 Task: Look for space in Jesús del Monte, Mexico from 7th July, 2023 to 14th July, 2023 for 1 adult in price range Rs.6000 to Rs.14000. Place can be shared room with 1  bedroom having 1 bed and 1 bathroom. Property type can be house, flat, guest house, hotel. Amenities needed are: wifi. Booking option can be shelf check-in. Required host language is English.
Action: Mouse moved to (583, 120)
Screenshot: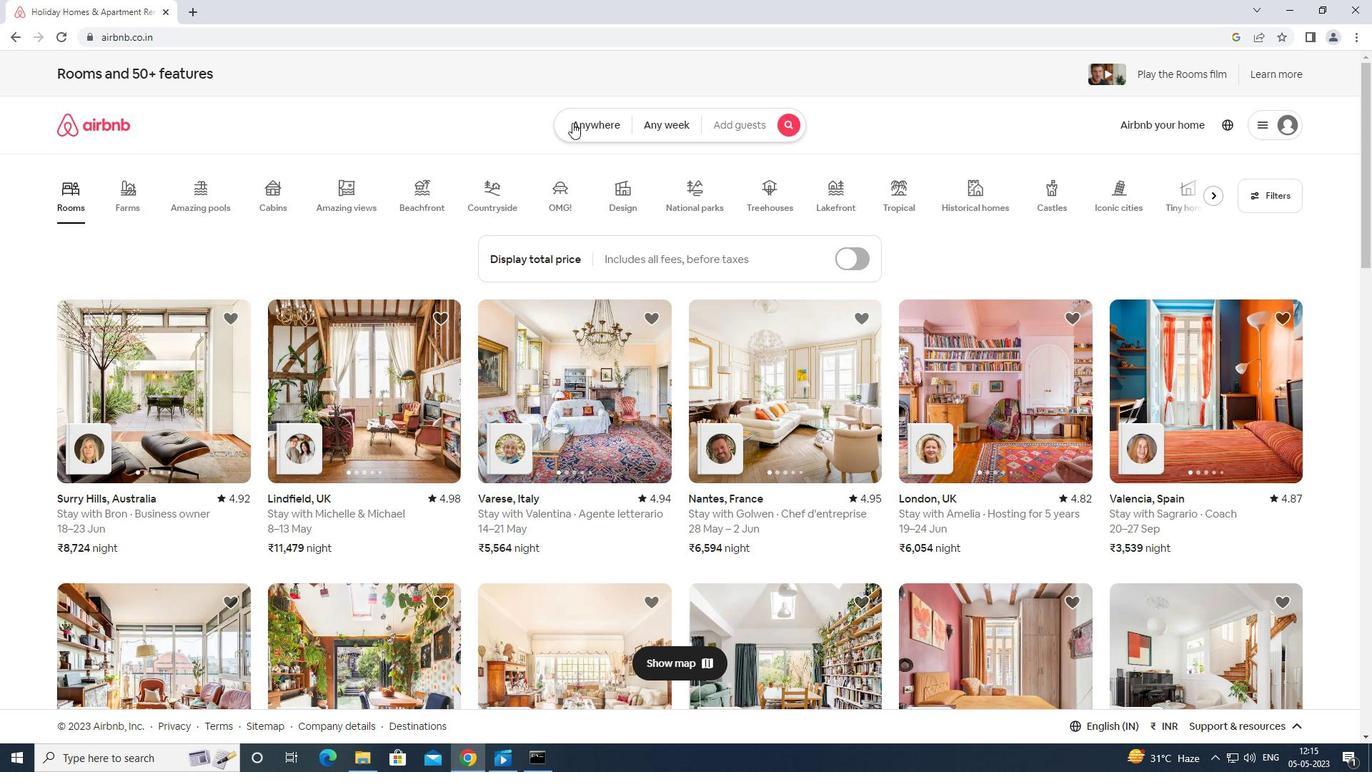 
Action: Mouse pressed left at (583, 120)
Screenshot: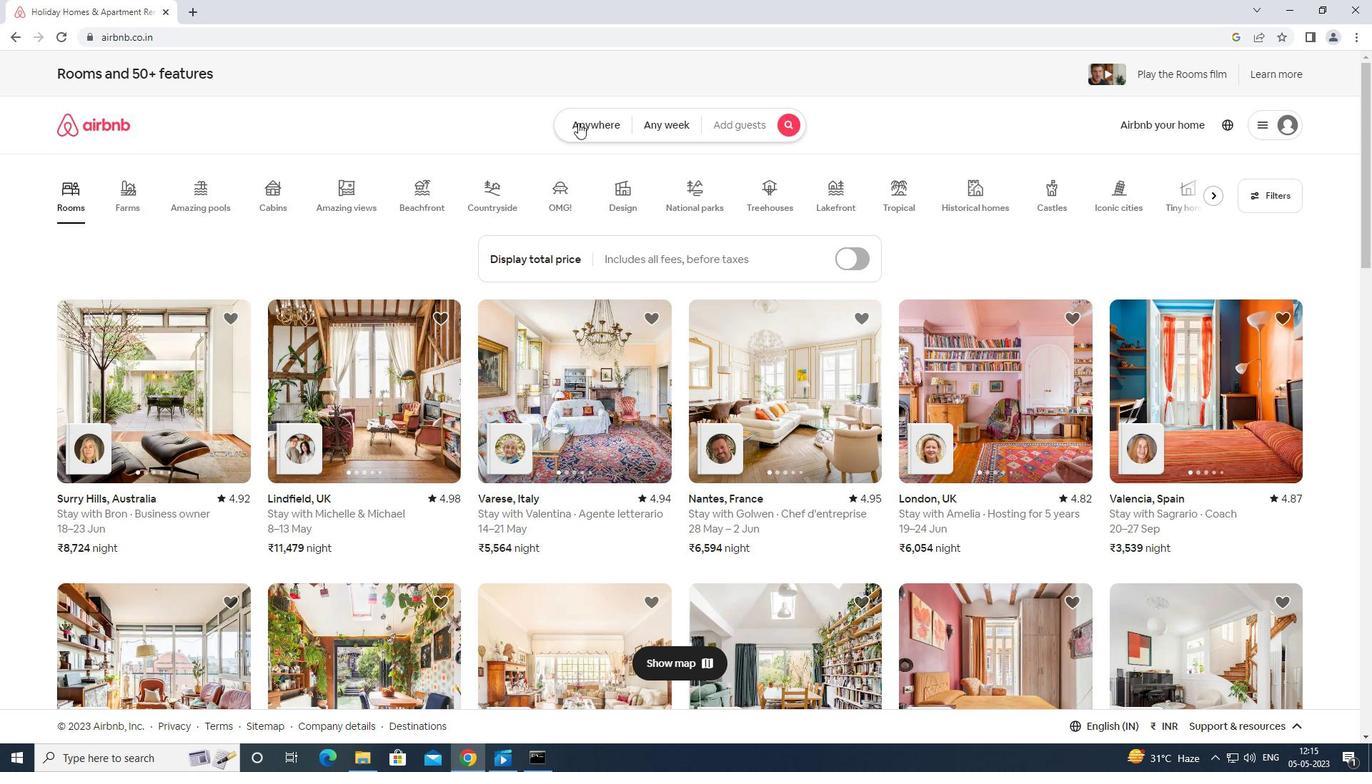 
Action: Mouse moved to (531, 166)
Screenshot: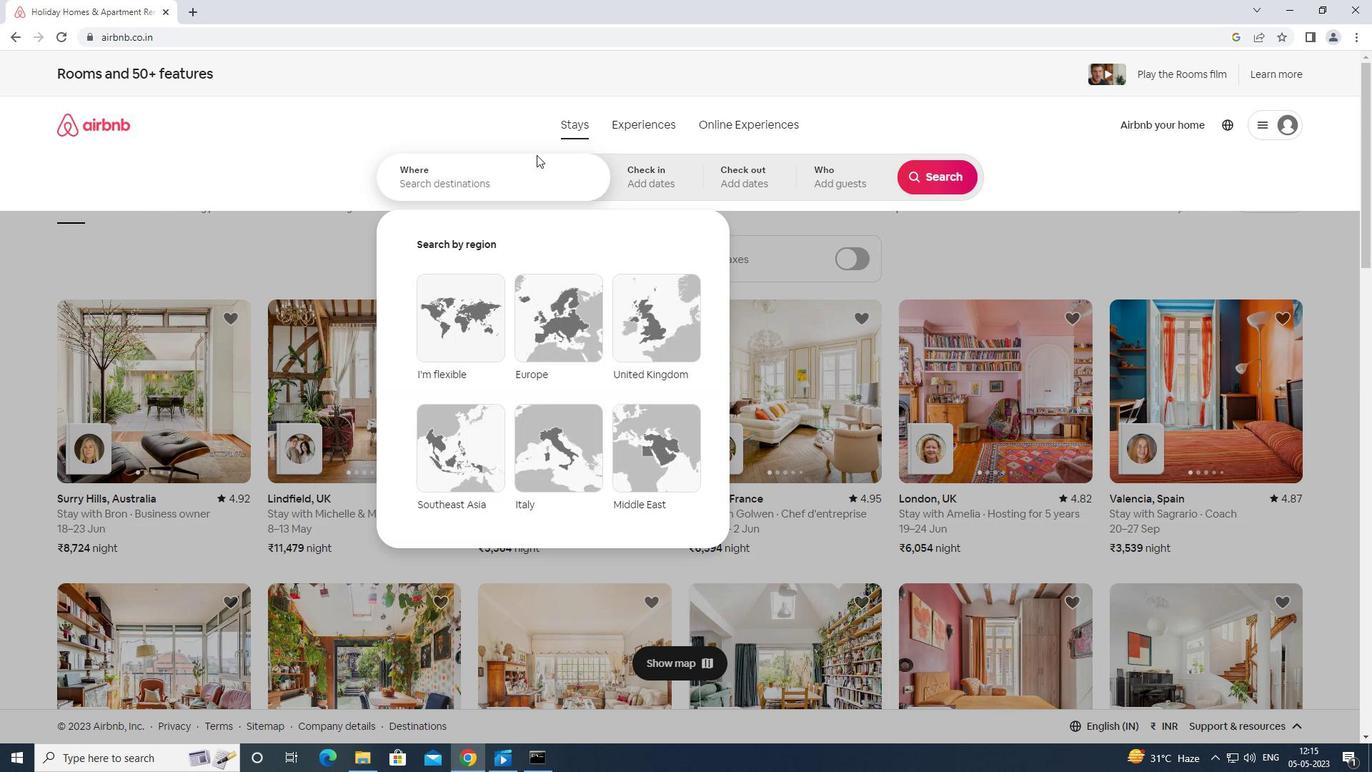 
Action: Mouse pressed left at (531, 166)
Screenshot: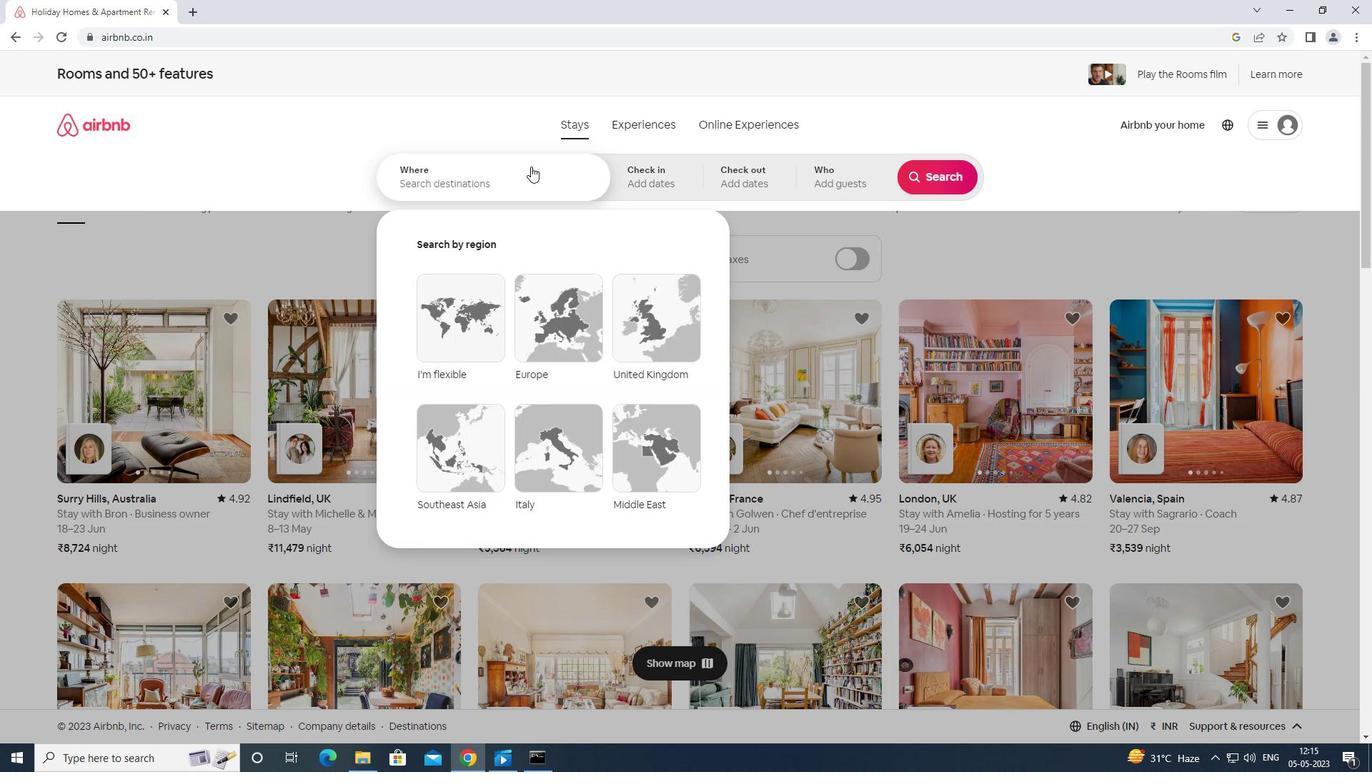 
Action: Mouse moved to (531, 172)
Screenshot: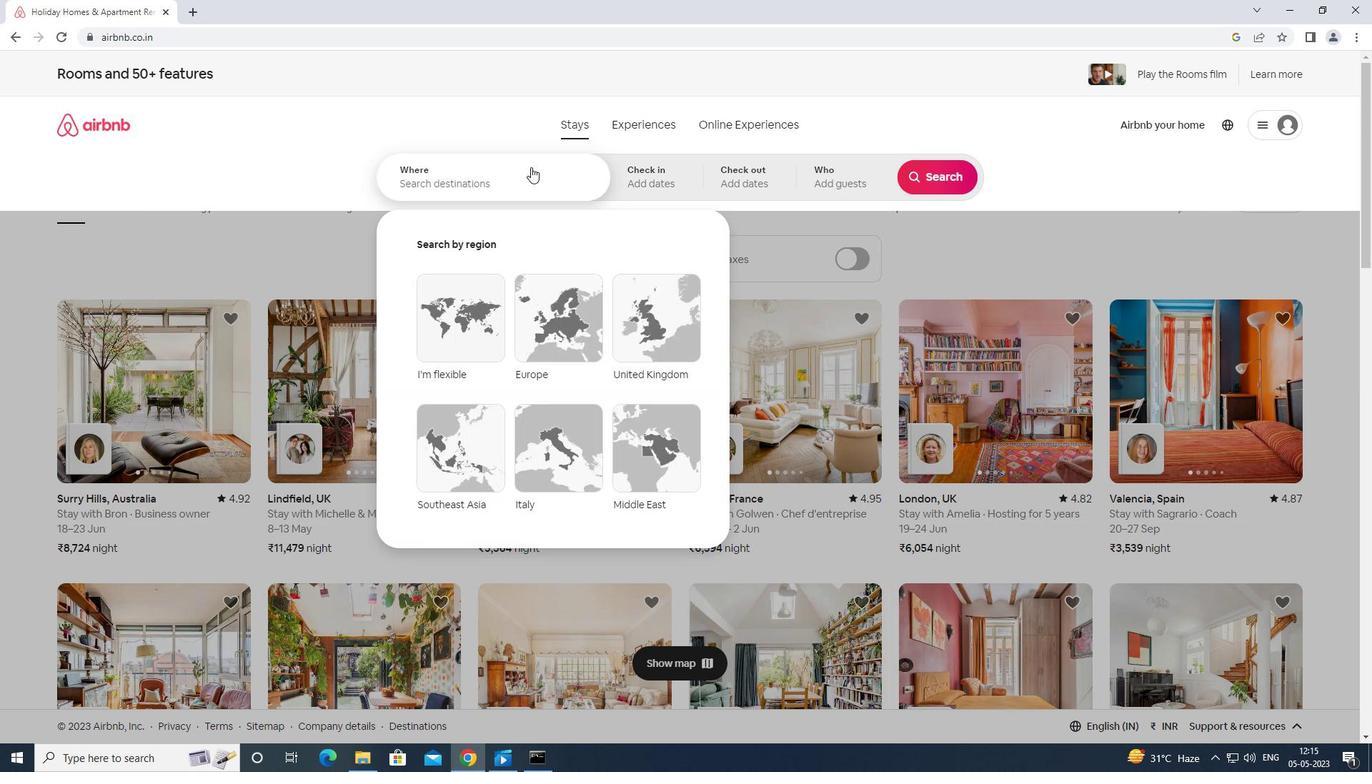 
Action: Key pressed <Key.shift>JESUS<Key.space>DEL<Key.space>MONTE<Key.space>MEXICO<Key.enter>
Screenshot: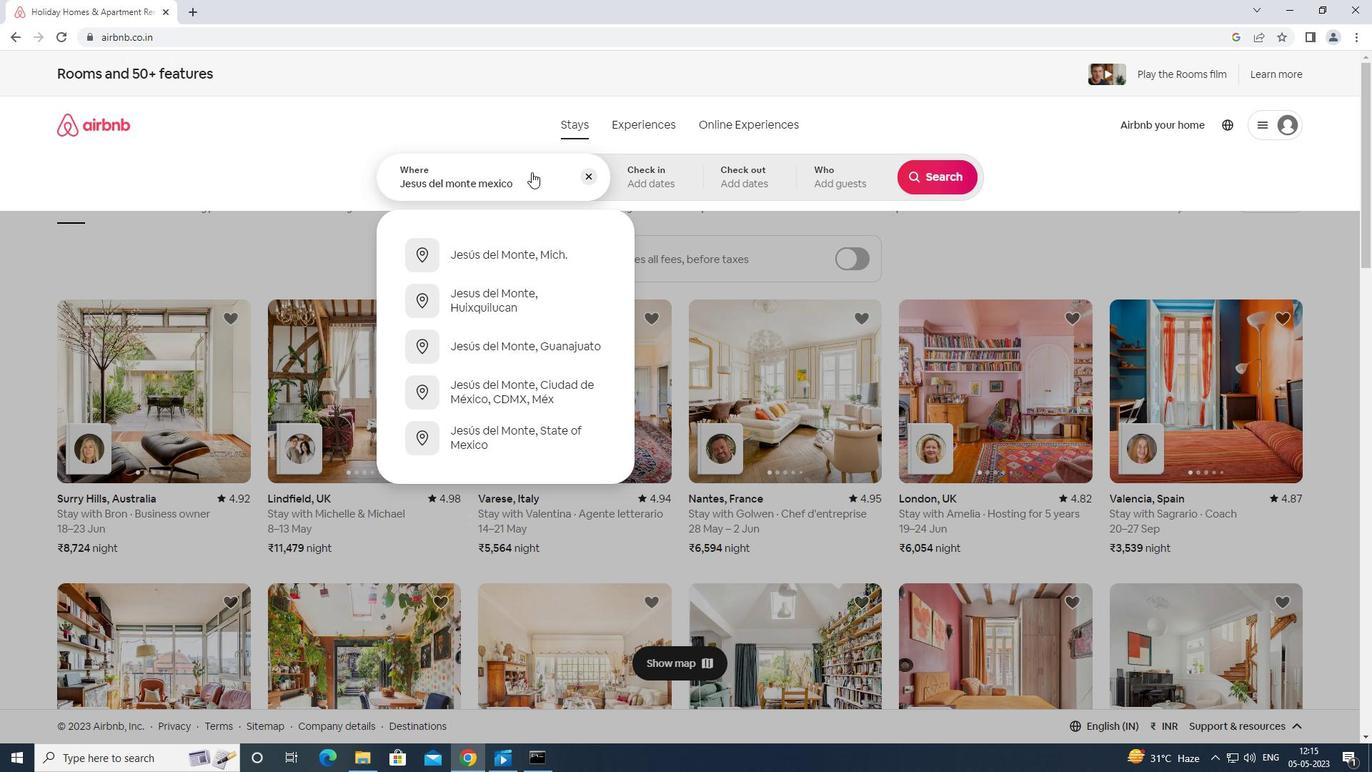 
Action: Mouse moved to (942, 289)
Screenshot: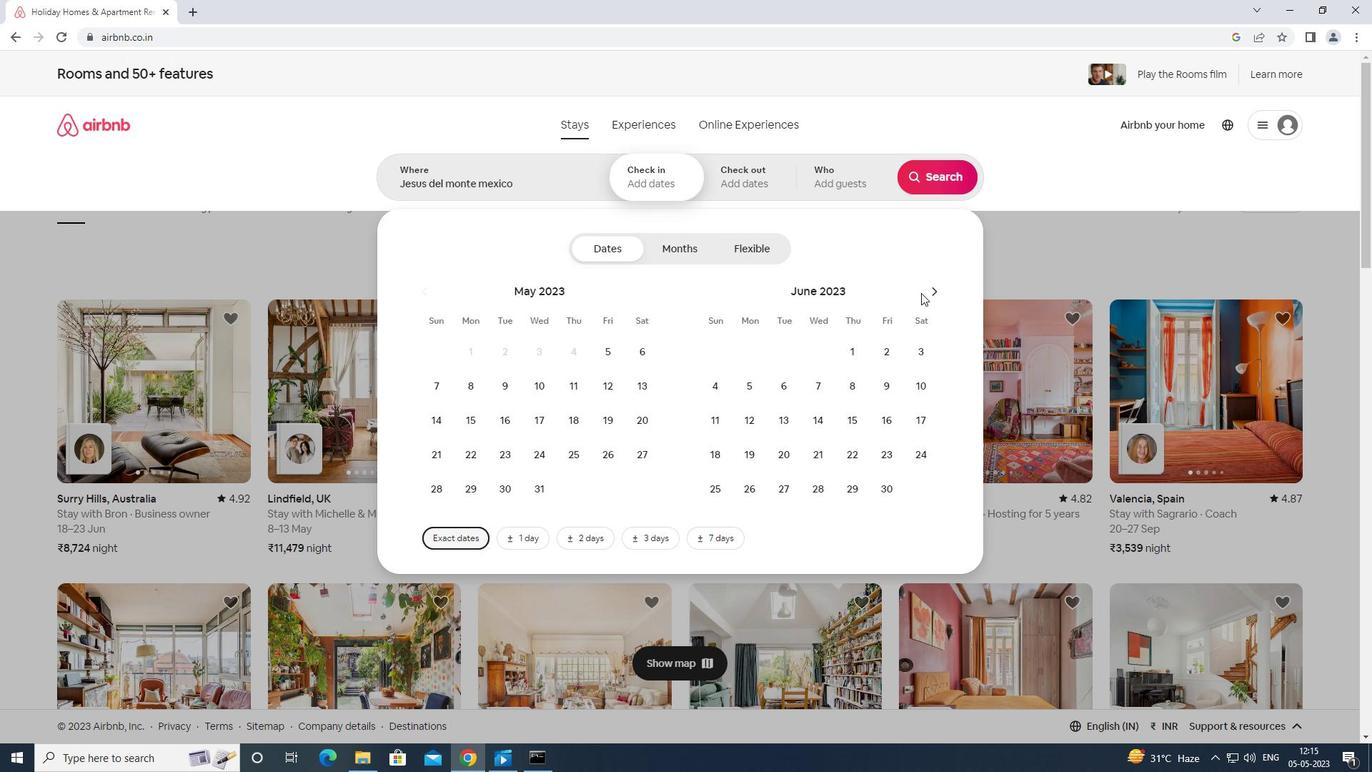 
Action: Mouse pressed left at (942, 289)
Screenshot: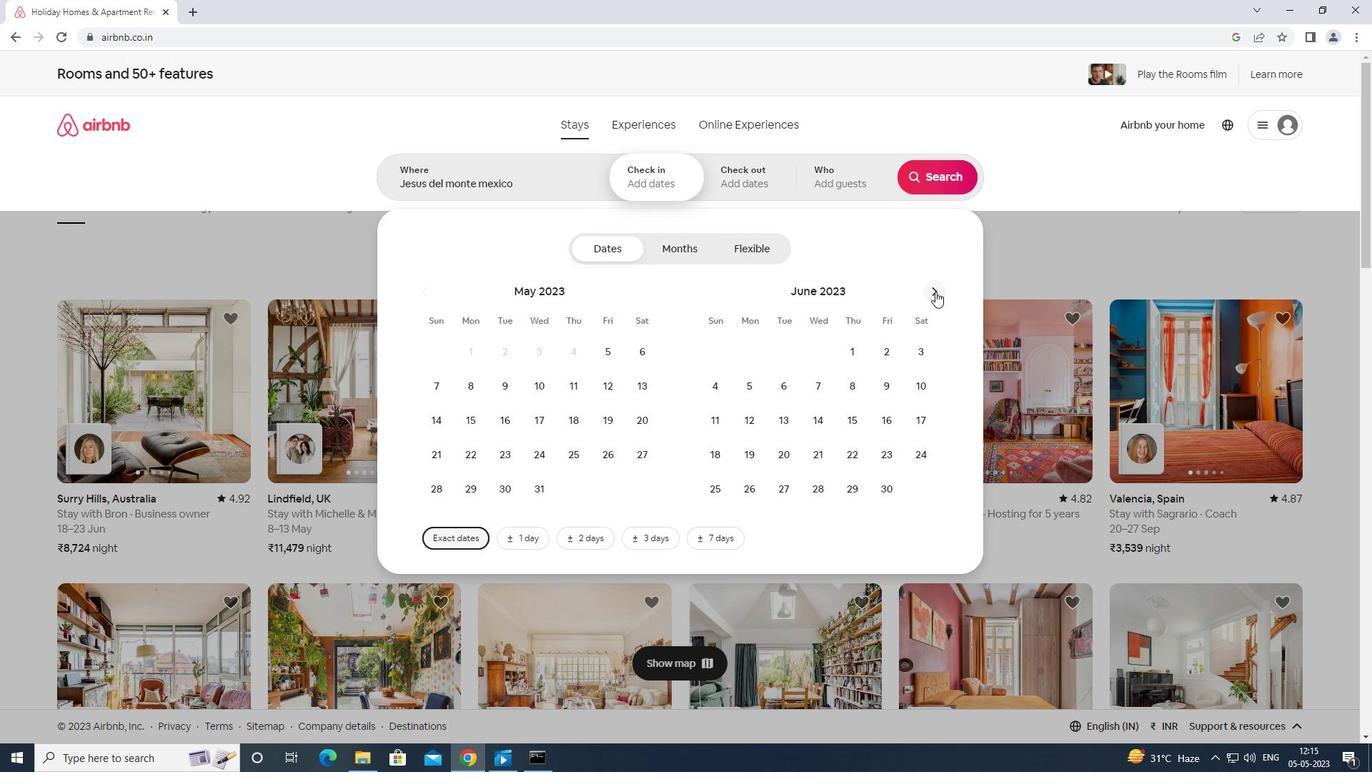 
Action: Mouse moved to (933, 291)
Screenshot: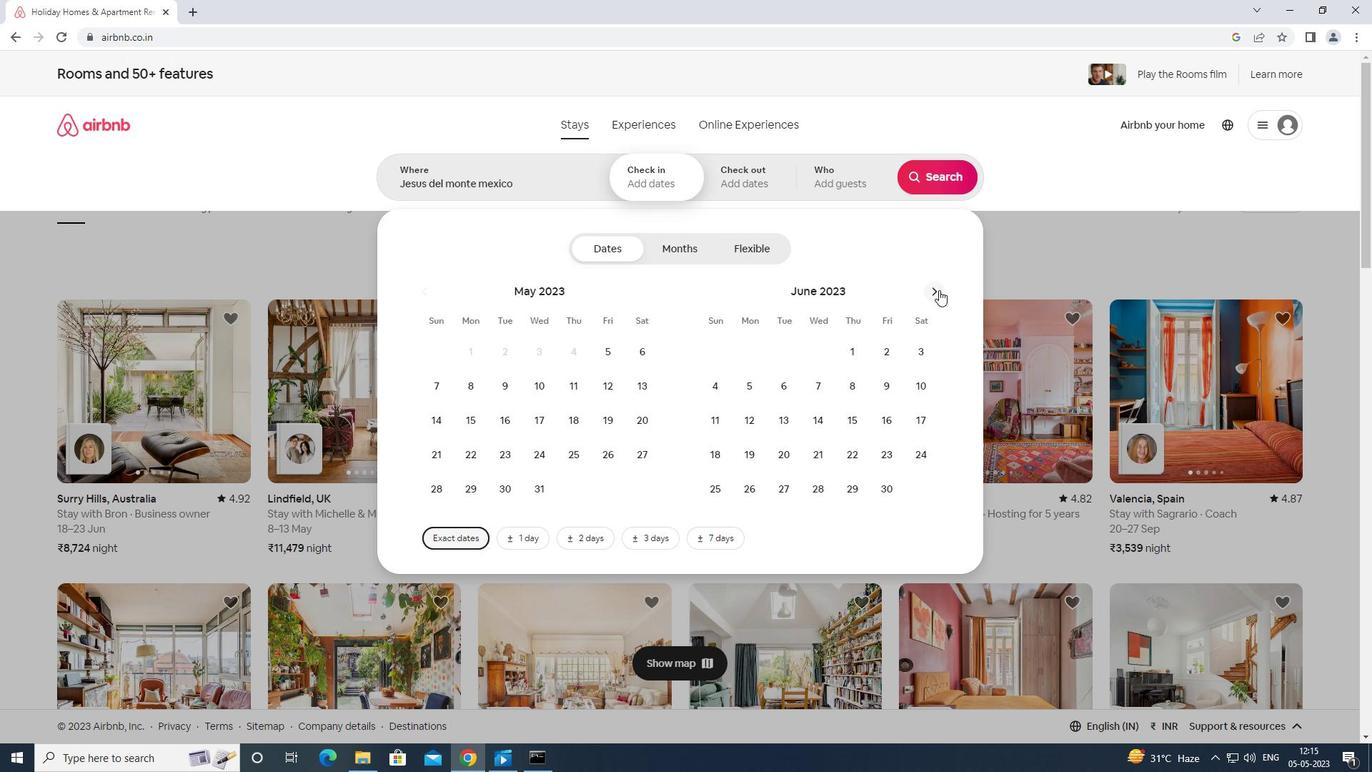 
Action: Mouse pressed left at (933, 291)
Screenshot: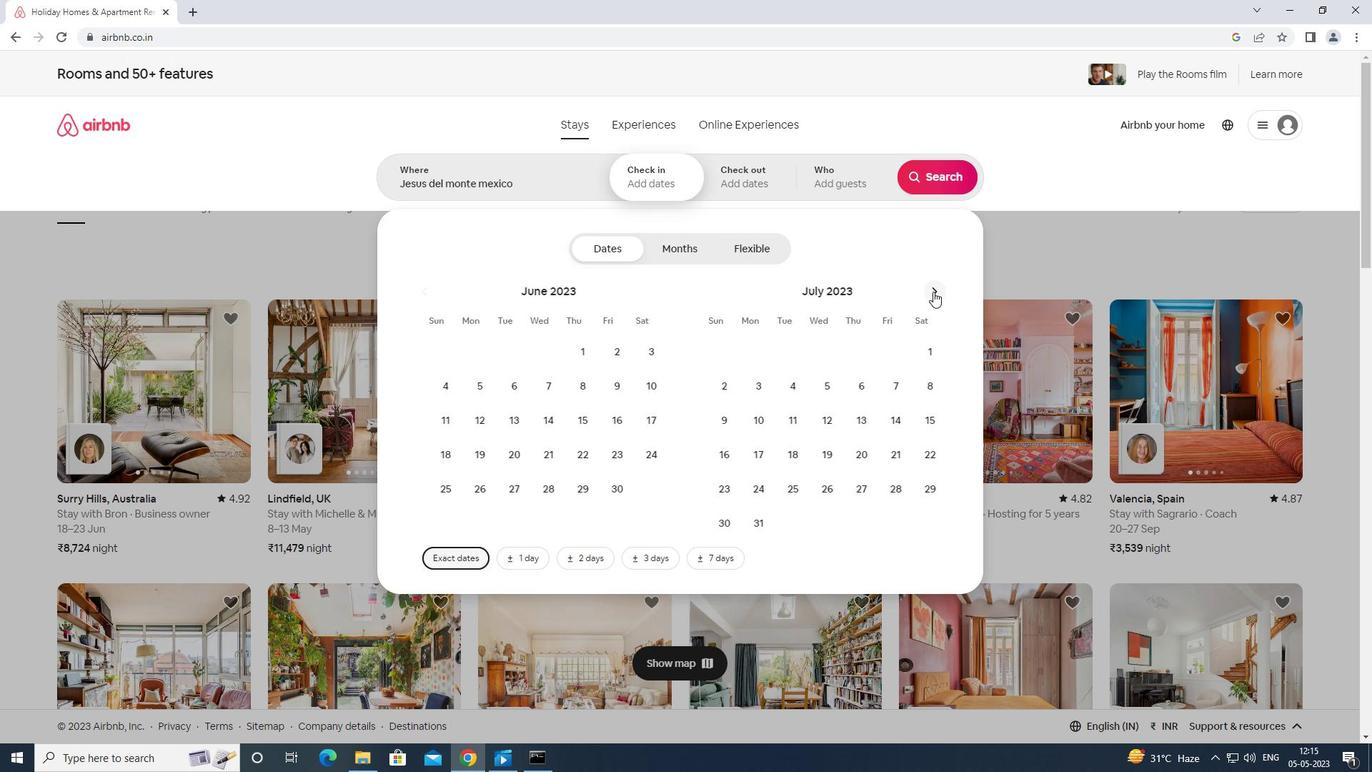
Action: Mouse moved to (599, 382)
Screenshot: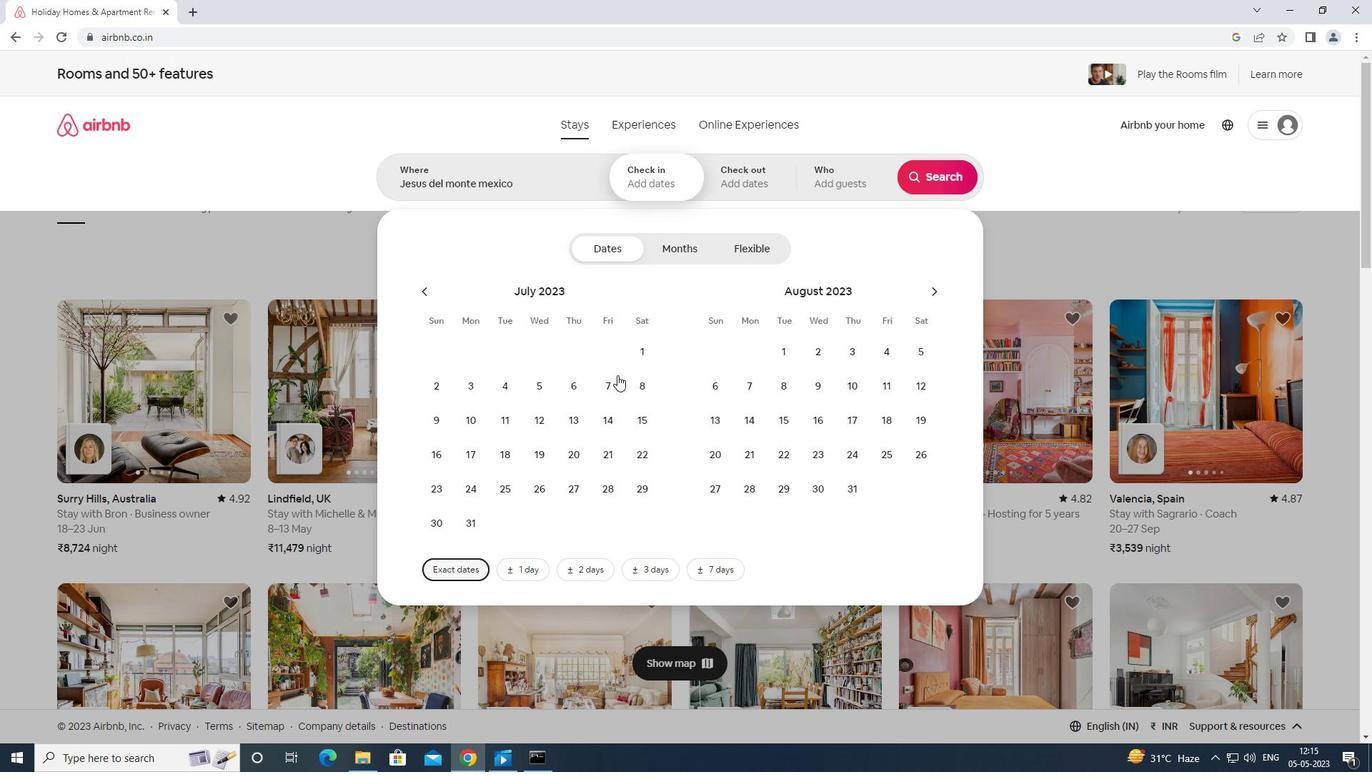 
Action: Mouse pressed left at (599, 382)
Screenshot: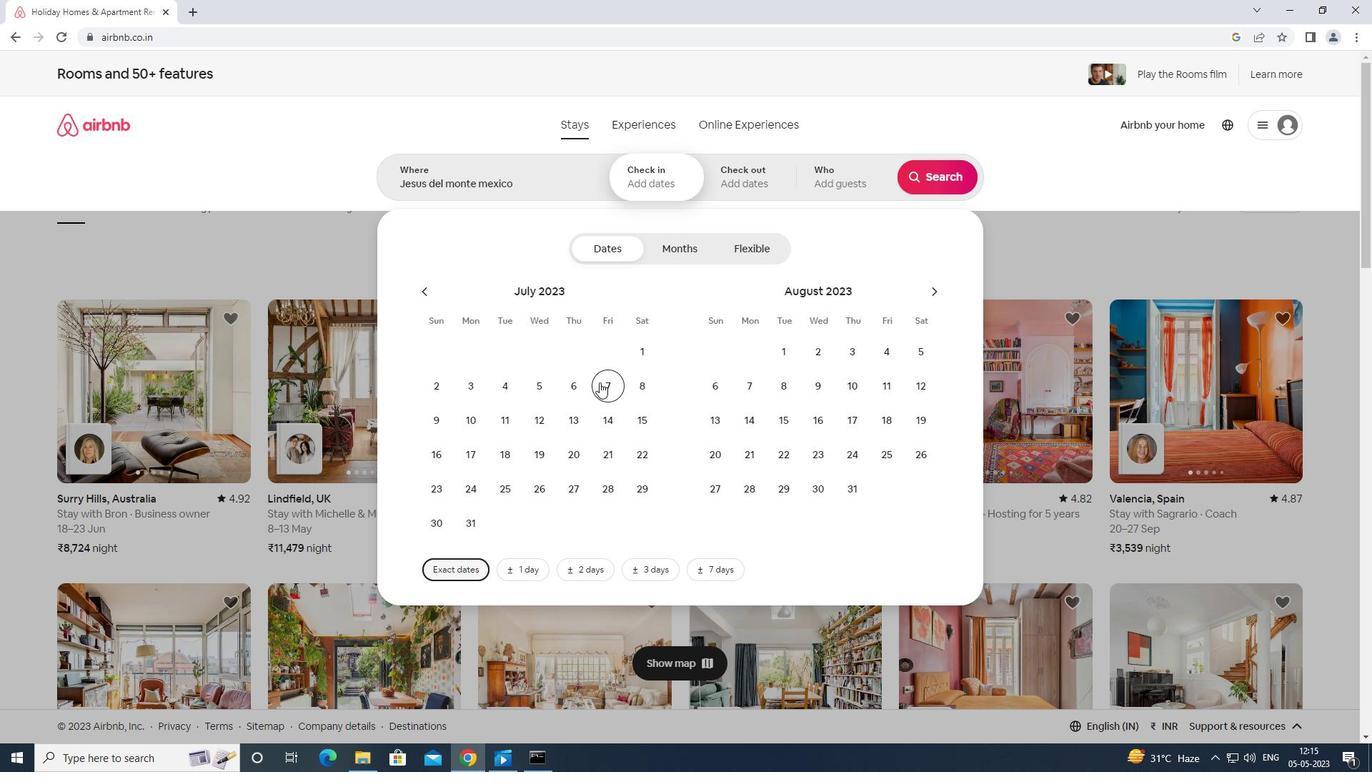 
Action: Mouse moved to (606, 416)
Screenshot: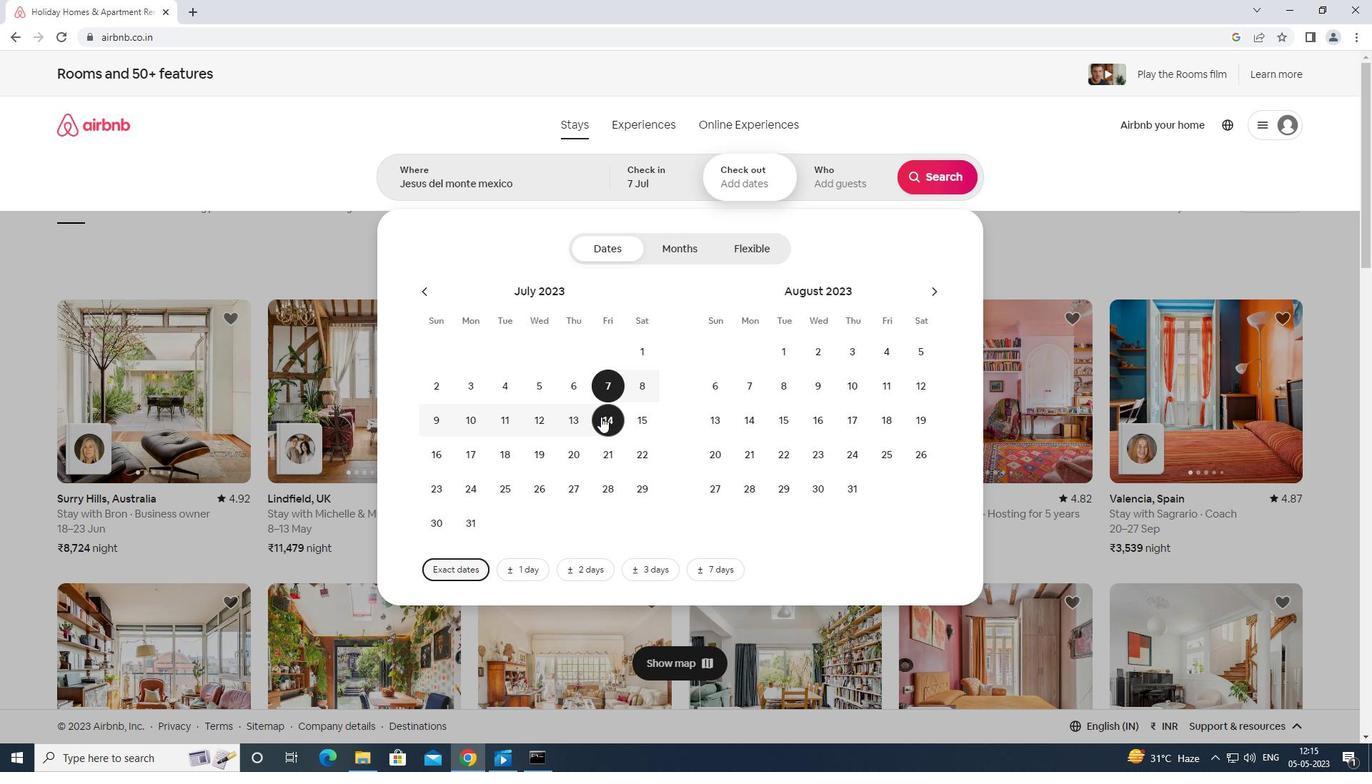 
Action: Mouse pressed left at (606, 416)
Screenshot: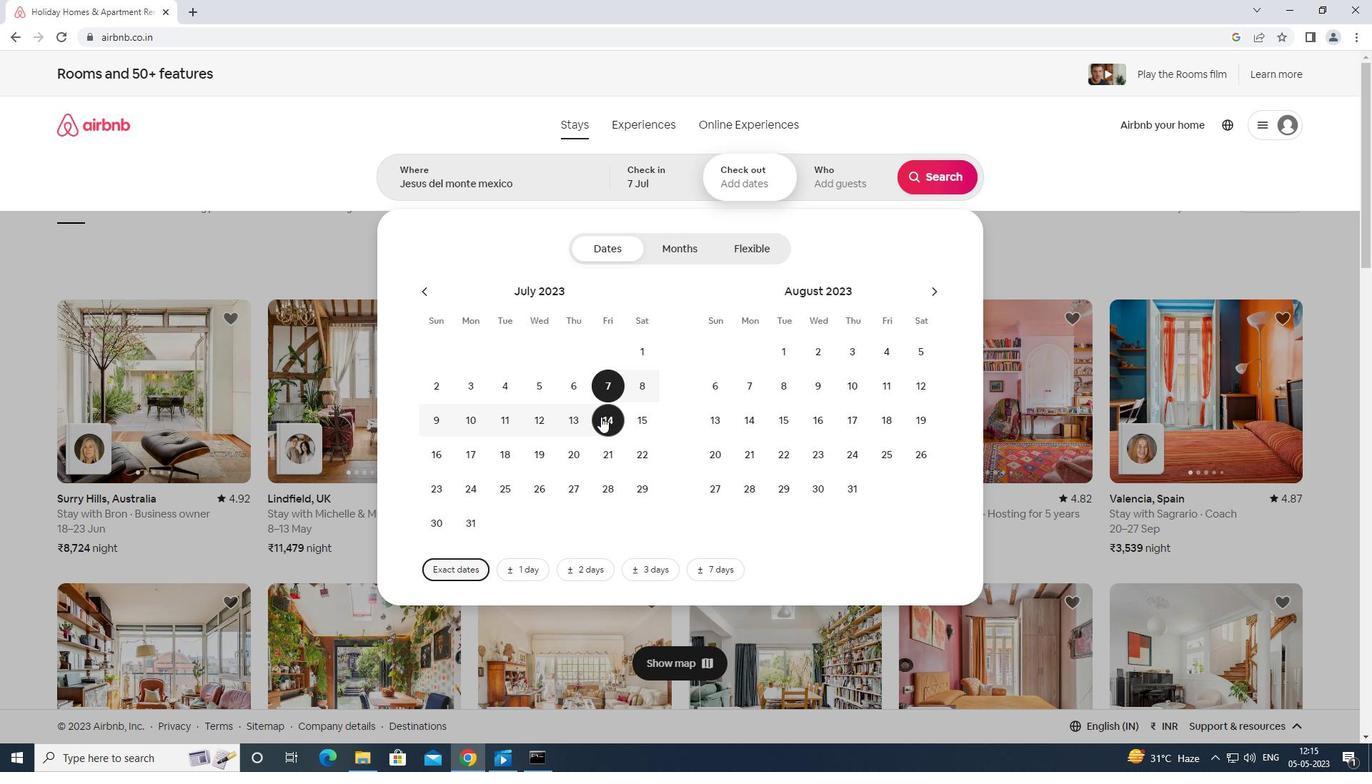 
Action: Mouse moved to (839, 175)
Screenshot: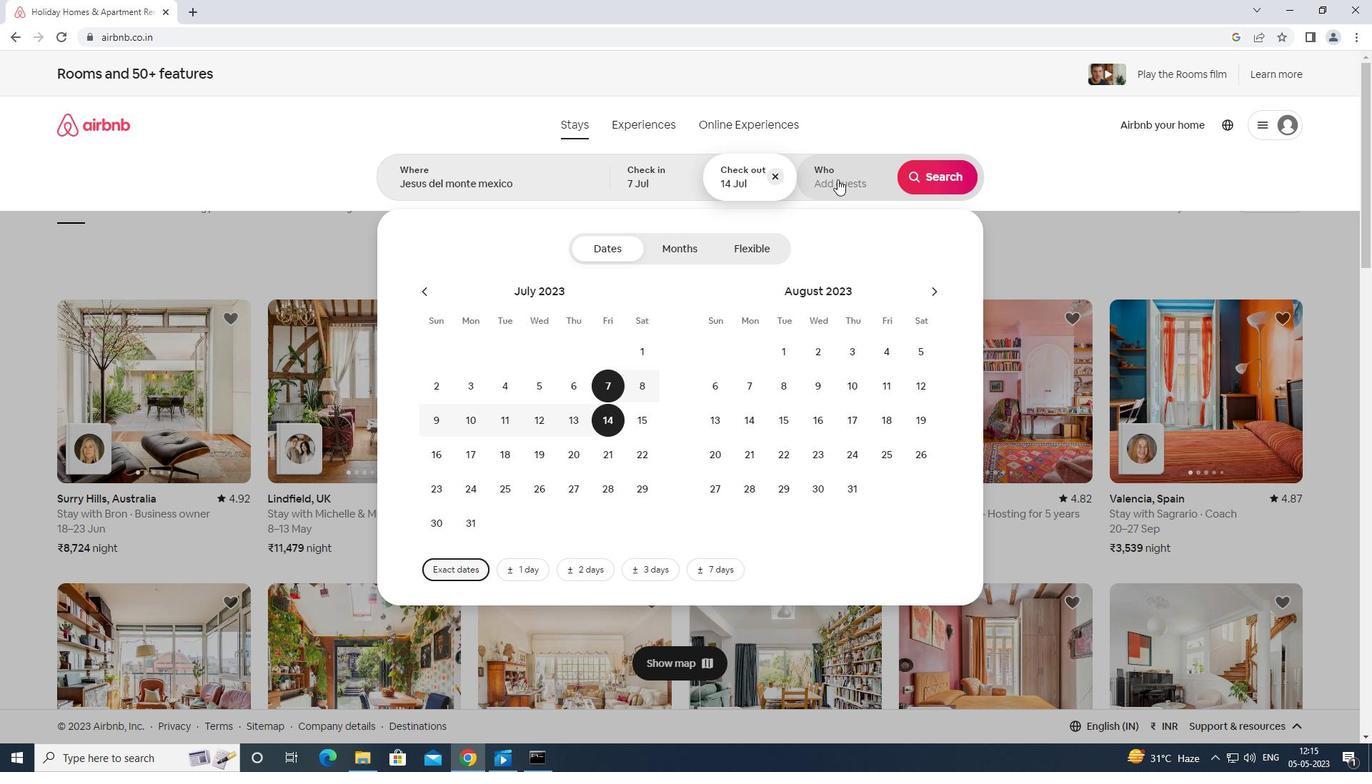 
Action: Mouse pressed left at (839, 175)
Screenshot: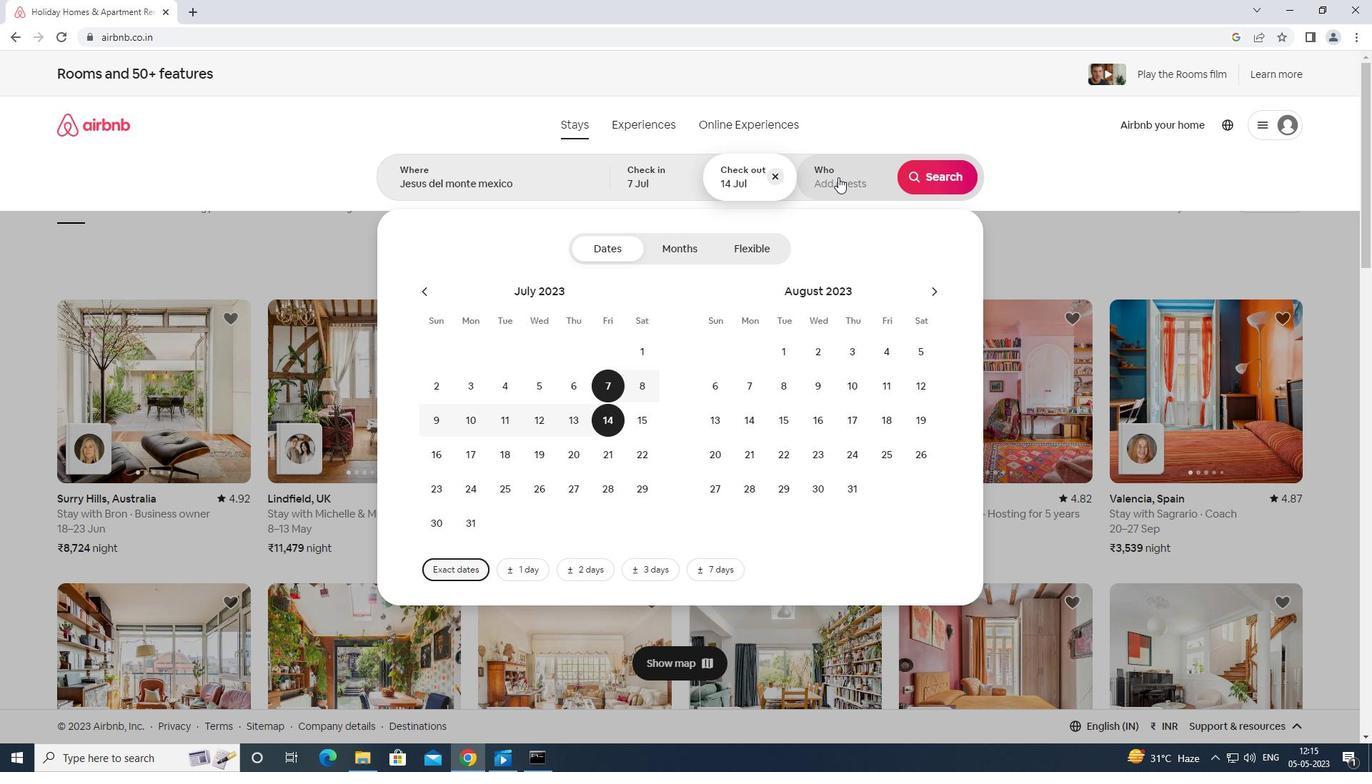
Action: Mouse moved to (942, 250)
Screenshot: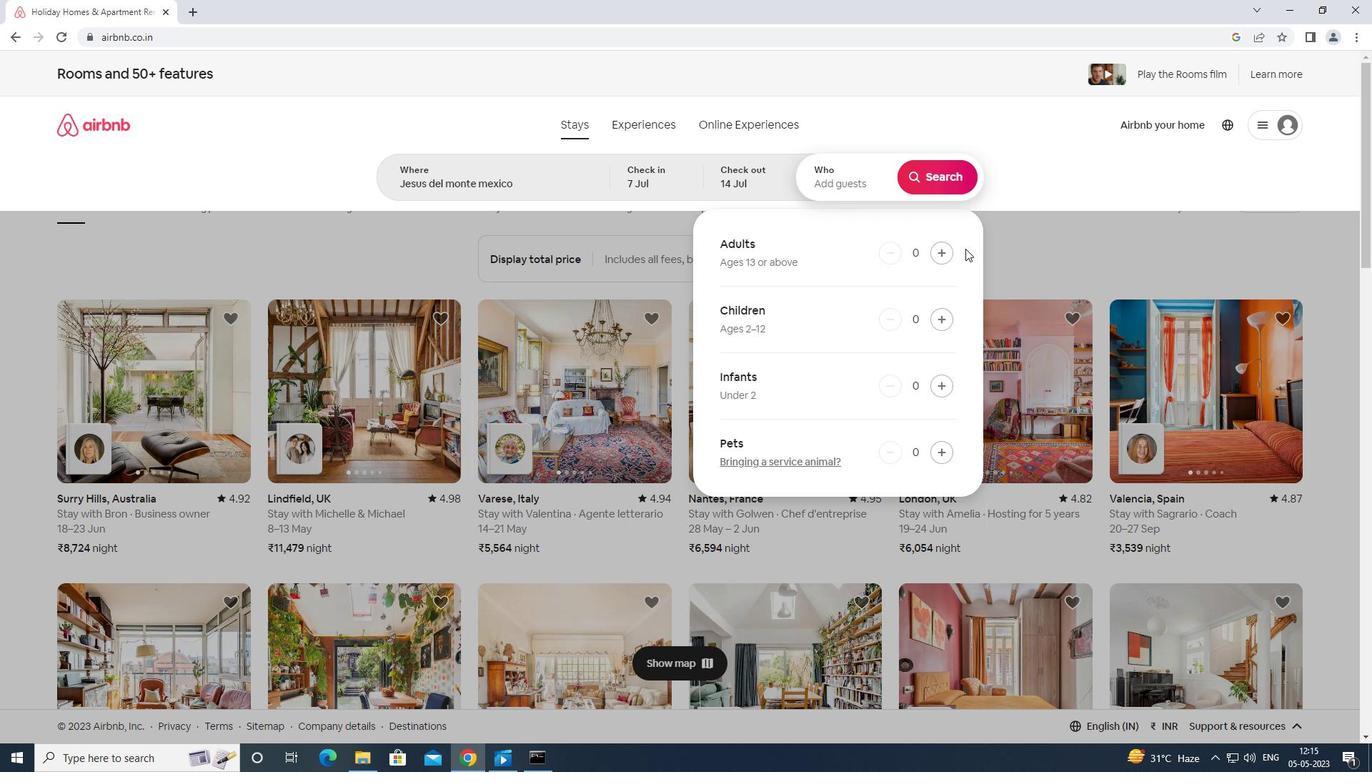
Action: Mouse pressed left at (942, 250)
Screenshot: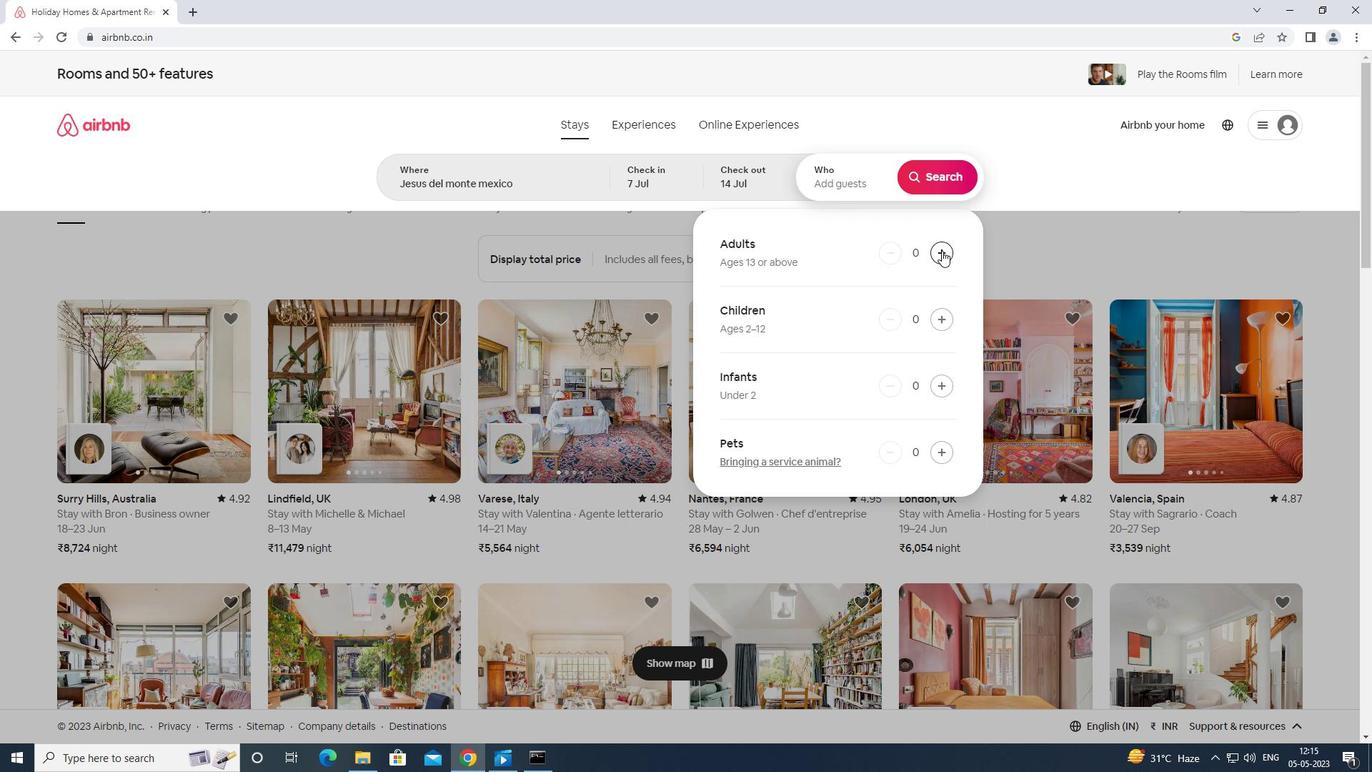 
Action: Mouse moved to (939, 176)
Screenshot: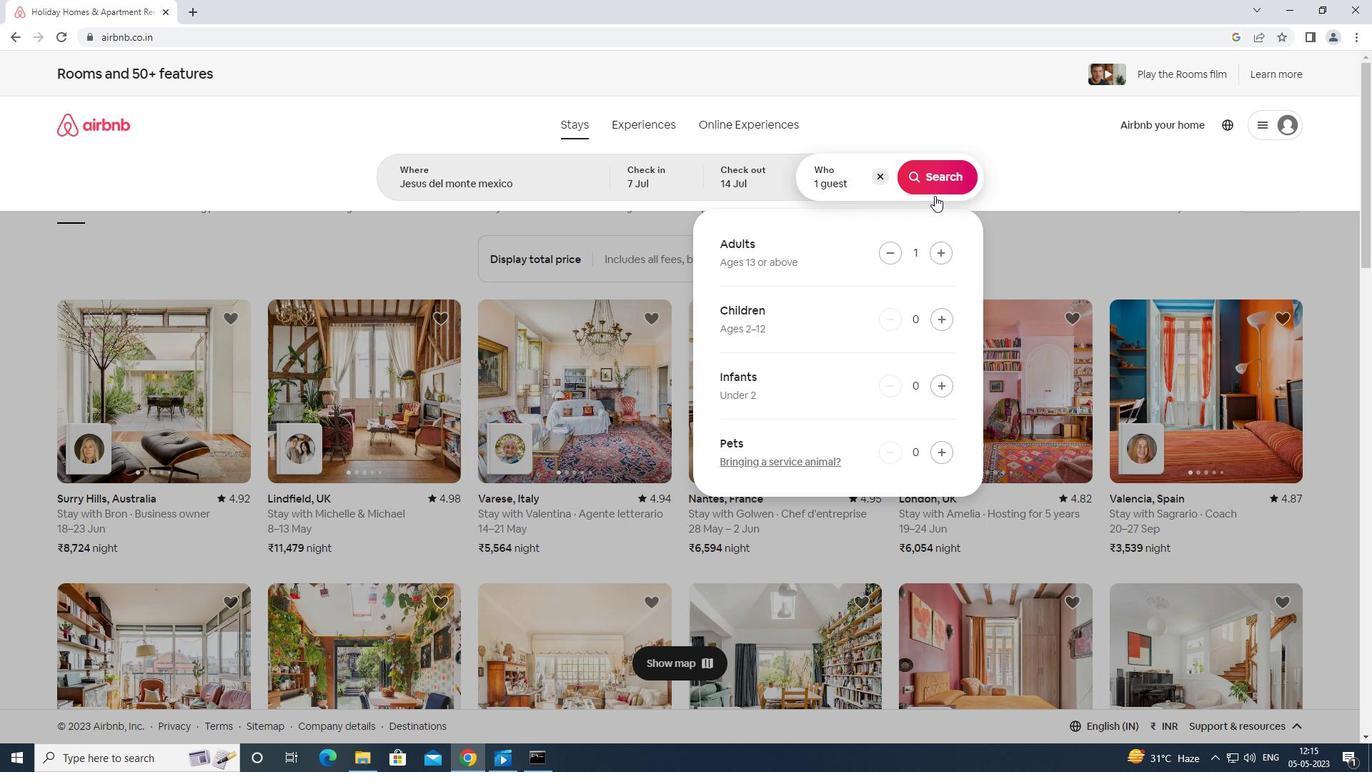 
Action: Mouse pressed left at (939, 176)
Screenshot: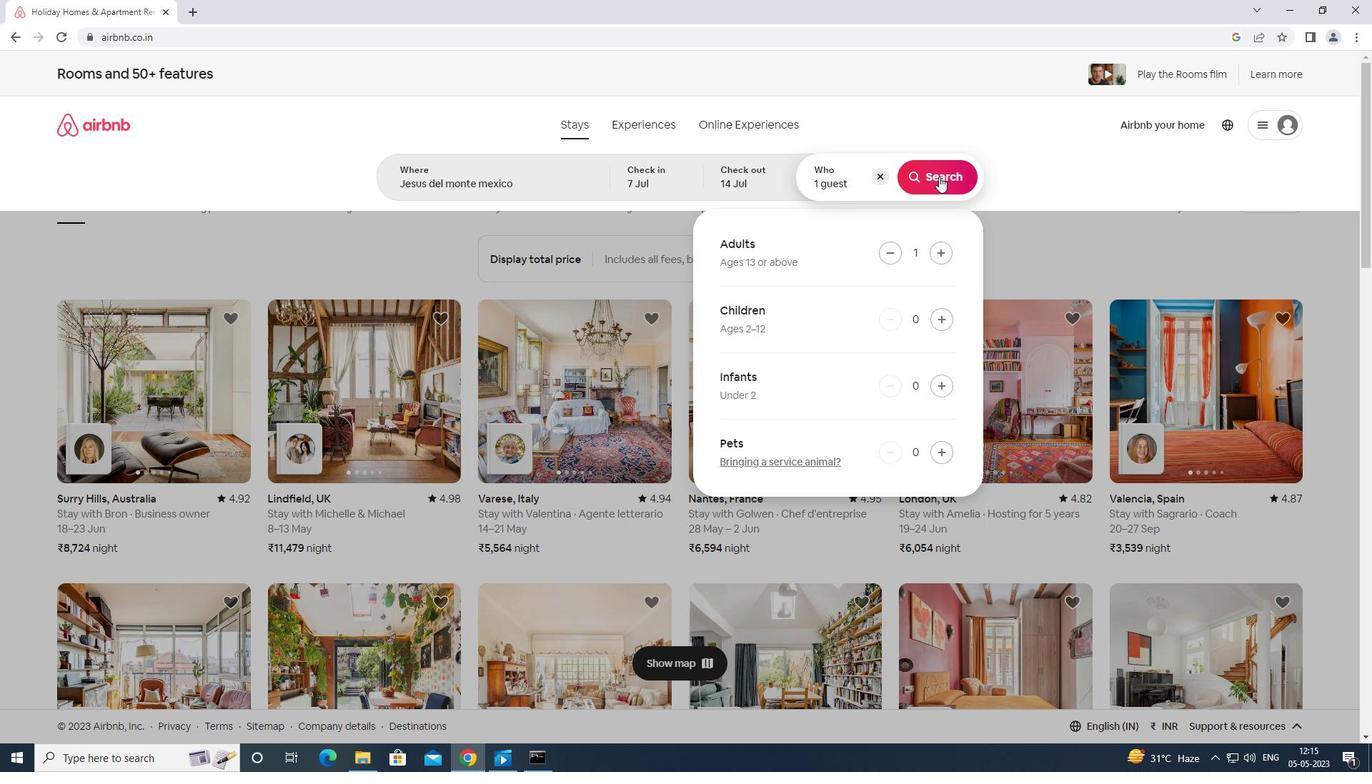 
Action: Mouse moved to (1322, 130)
Screenshot: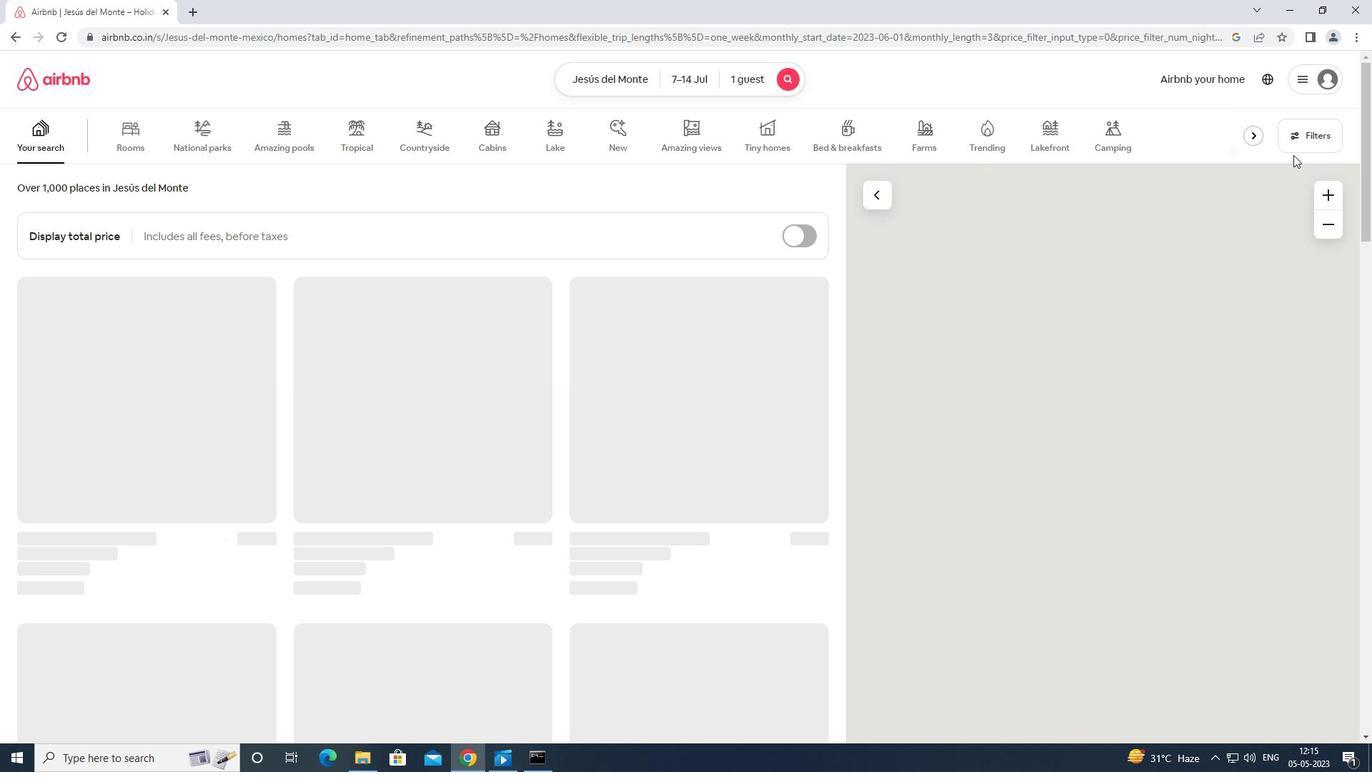 
Action: Mouse pressed left at (1322, 130)
Screenshot: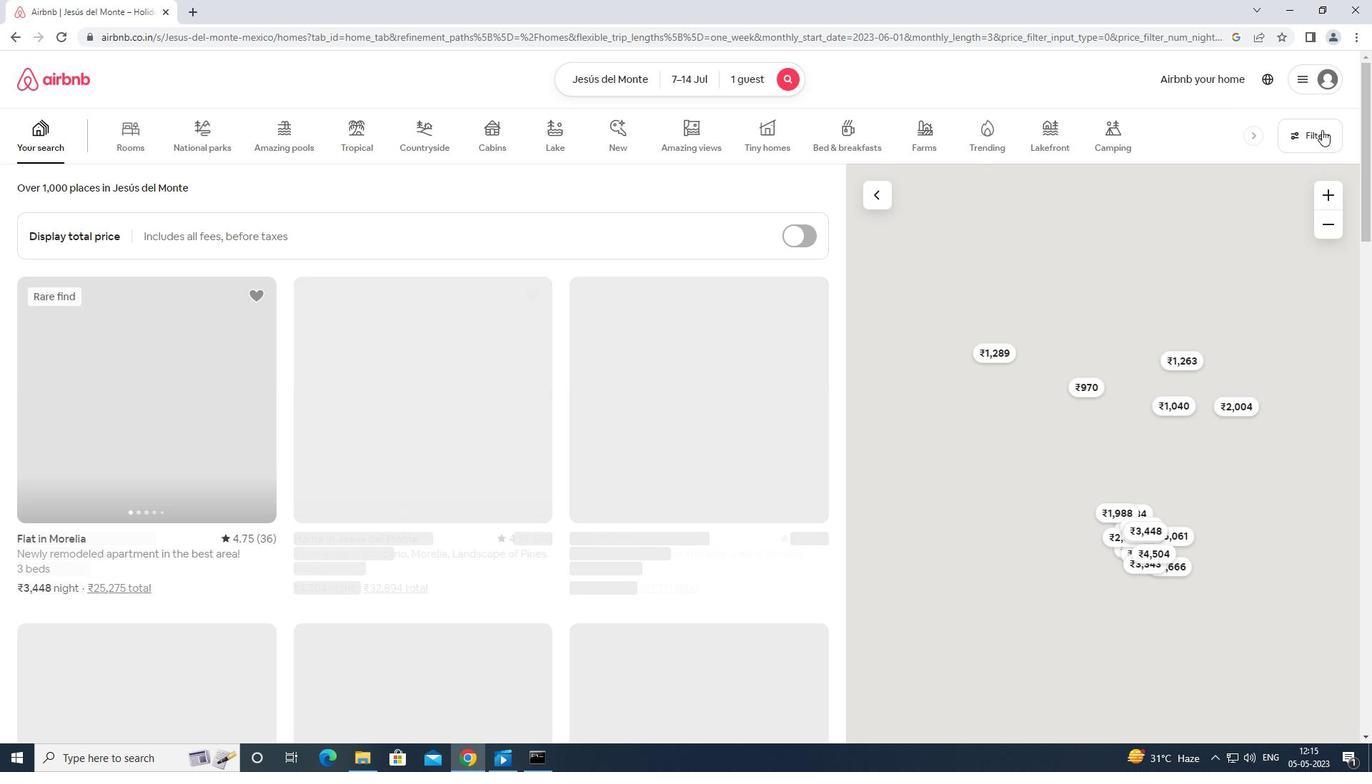 
Action: Mouse moved to (566, 474)
Screenshot: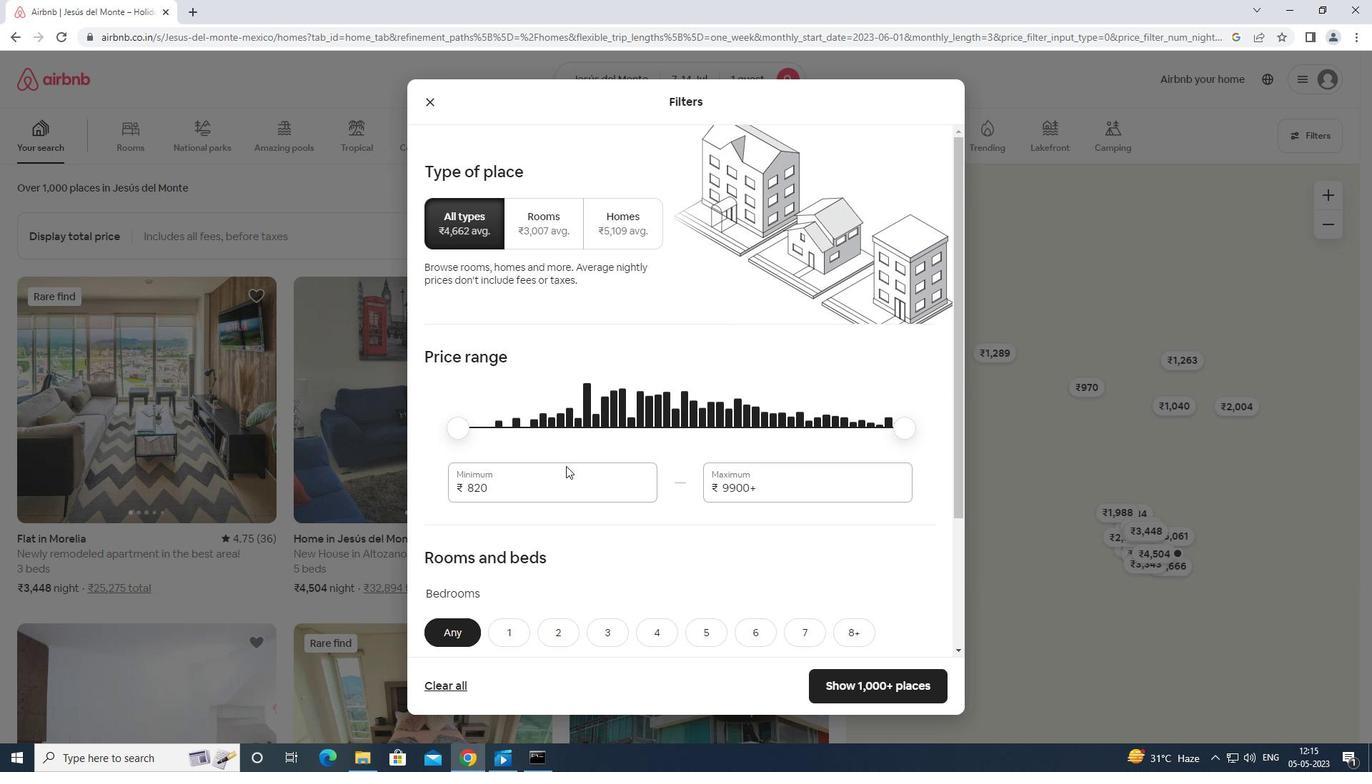 
Action: Mouse pressed left at (566, 474)
Screenshot: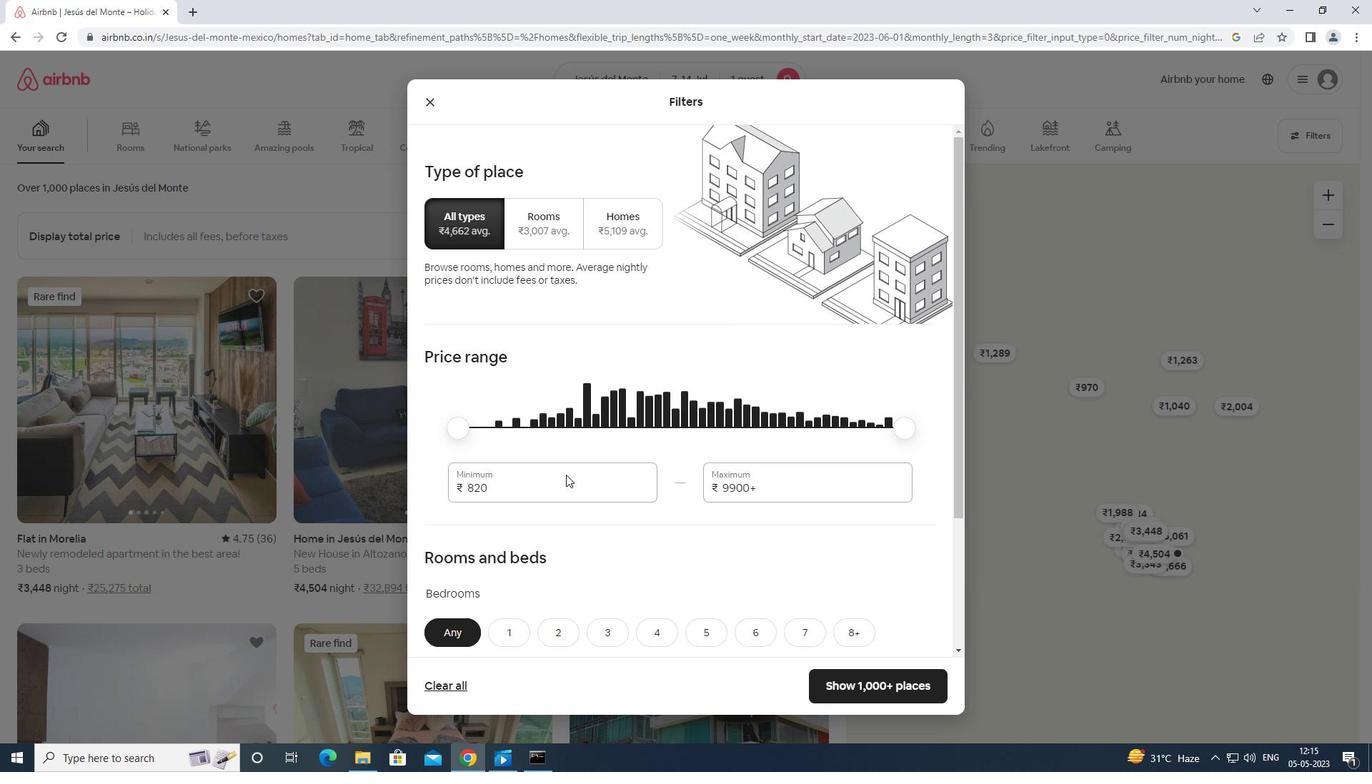 
Action: Mouse moved to (567, 475)
Screenshot: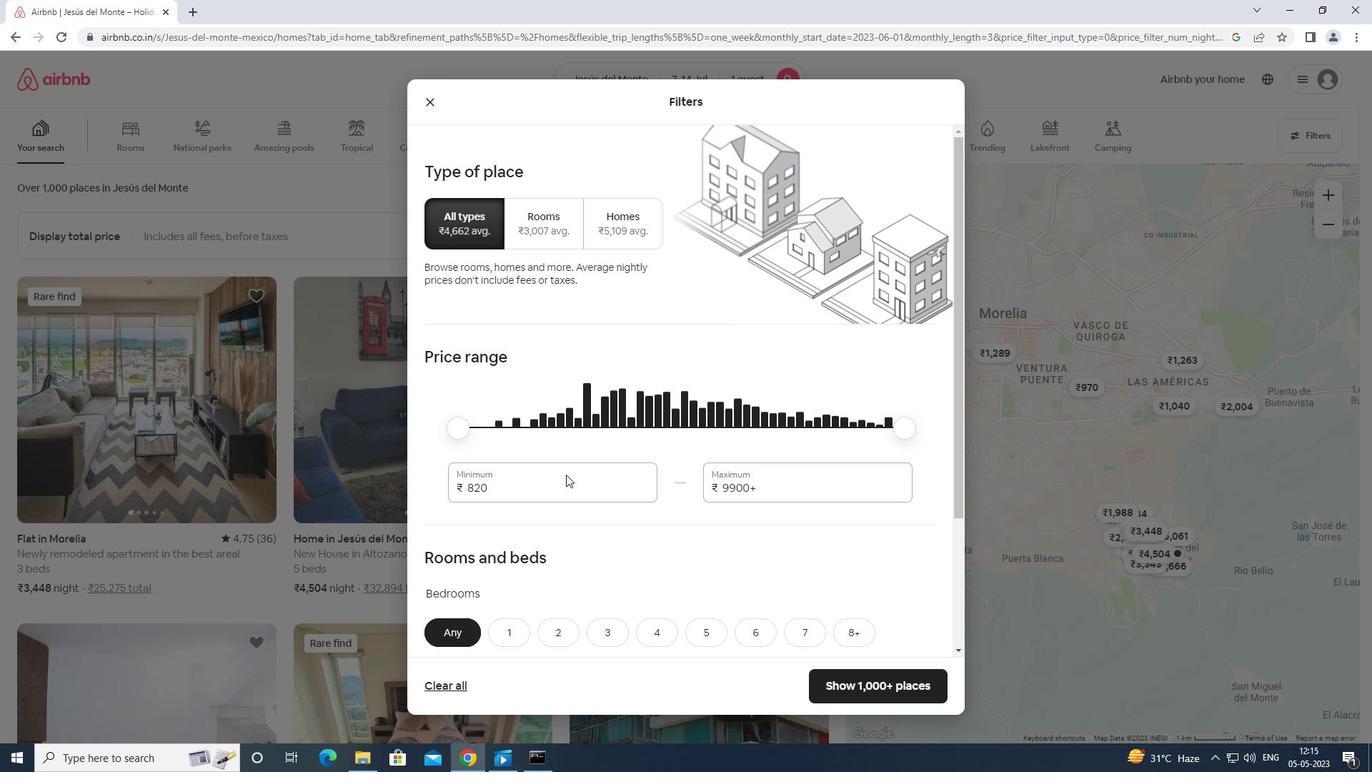 
Action: Key pressed <Key.backspace><Key.backspace><Key.backspace><Key.backspace><Key.backspace><Key.backspace><Key.backspace><Key.backspace><Key.backspace><Key.backspace>6000
Screenshot: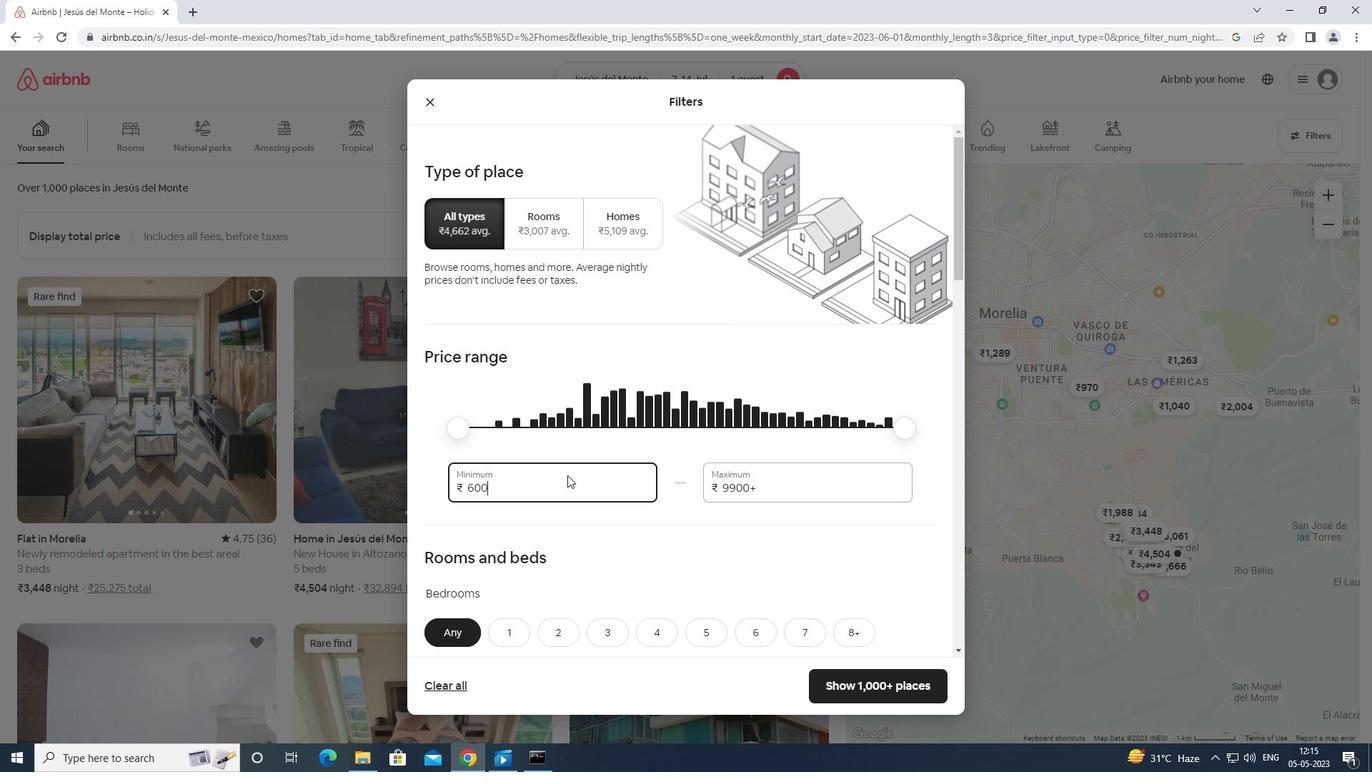 
Action: Mouse moved to (782, 477)
Screenshot: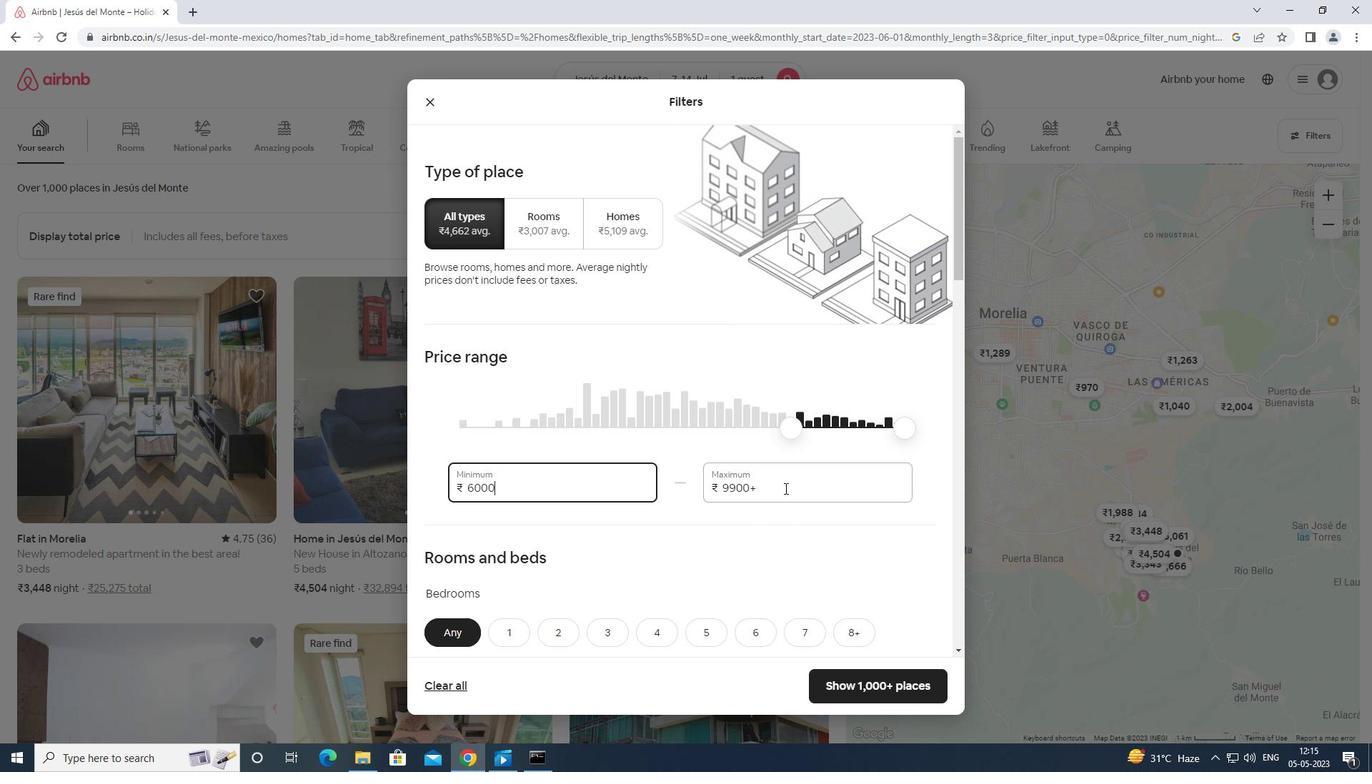 
Action: Mouse pressed left at (782, 477)
Screenshot: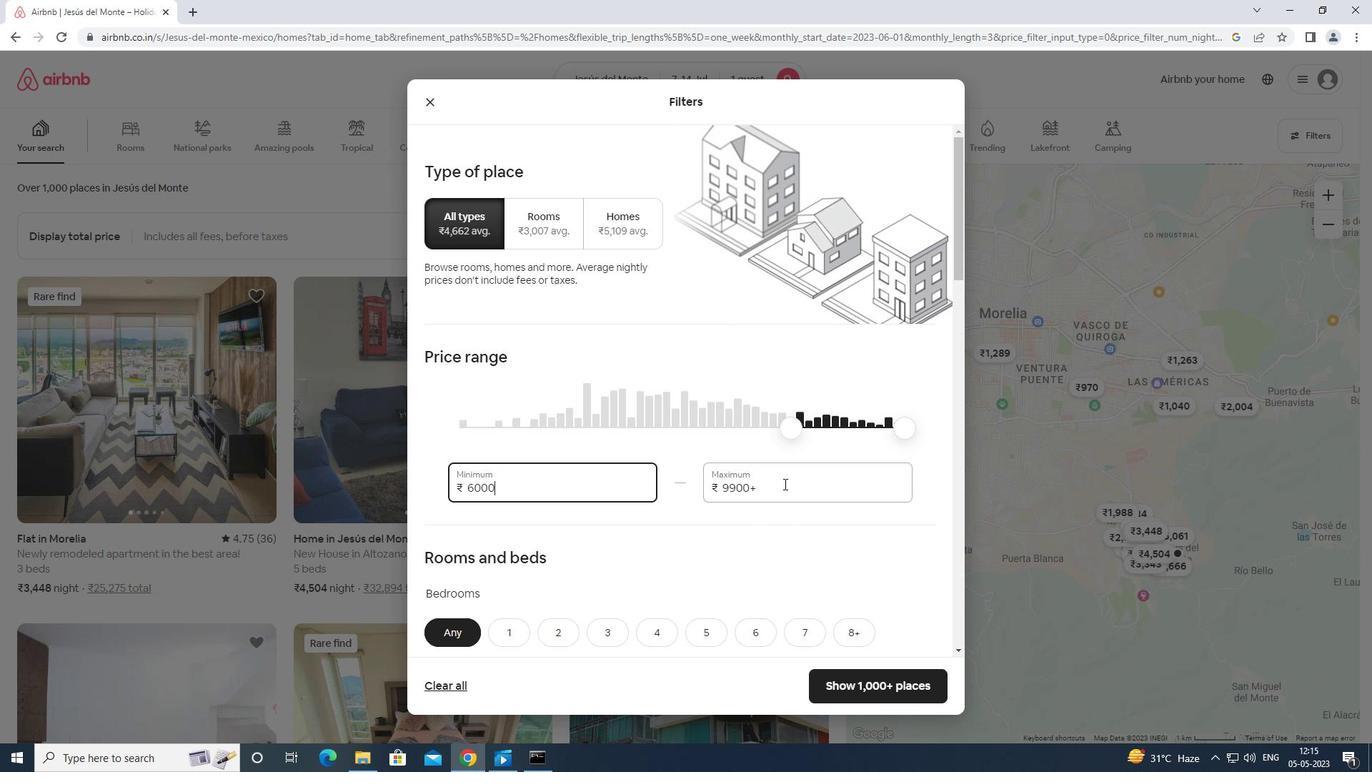 
Action: Key pressed <Key.backspace><Key.backspace><Key.backspace><Key.backspace><Key.backspace><Key.backspace><Key.backspace><Key.backspace><Key.backspace><Key.backspace><Key.backspace><Key.backspace><Key.backspace>14000
Screenshot: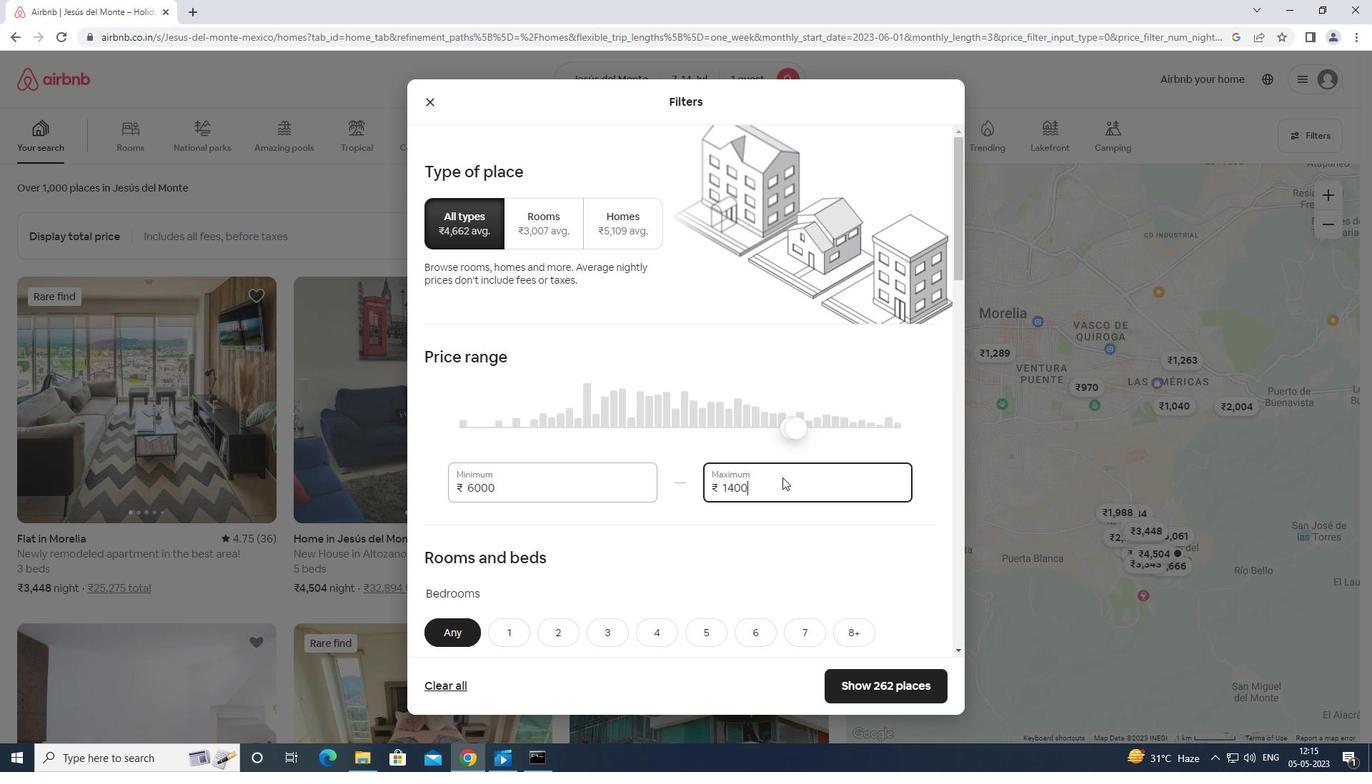 
Action: Mouse moved to (789, 471)
Screenshot: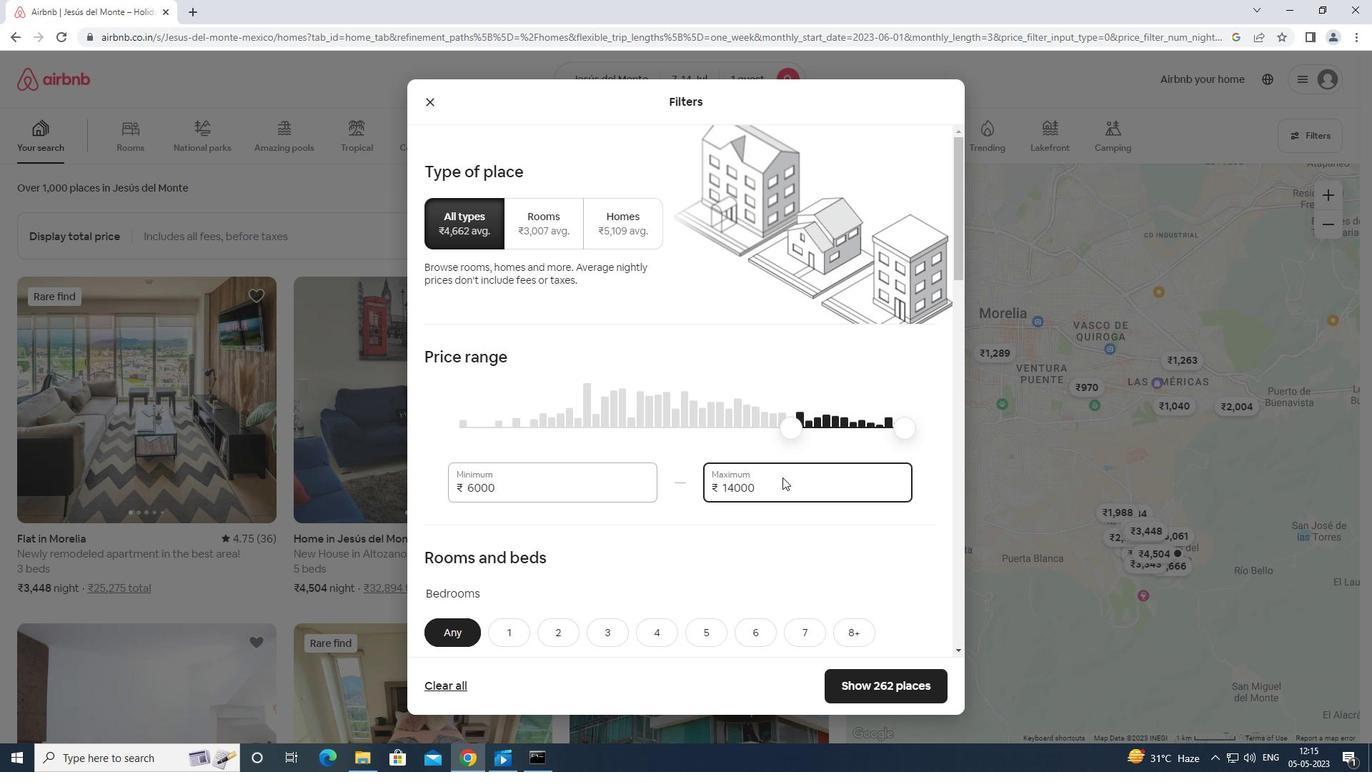 
Action: Mouse scrolled (789, 470) with delta (0, 0)
Screenshot: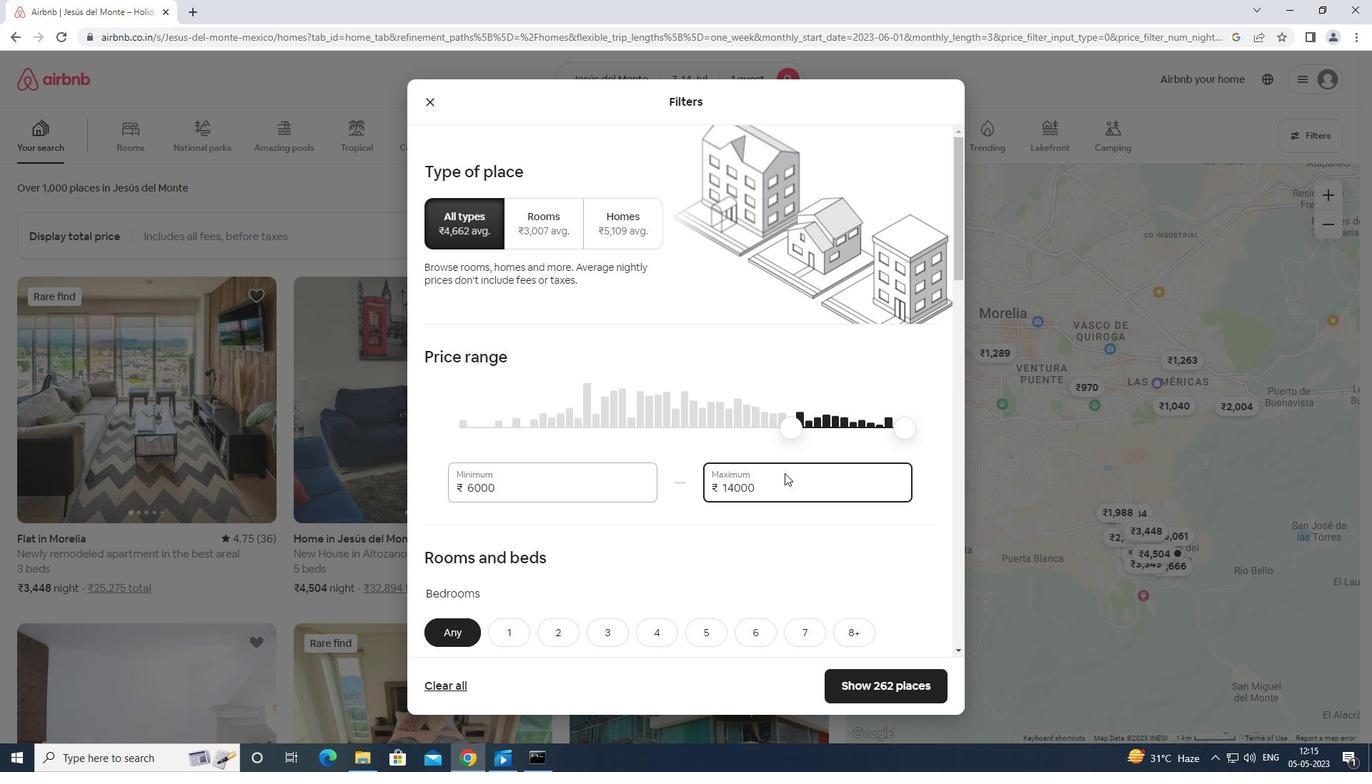 
Action: Mouse moved to (792, 475)
Screenshot: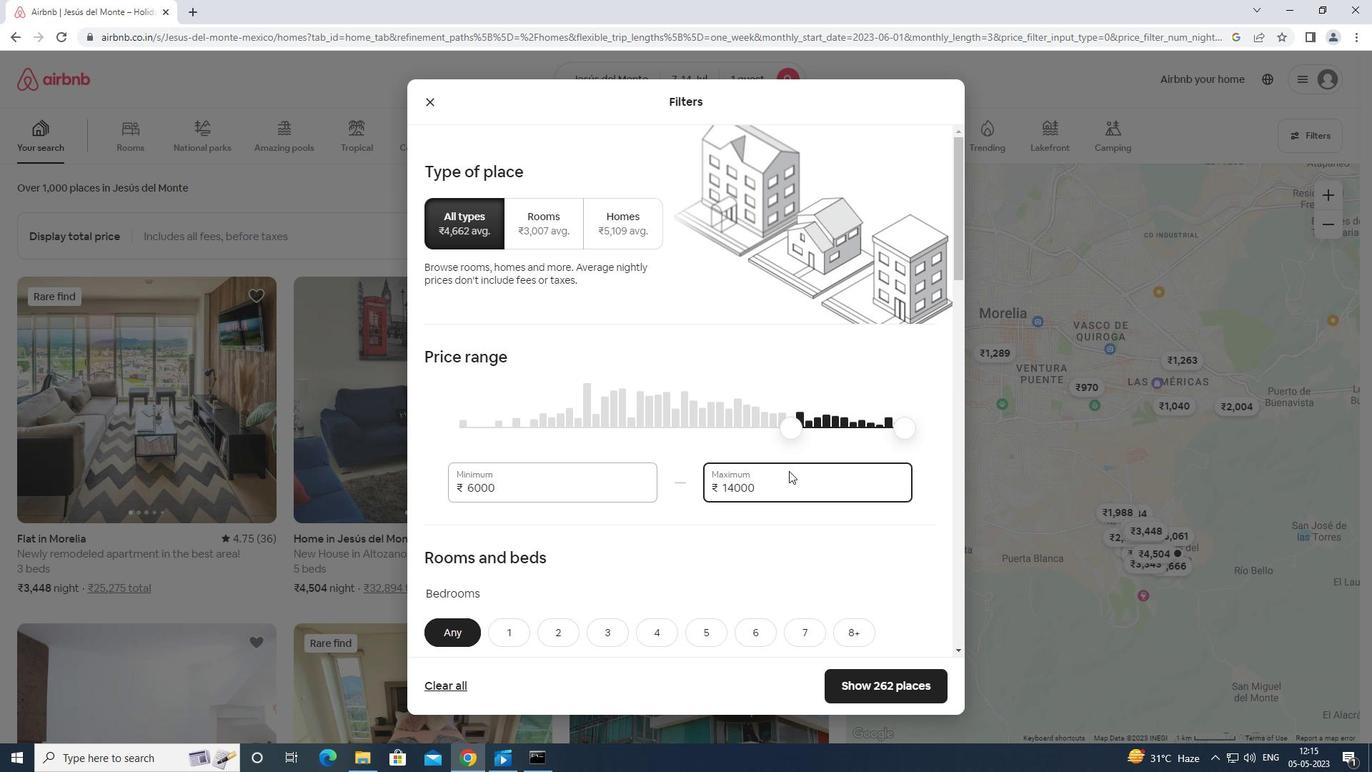 
Action: Mouse scrolled (792, 474) with delta (0, 0)
Screenshot: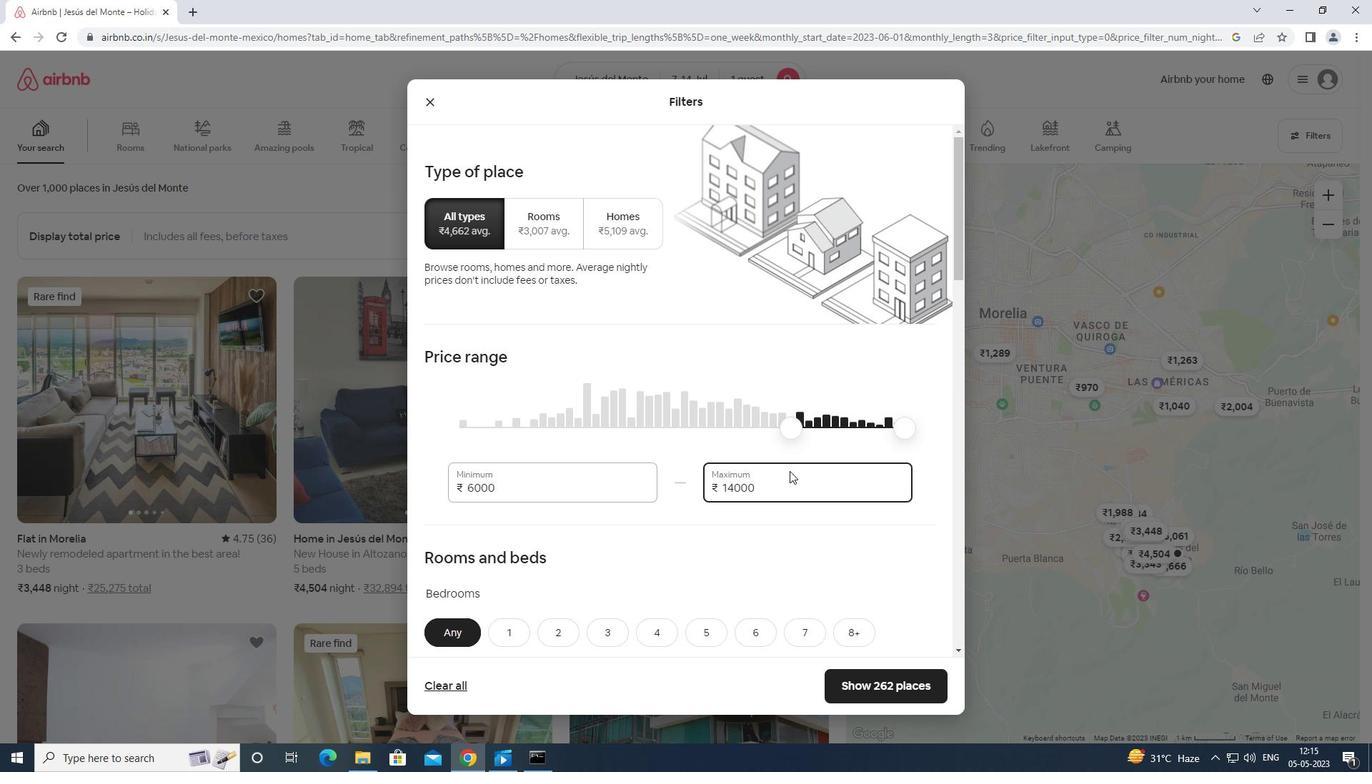 
Action: Mouse moved to (511, 482)
Screenshot: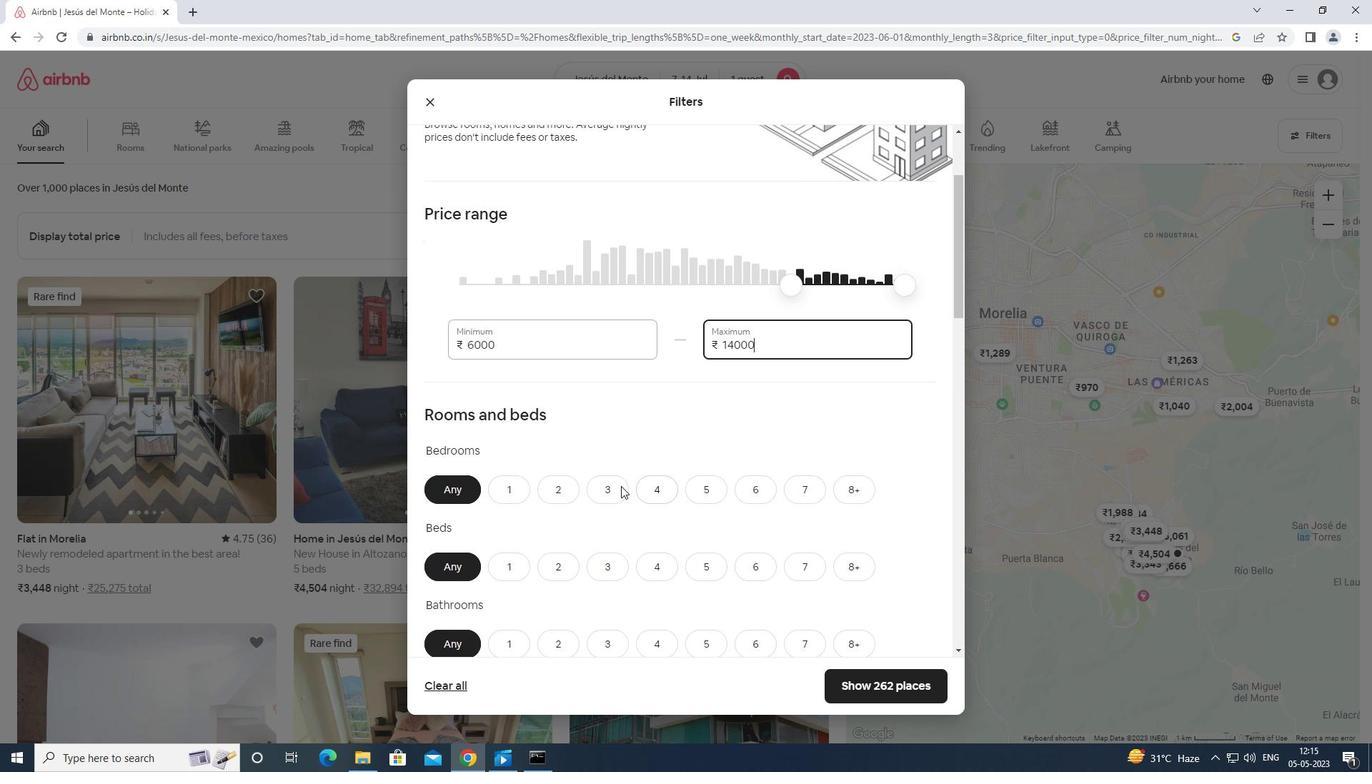 
Action: Mouse pressed left at (511, 482)
Screenshot: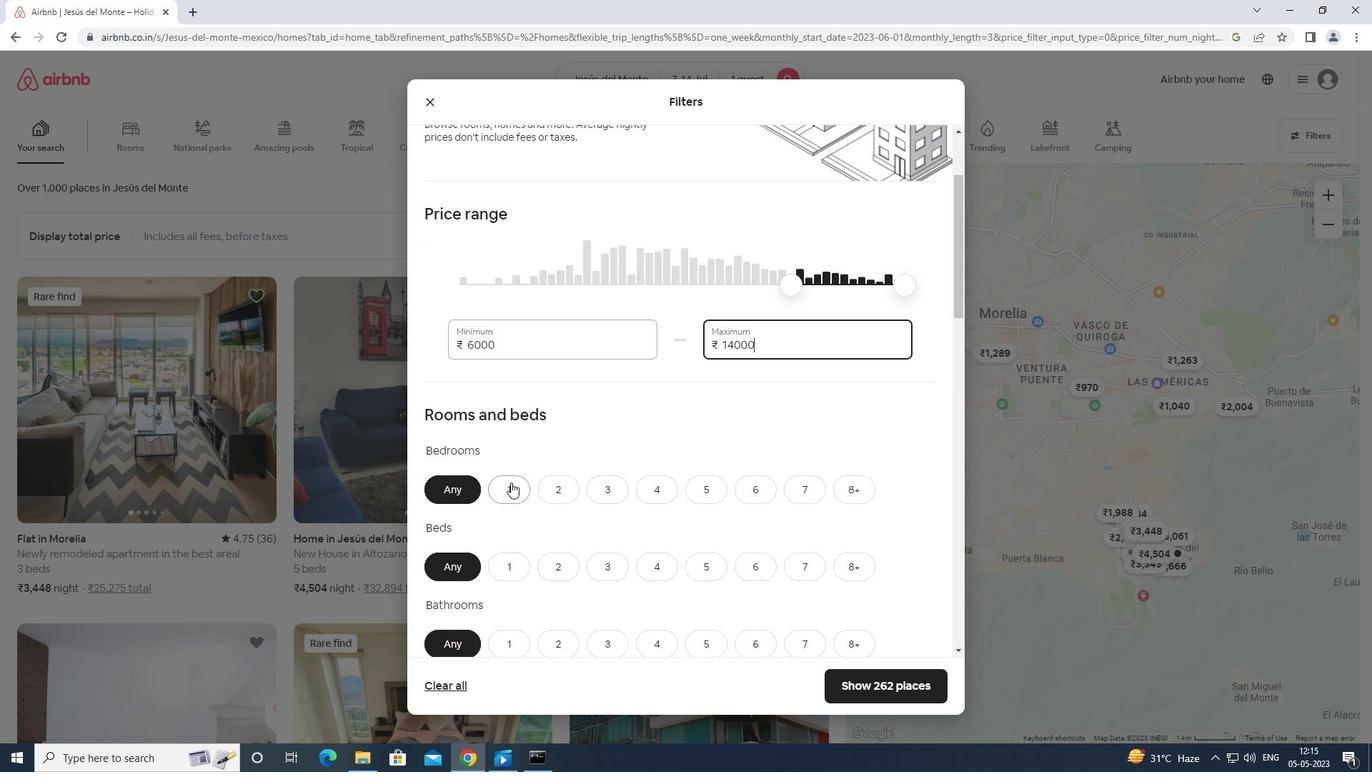 
Action: Mouse moved to (509, 570)
Screenshot: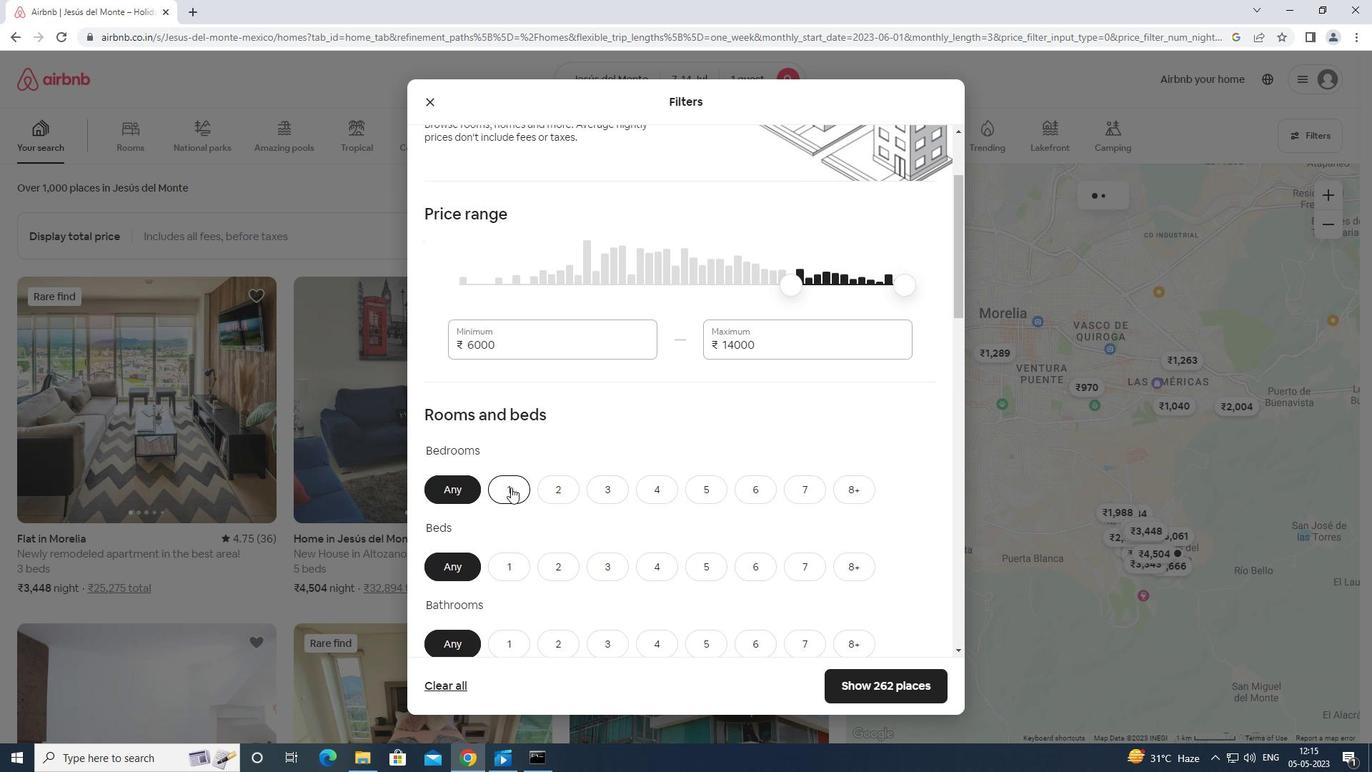 
Action: Mouse pressed left at (509, 570)
Screenshot: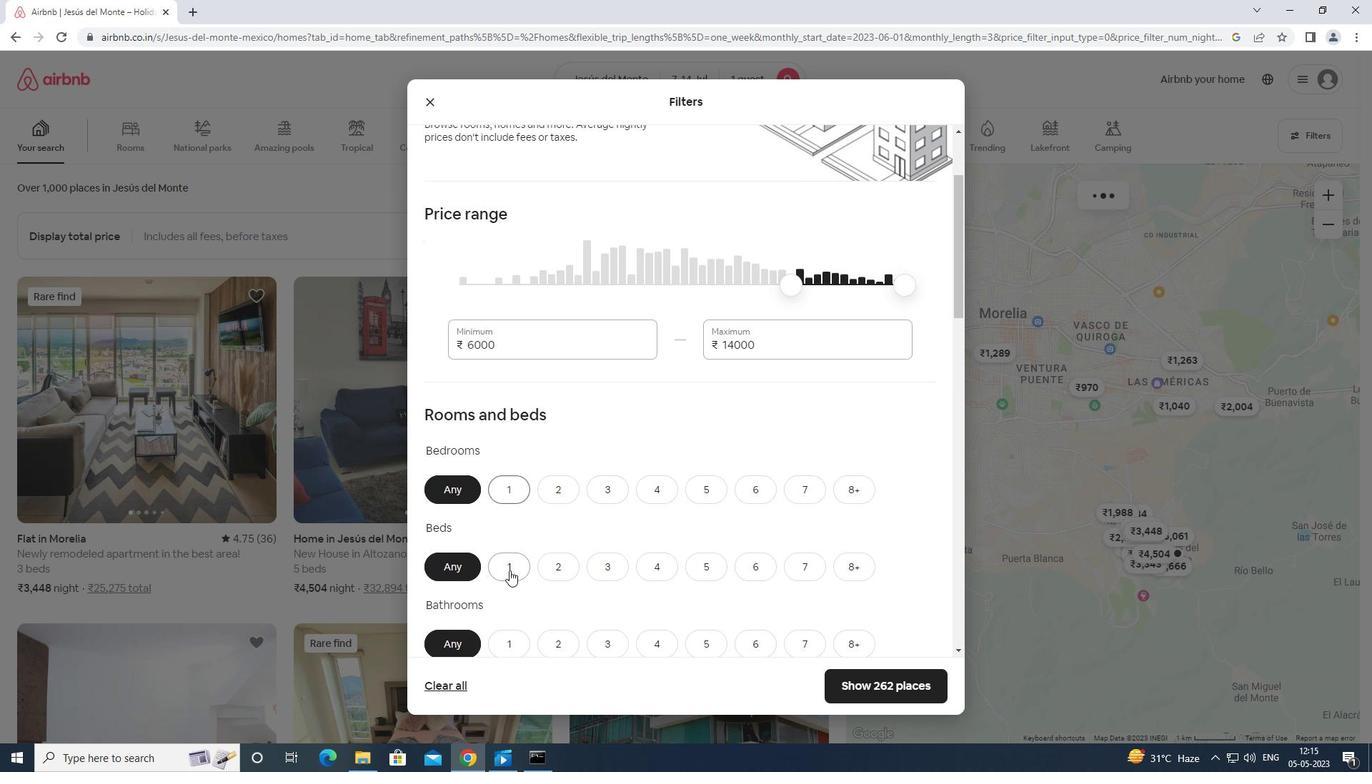 
Action: Mouse moved to (511, 566)
Screenshot: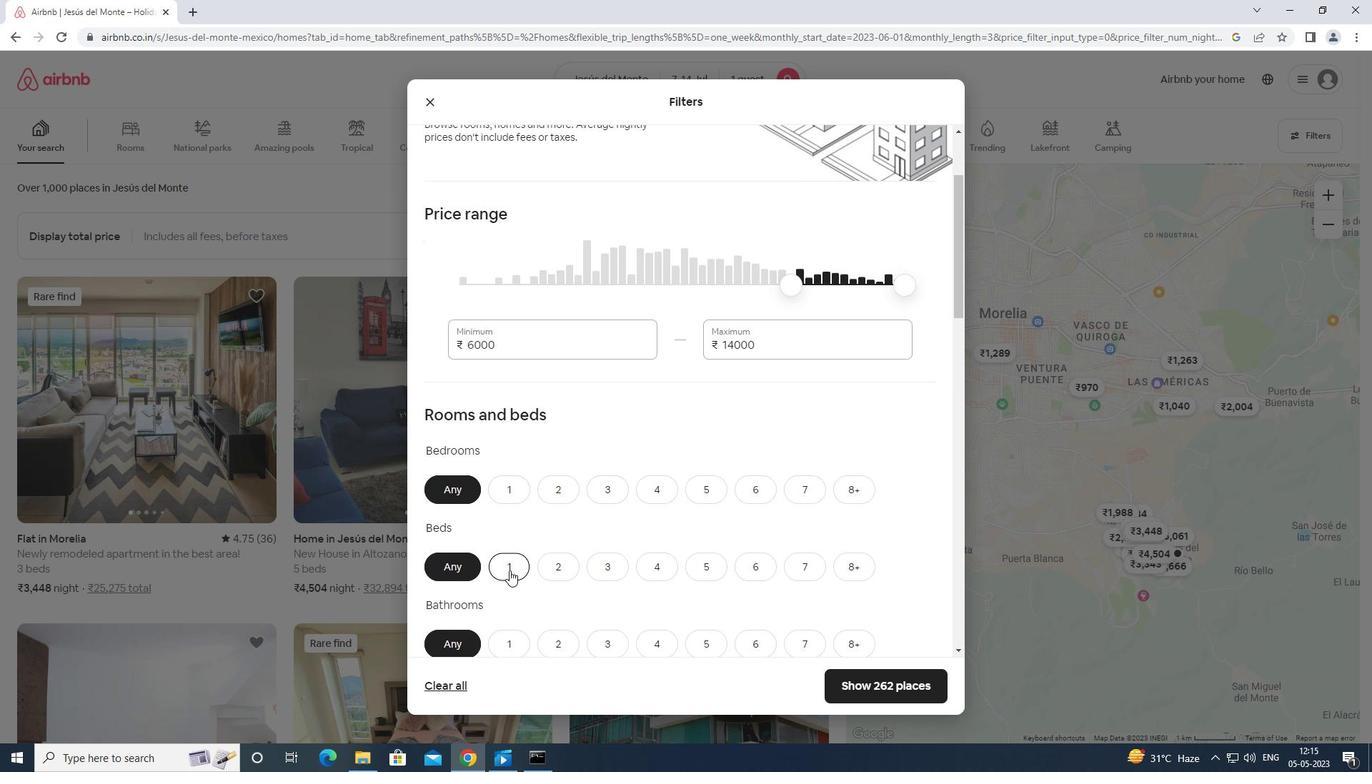 
Action: Mouse scrolled (511, 565) with delta (0, 0)
Screenshot: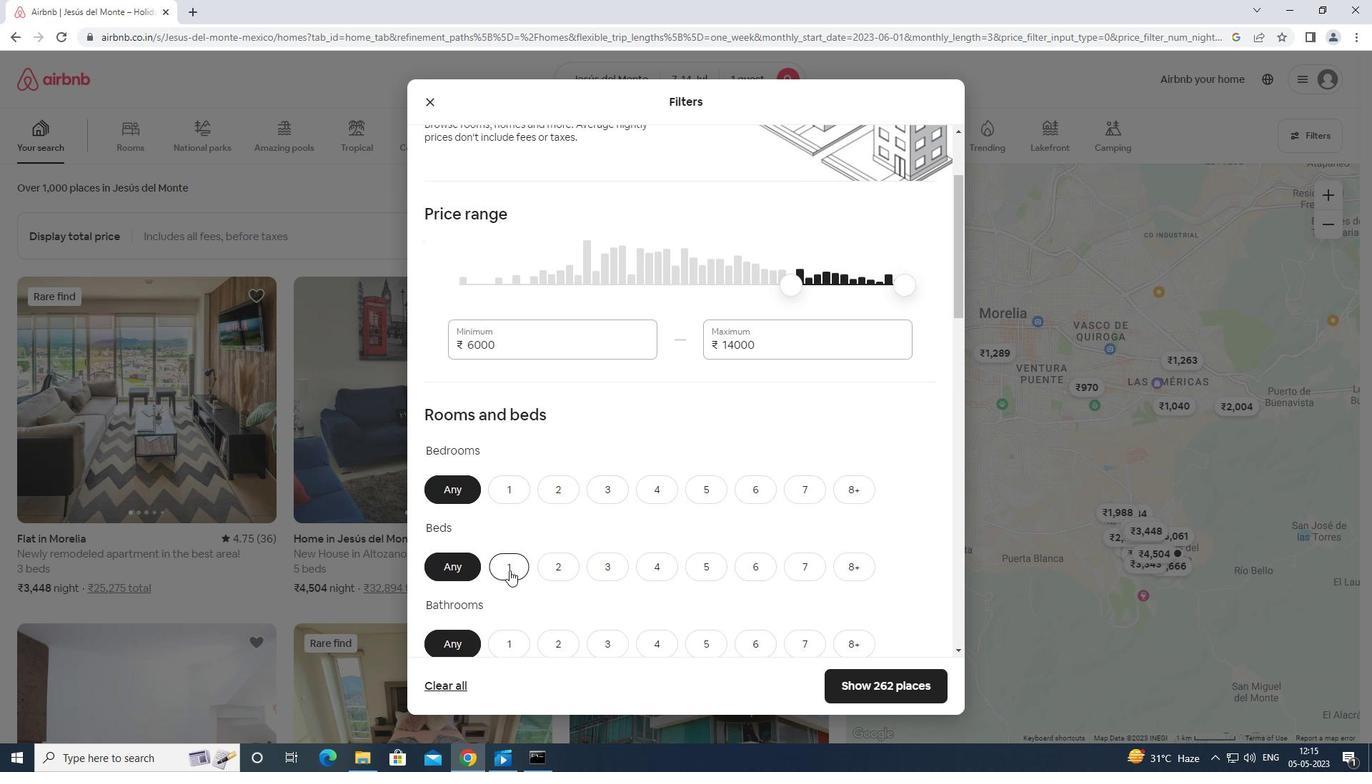 
Action: Mouse moved to (511, 414)
Screenshot: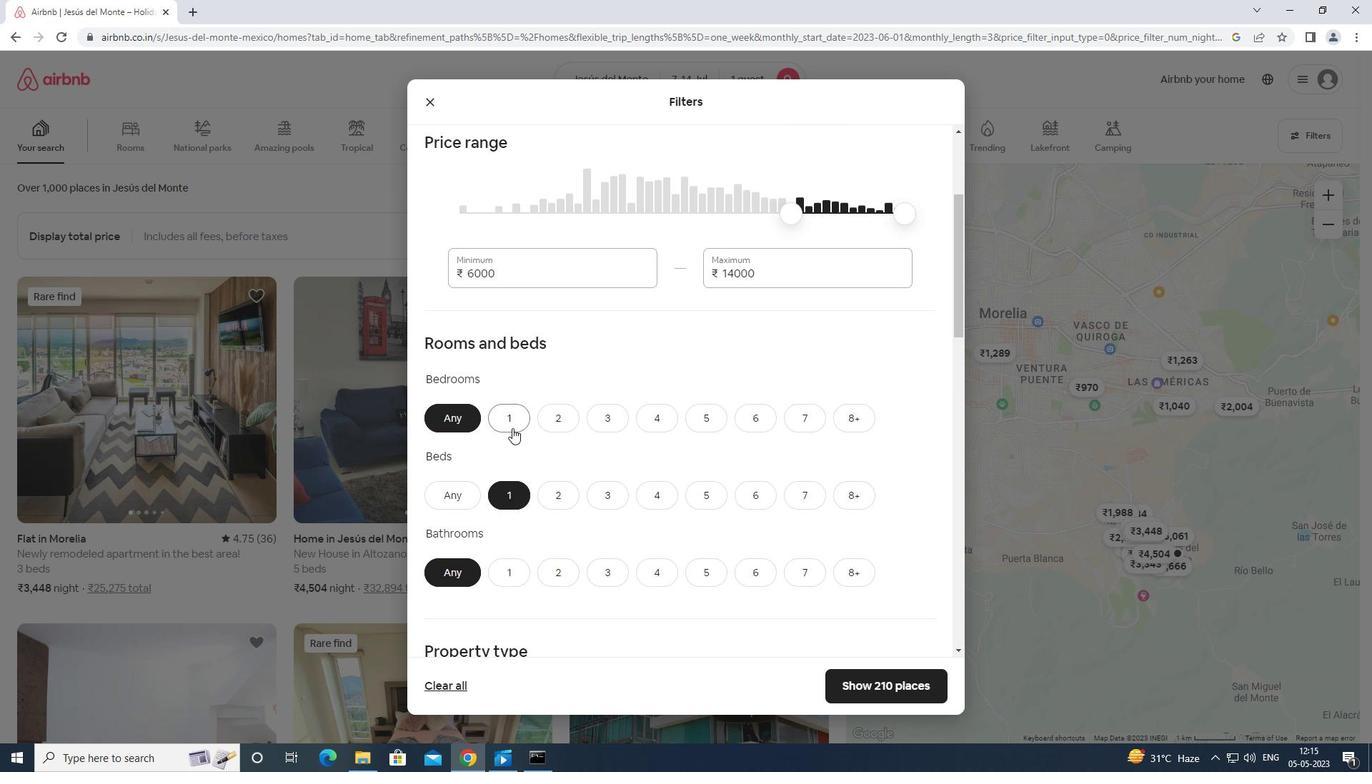 
Action: Mouse pressed left at (511, 414)
Screenshot: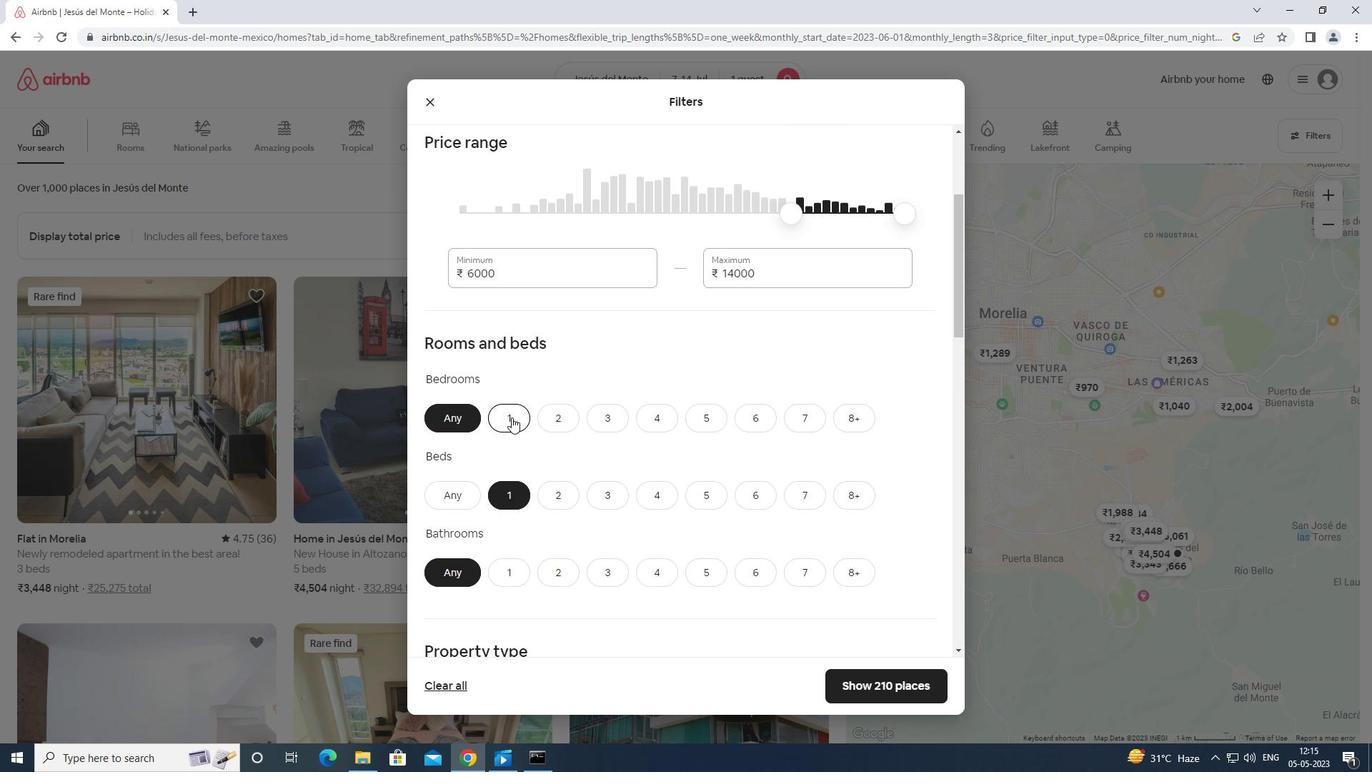 
Action: Mouse moved to (511, 413)
Screenshot: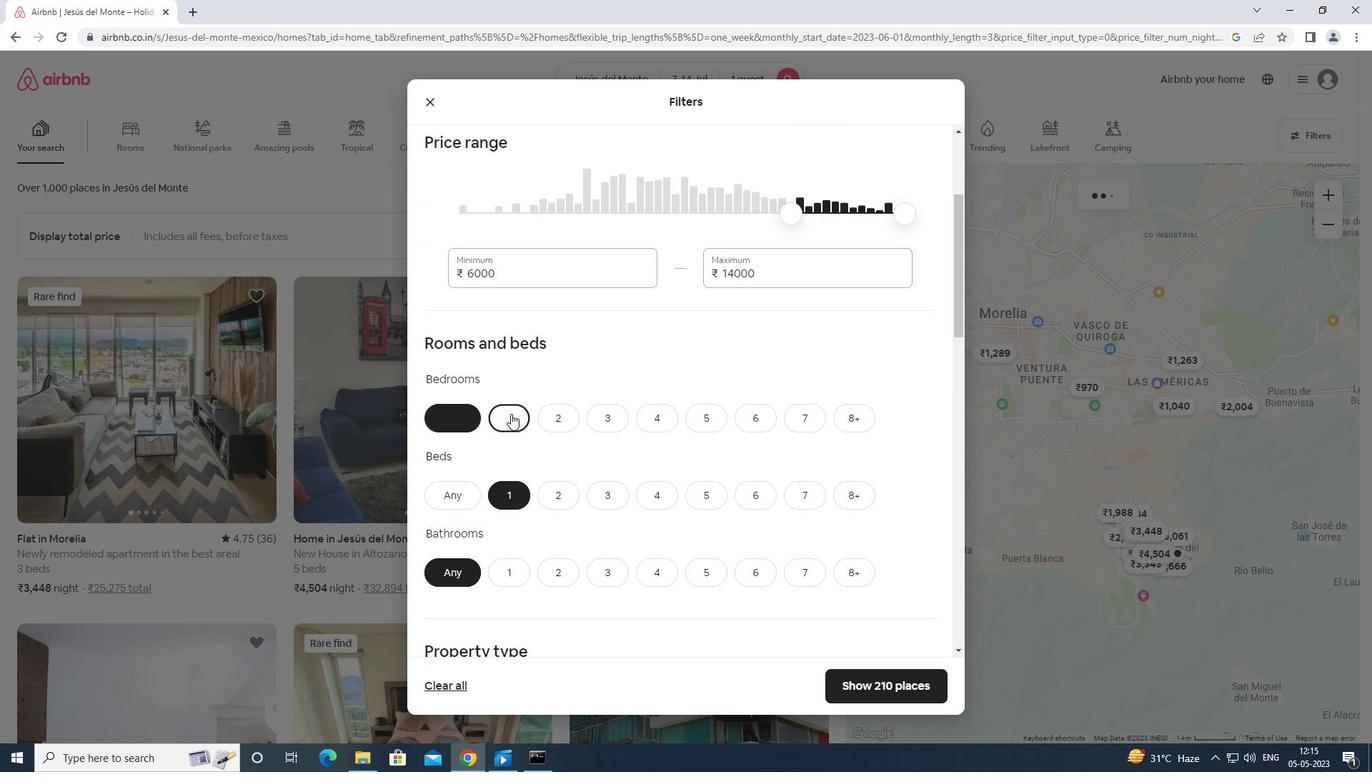 
Action: Mouse scrolled (511, 413) with delta (0, 0)
Screenshot: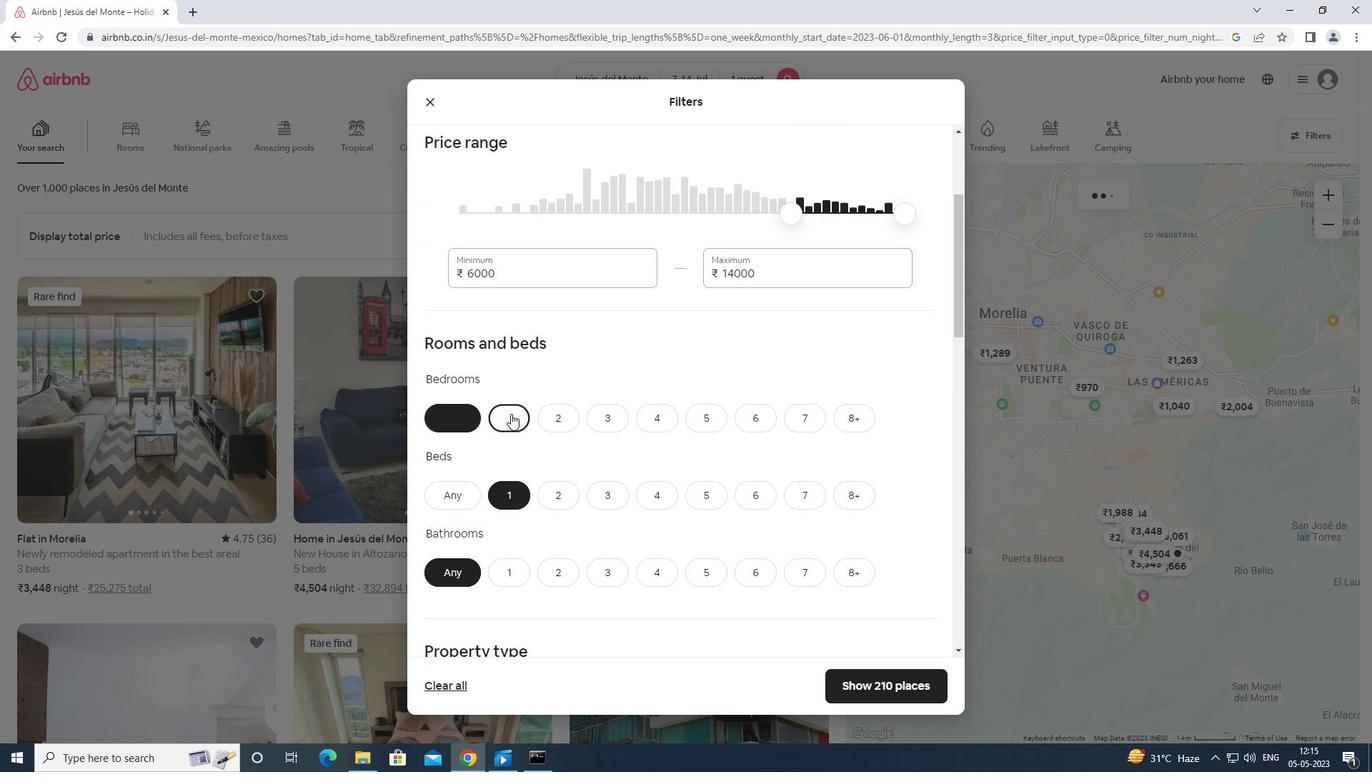
Action: Mouse moved to (511, 422)
Screenshot: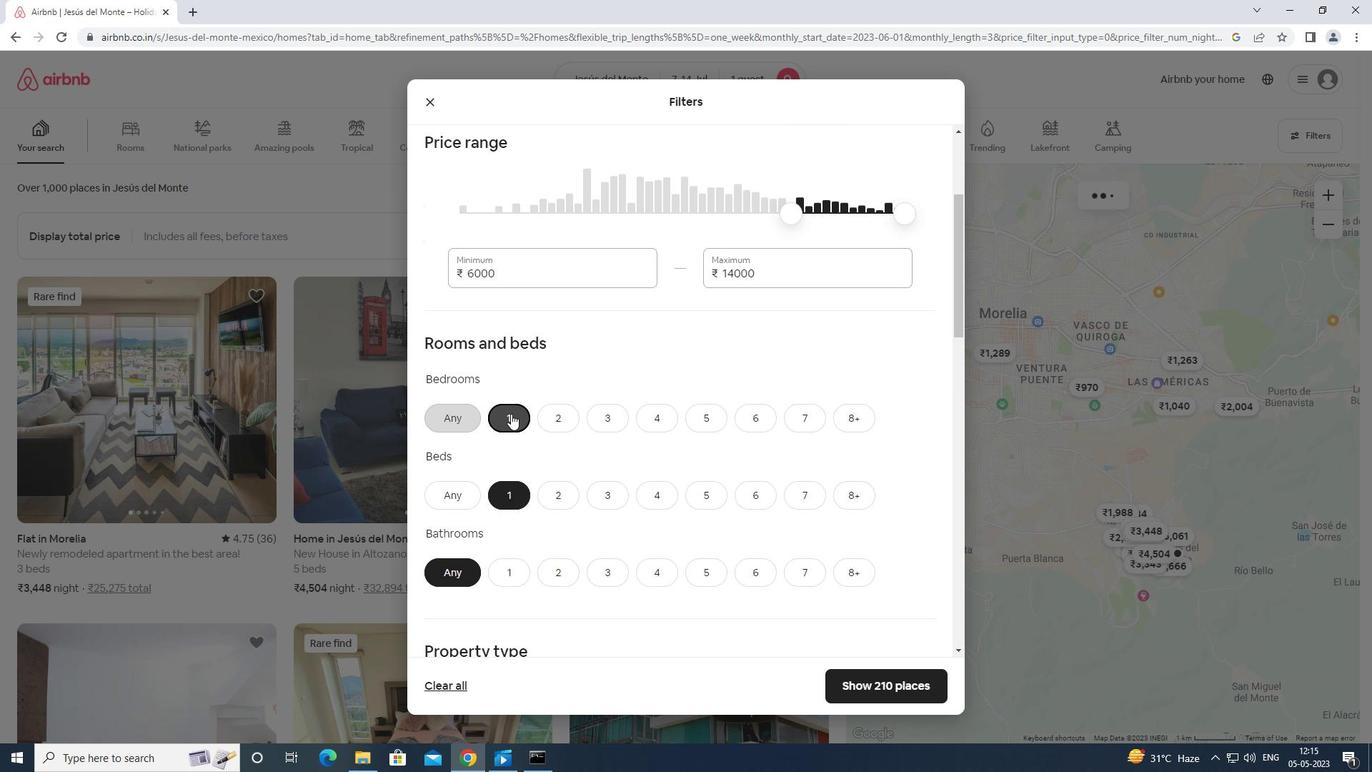 
Action: Mouse scrolled (511, 421) with delta (0, 0)
Screenshot: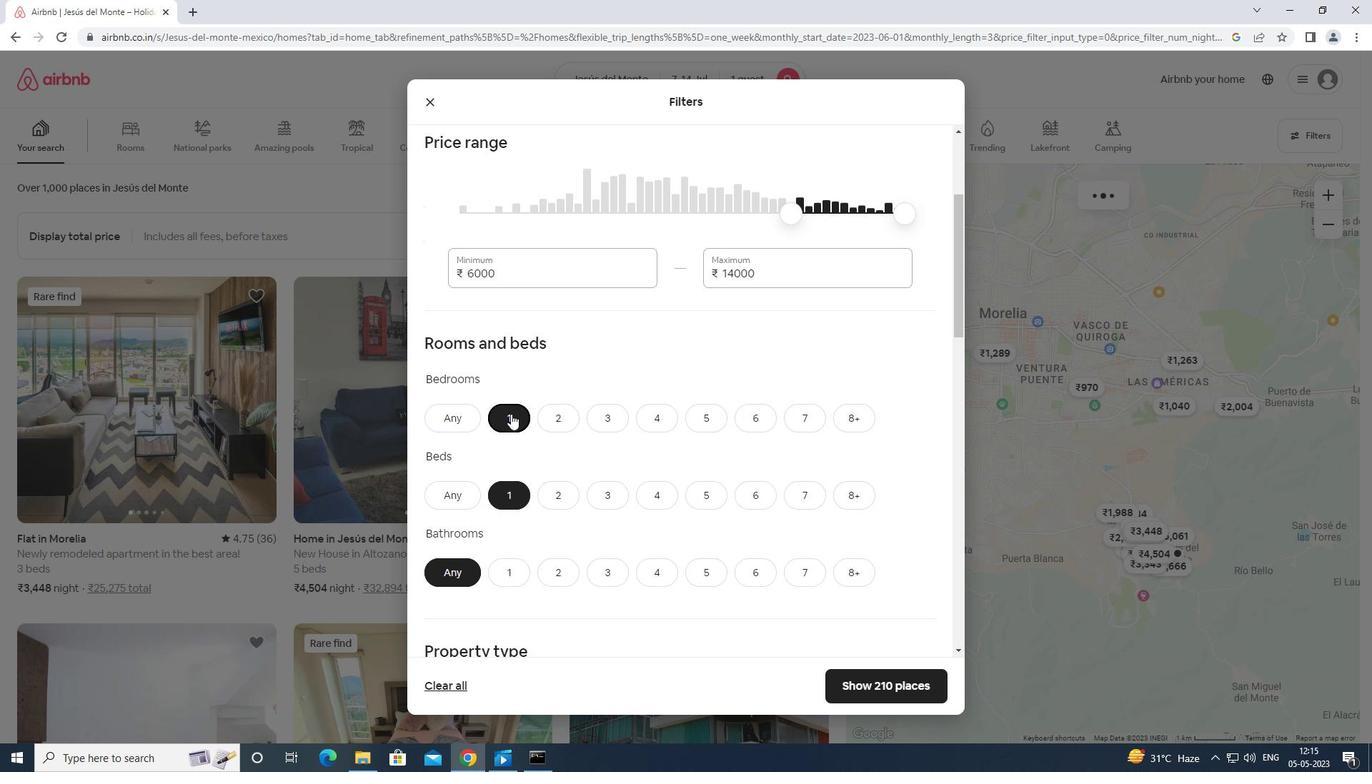 
Action: Mouse moved to (511, 424)
Screenshot: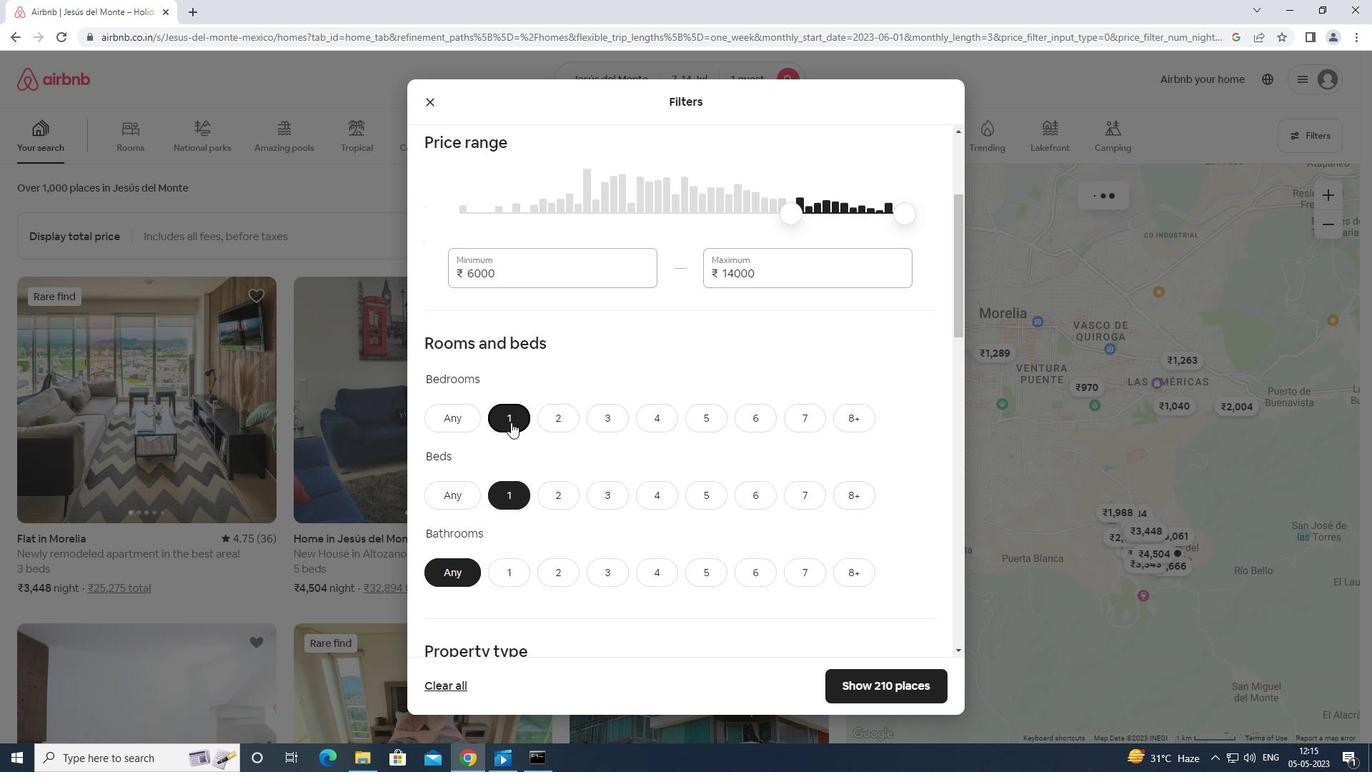 
Action: Mouse scrolled (511, 423) with delta (0, 0)
Screenshot: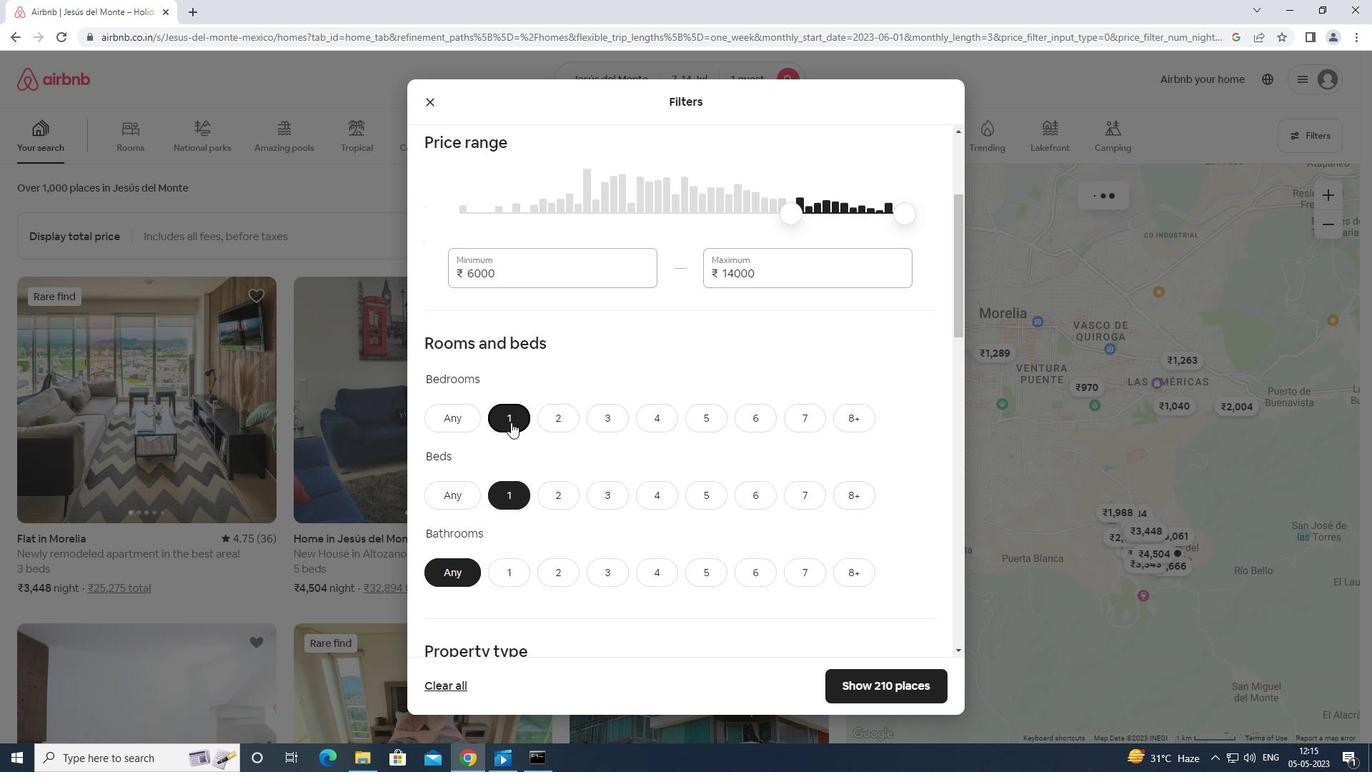 
Action: Mouse moved to (511, 361)
Screenshot: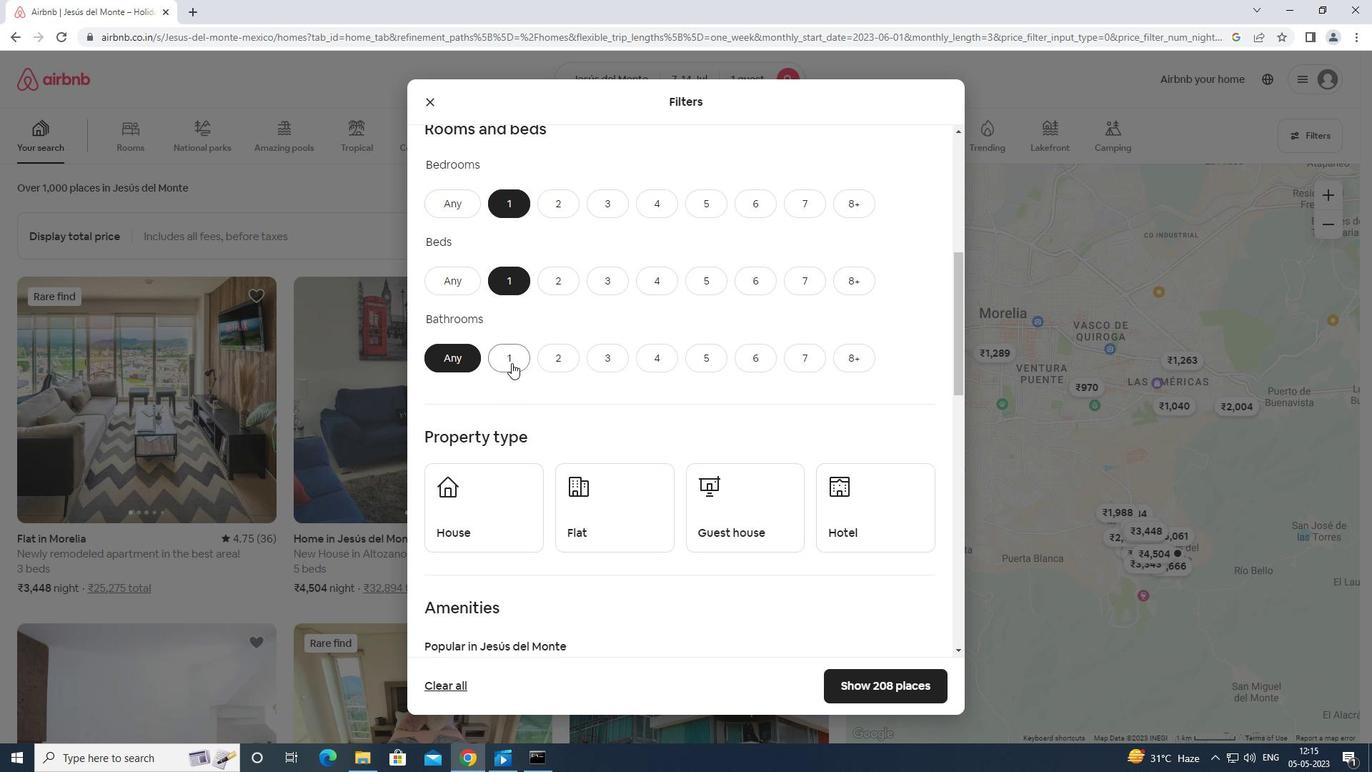 
Action: Mouse pressed left at (511, 361)
Screenshot: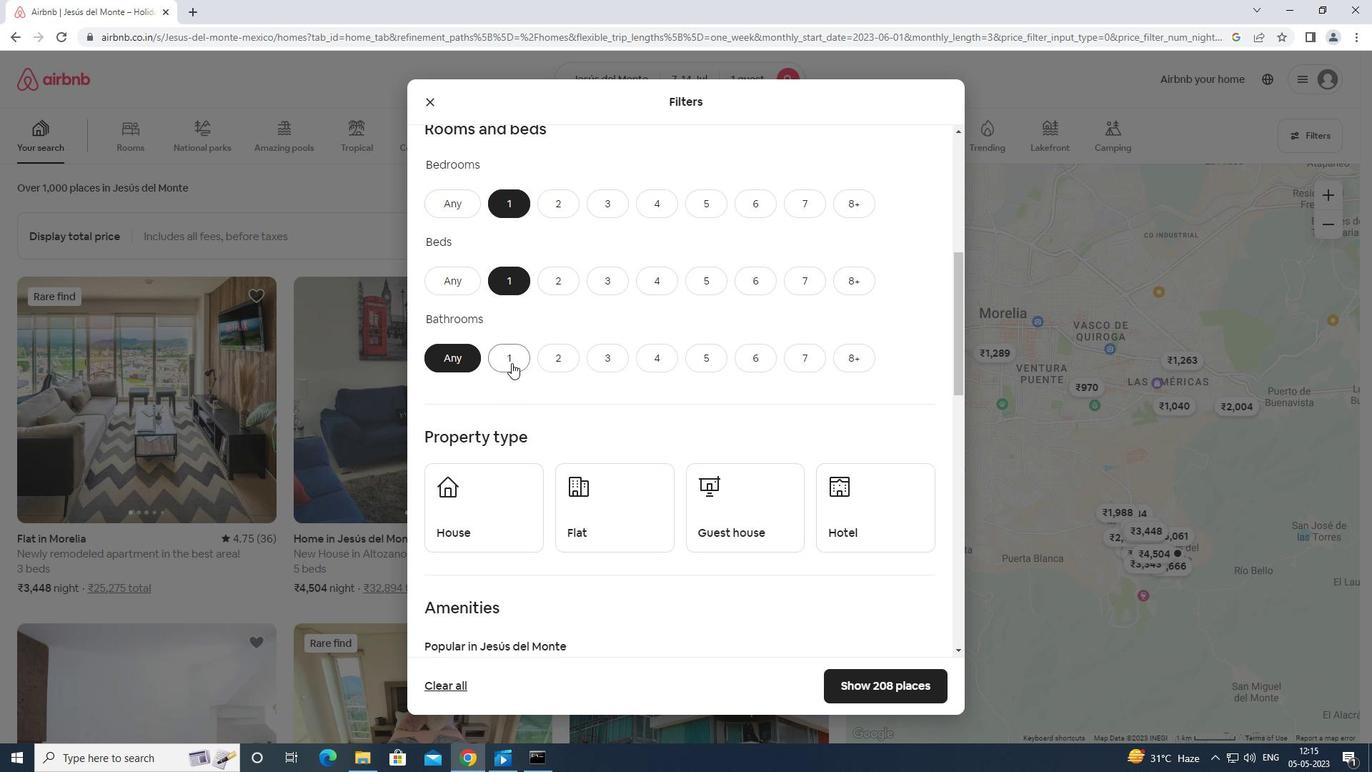 
Action: Mouse moved to (585, 501)
Screenshot: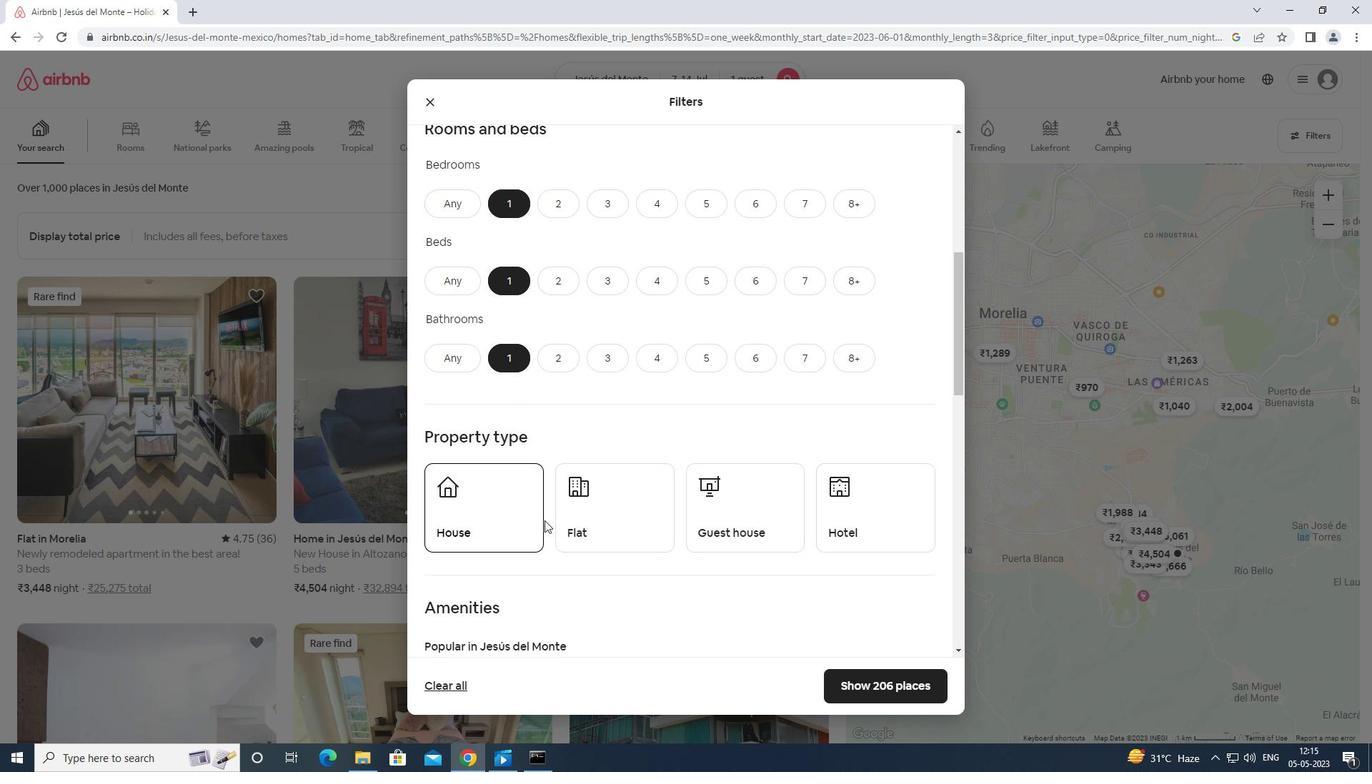 
Action: Mouse pressed left at (585, 501)
Screenshot: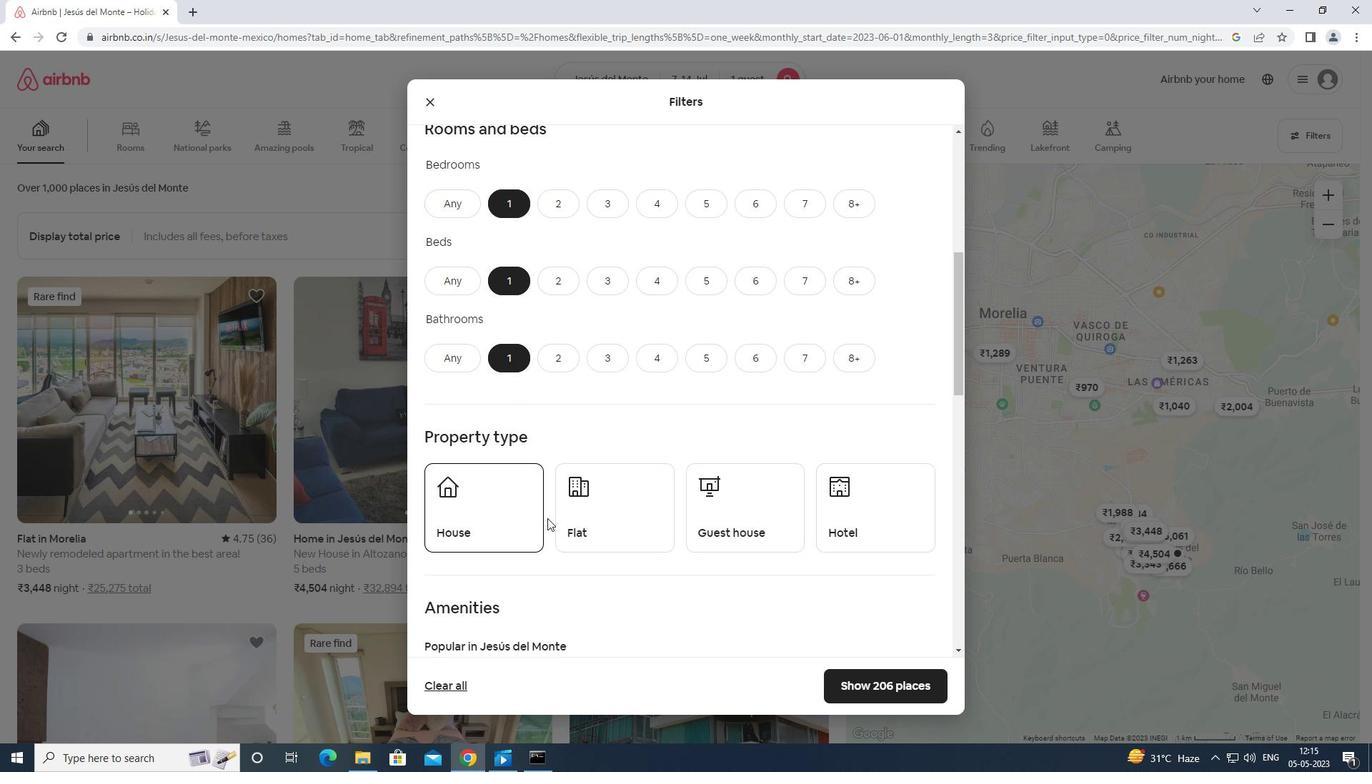 
Action: Mouse moved to (729, 517)
Screenshot: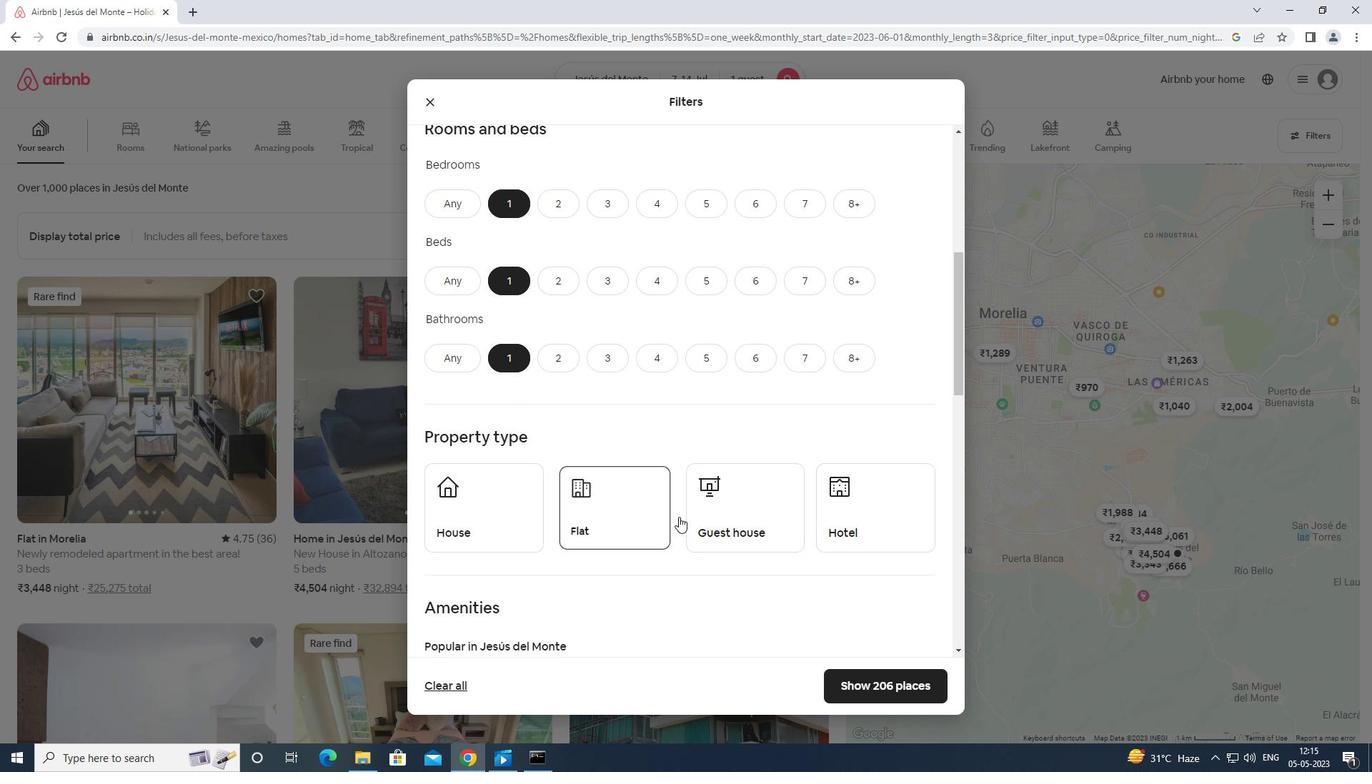 
Action: Mouse pressed left at (729, 517)
Screenshot: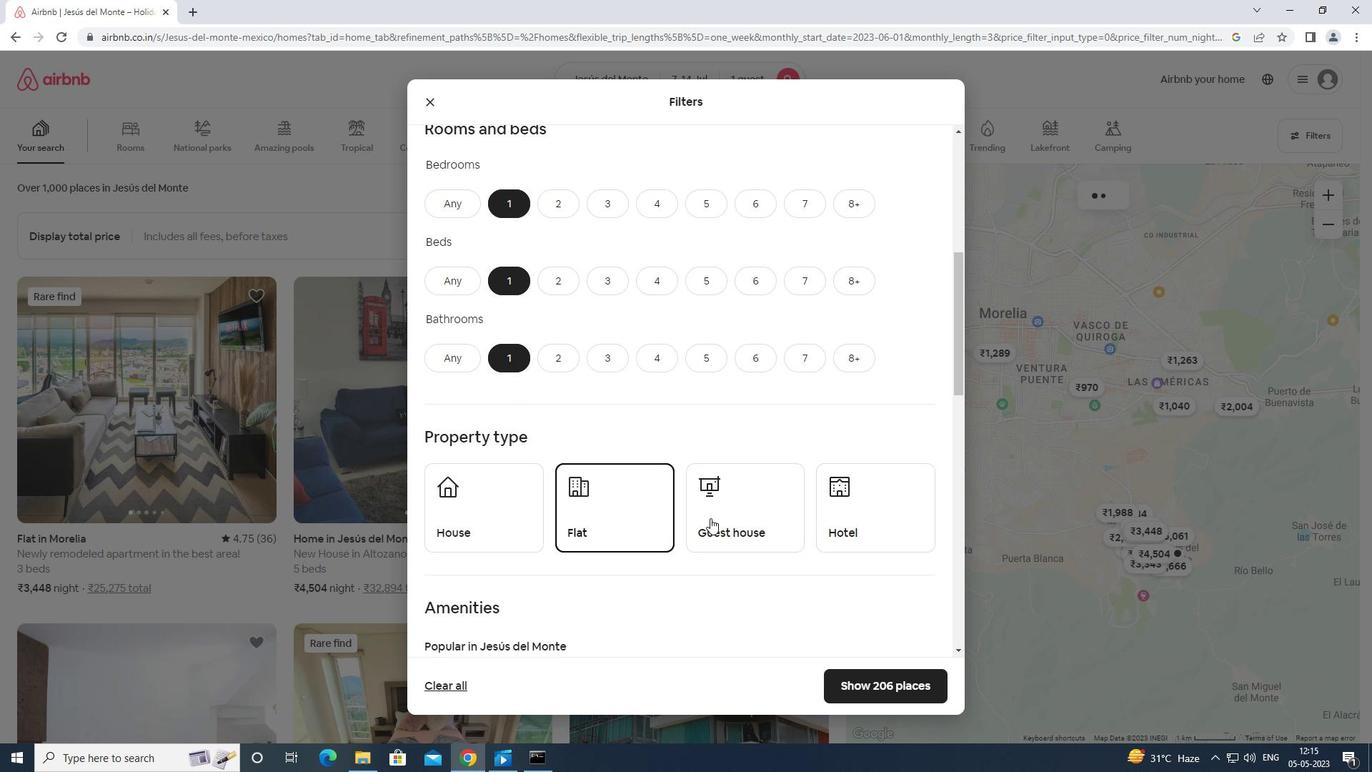 
Action: Mouse moved to (892, 506)
Screenshot: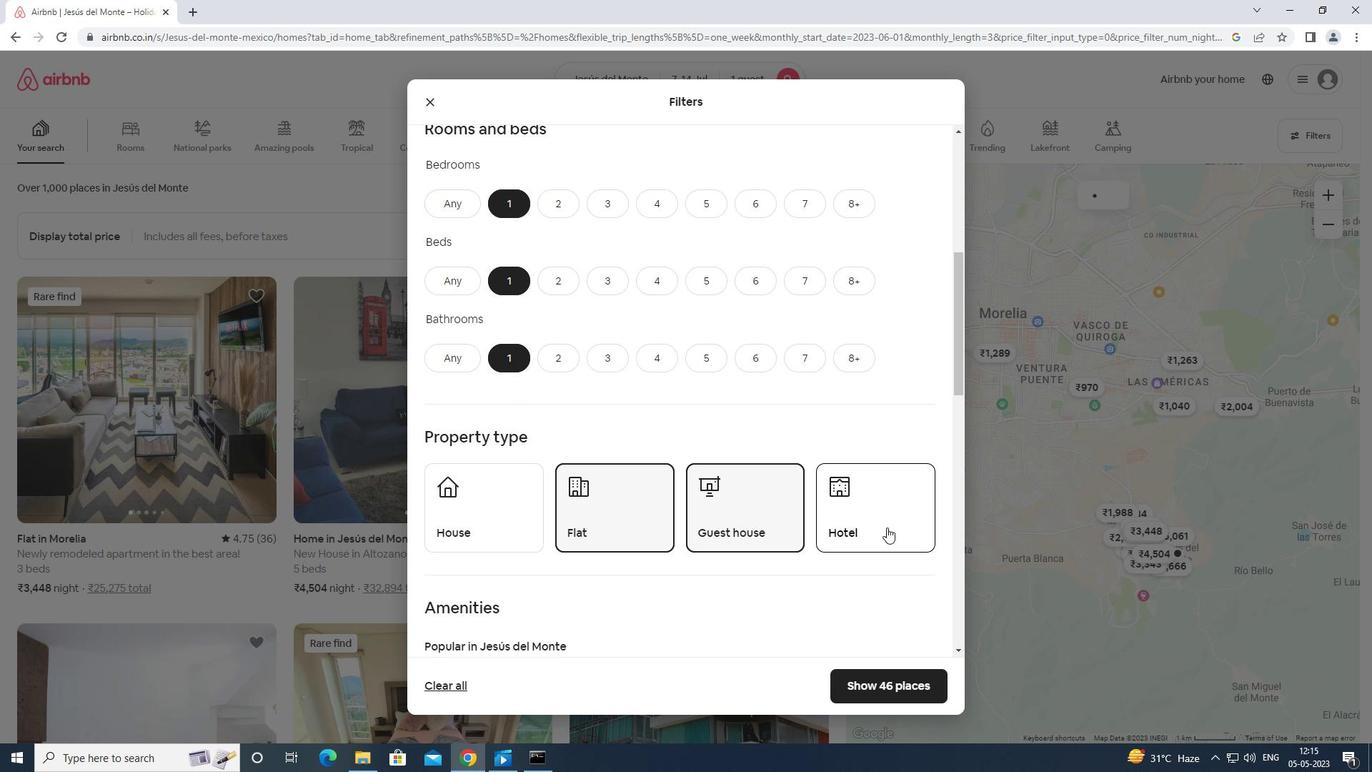 
Action: Mouse pressed left at (892, 506)
Screenshot: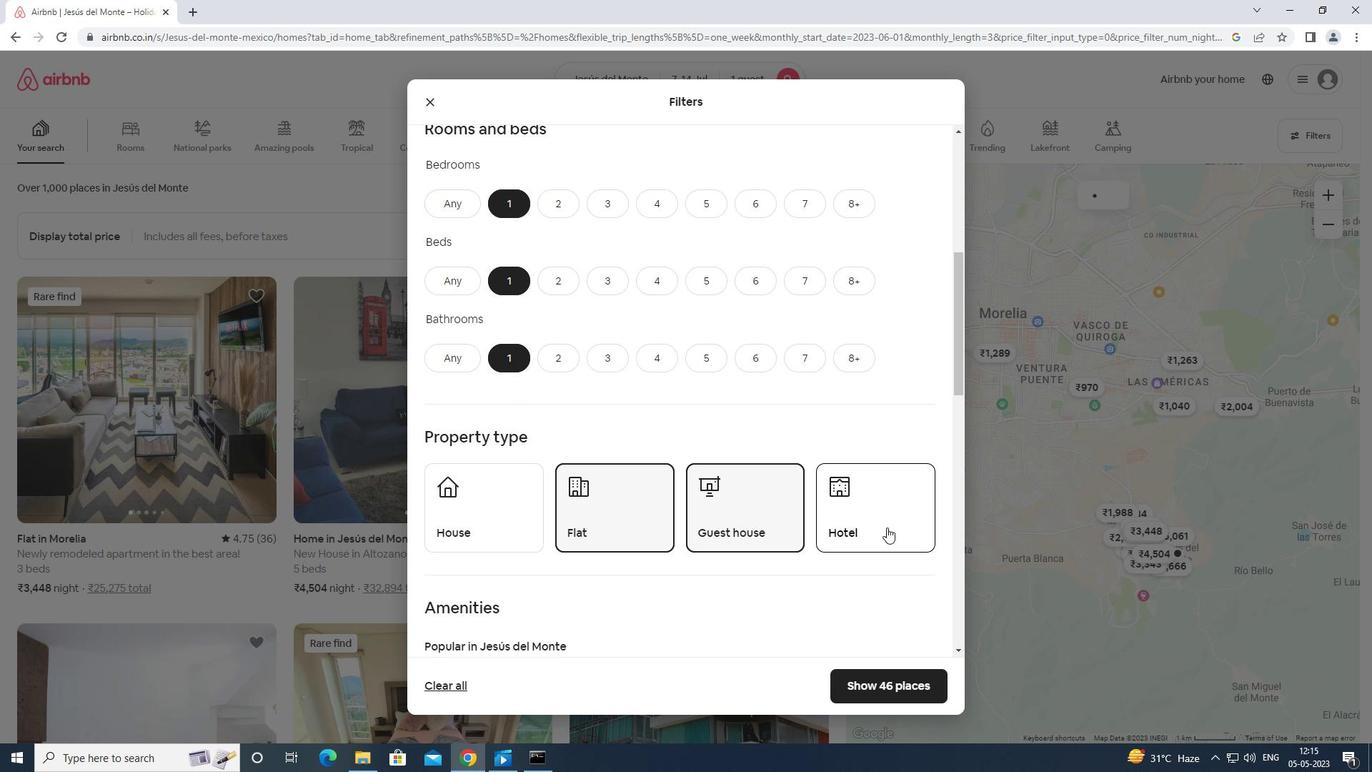 
Action: Mouse moved to (892, 505)
Screenshot: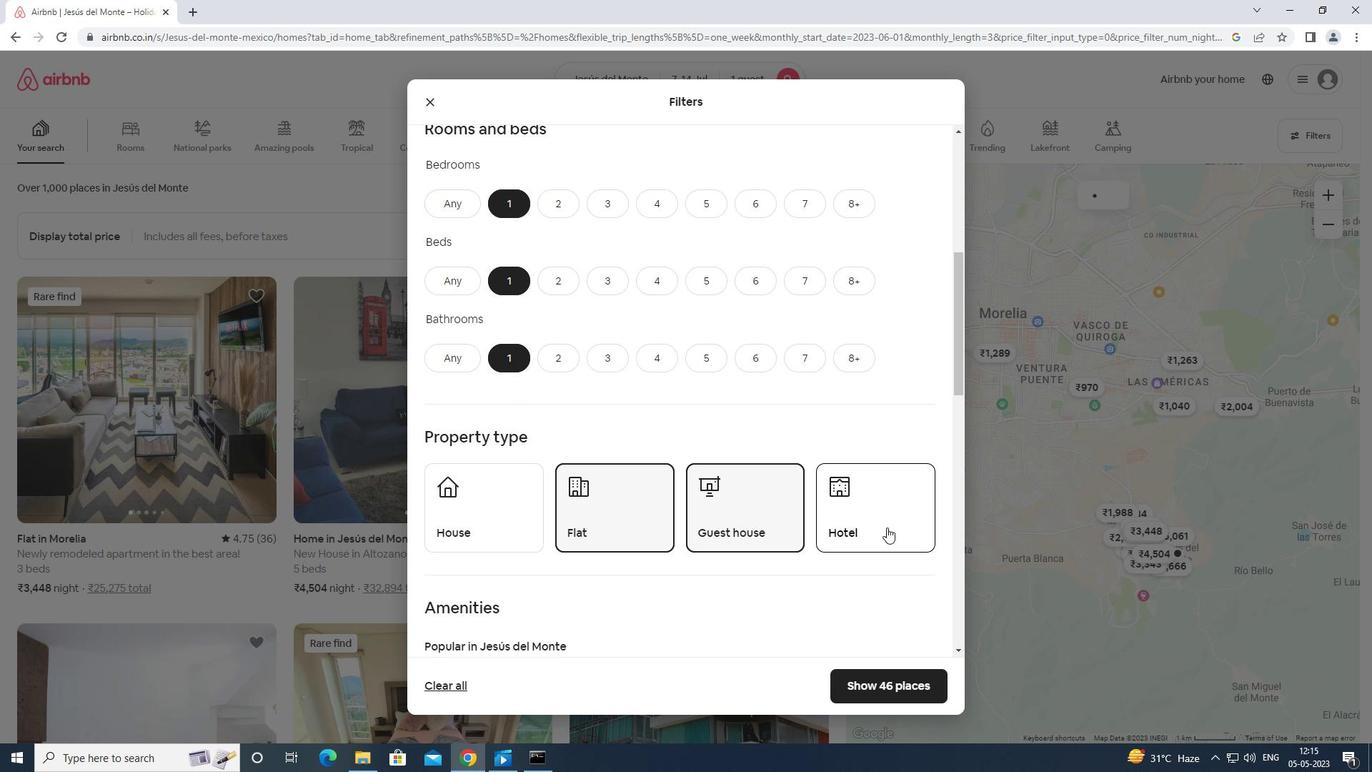 
Action: Mouse scrolled (892, 504) with delta (0, 0)
Screenshot: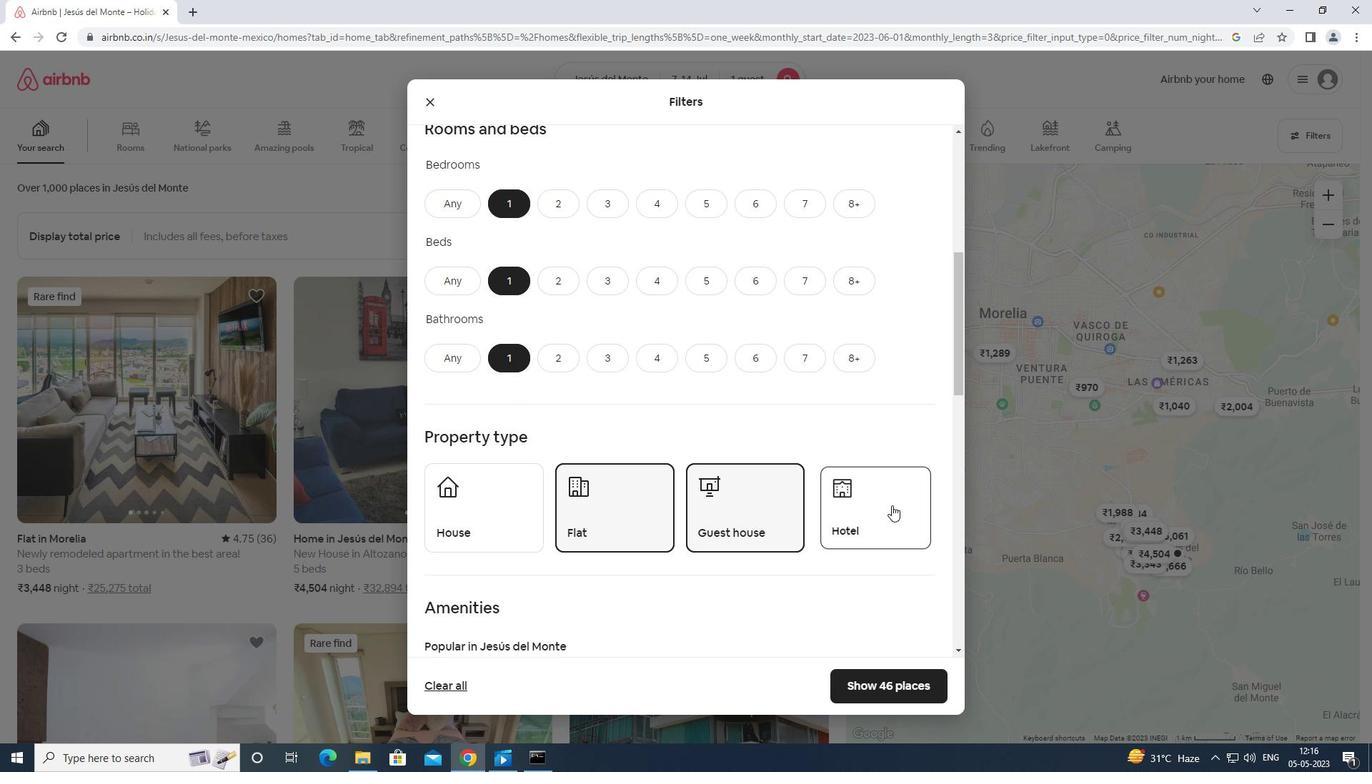 
Action: Mouse scrolled (892, 504) with delta (0, 0)
Screenshot: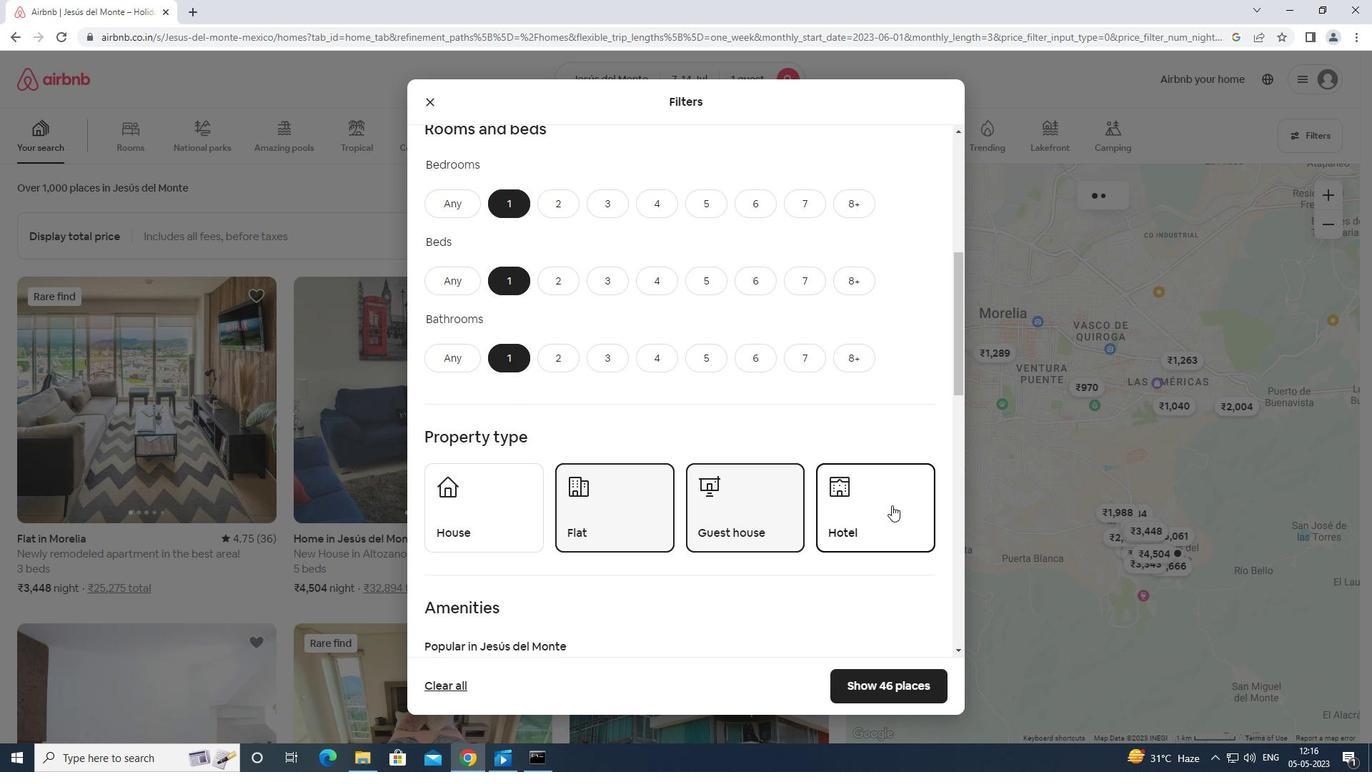 
Action: Mouse scrolled (892, 504) with delta (0, 0)
Screenshot: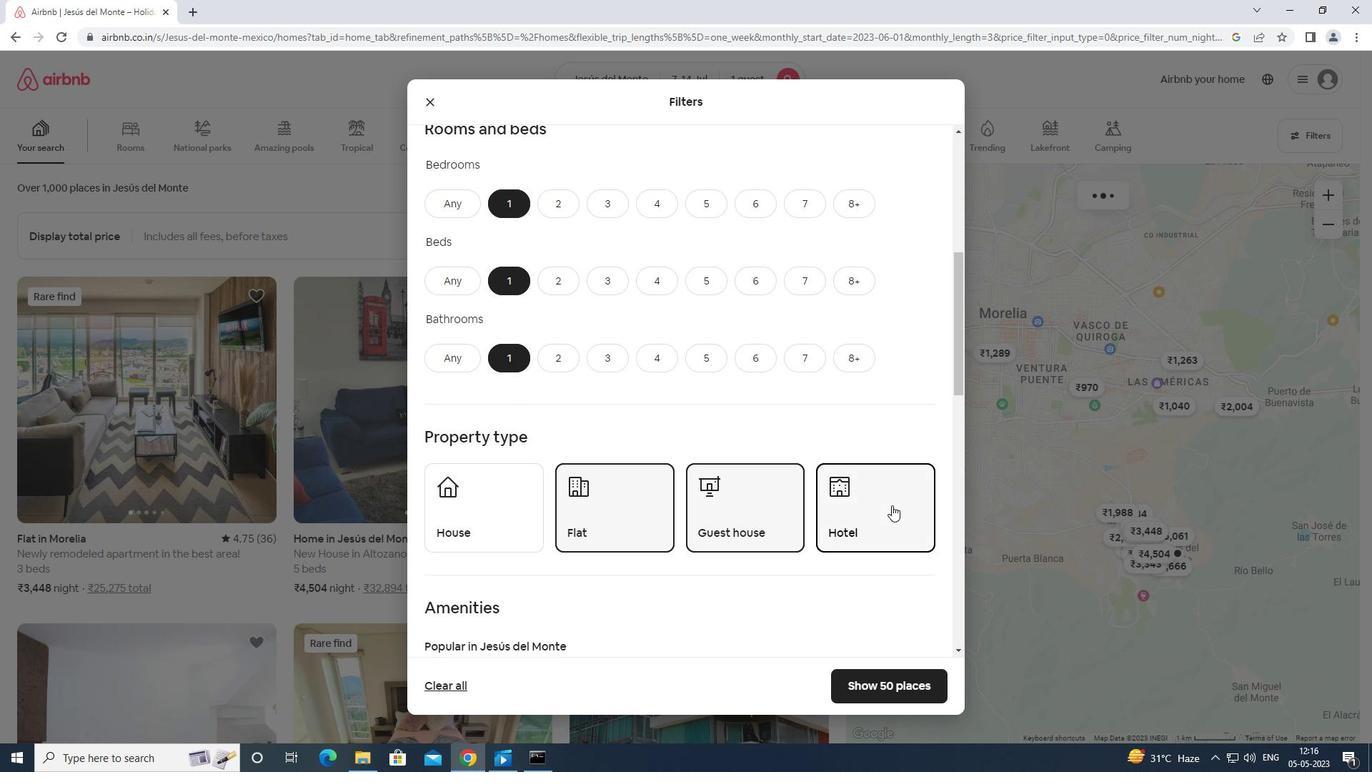 
Action: Mouse scrolled (892, 504) with delta (0, 0)
Screenshot: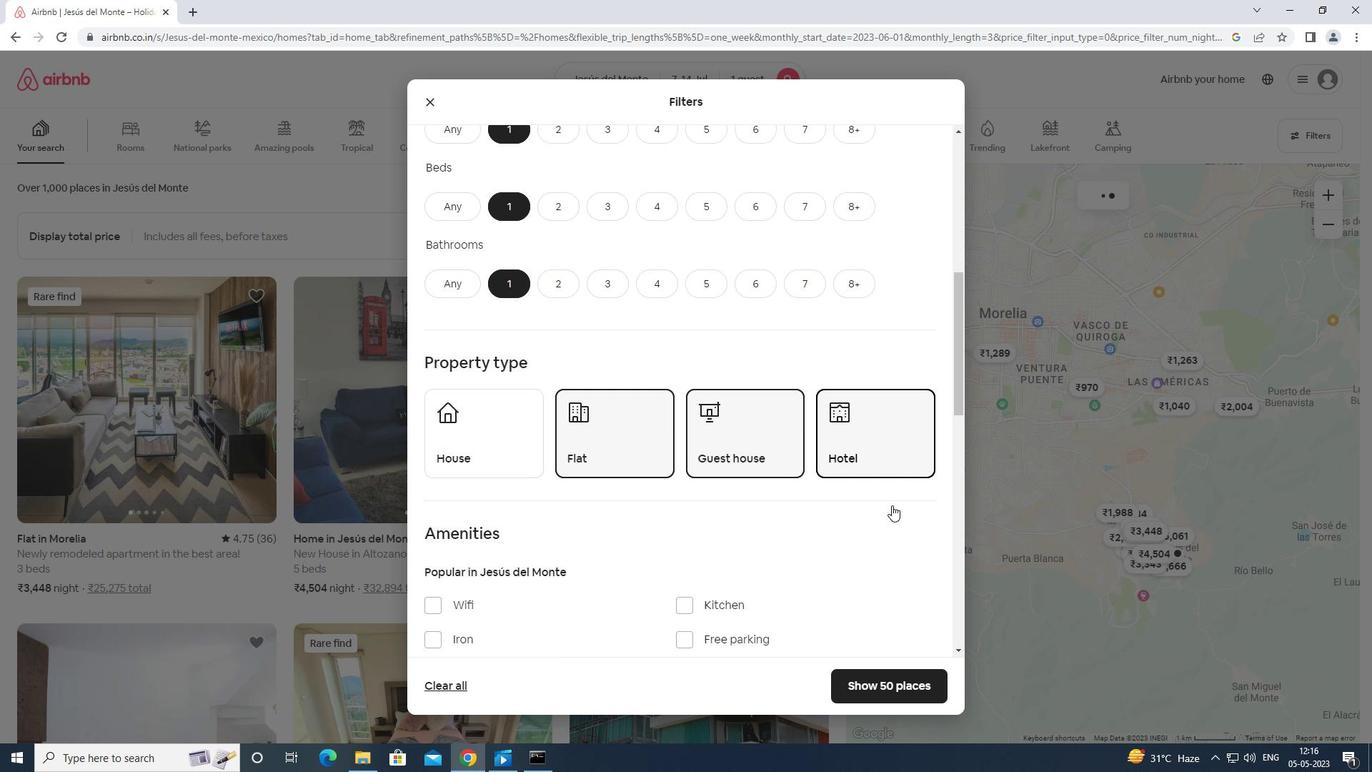 
Action: Mouse scrolled (892, 504) with delta (0, 0)
Screenshot: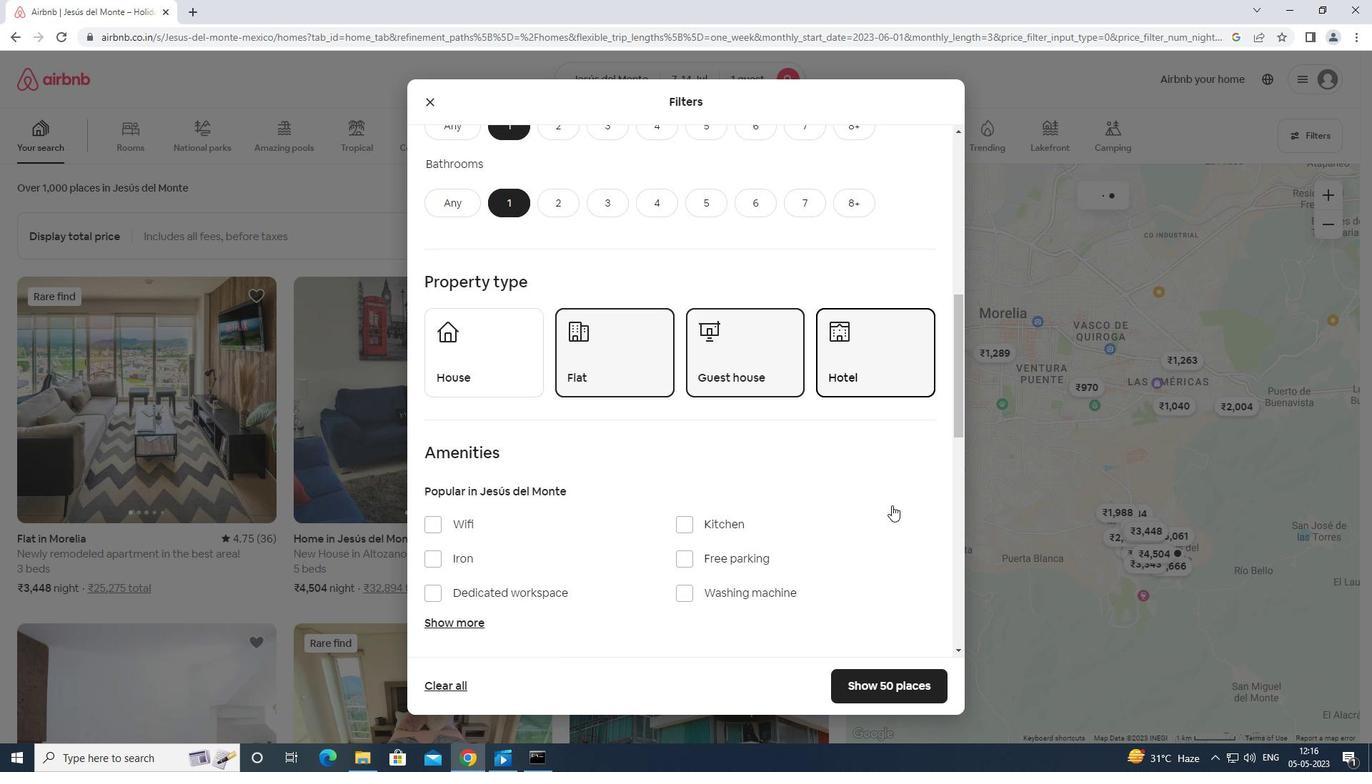 
Action: Mouse scrolled (892, 504) with delta (0, 0)
Screenshot: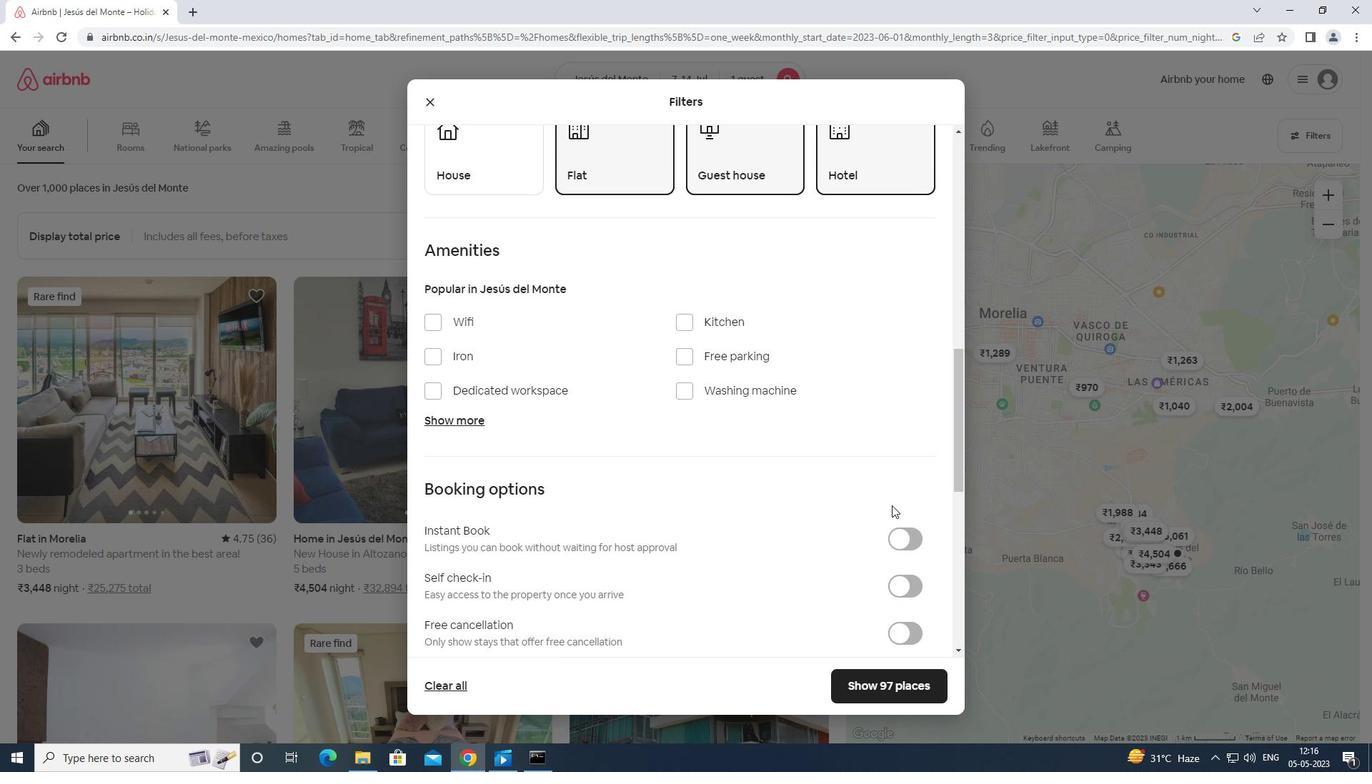 
Action: Mouse scrolled (892, 504) with delta (0, 0)
Screenshot: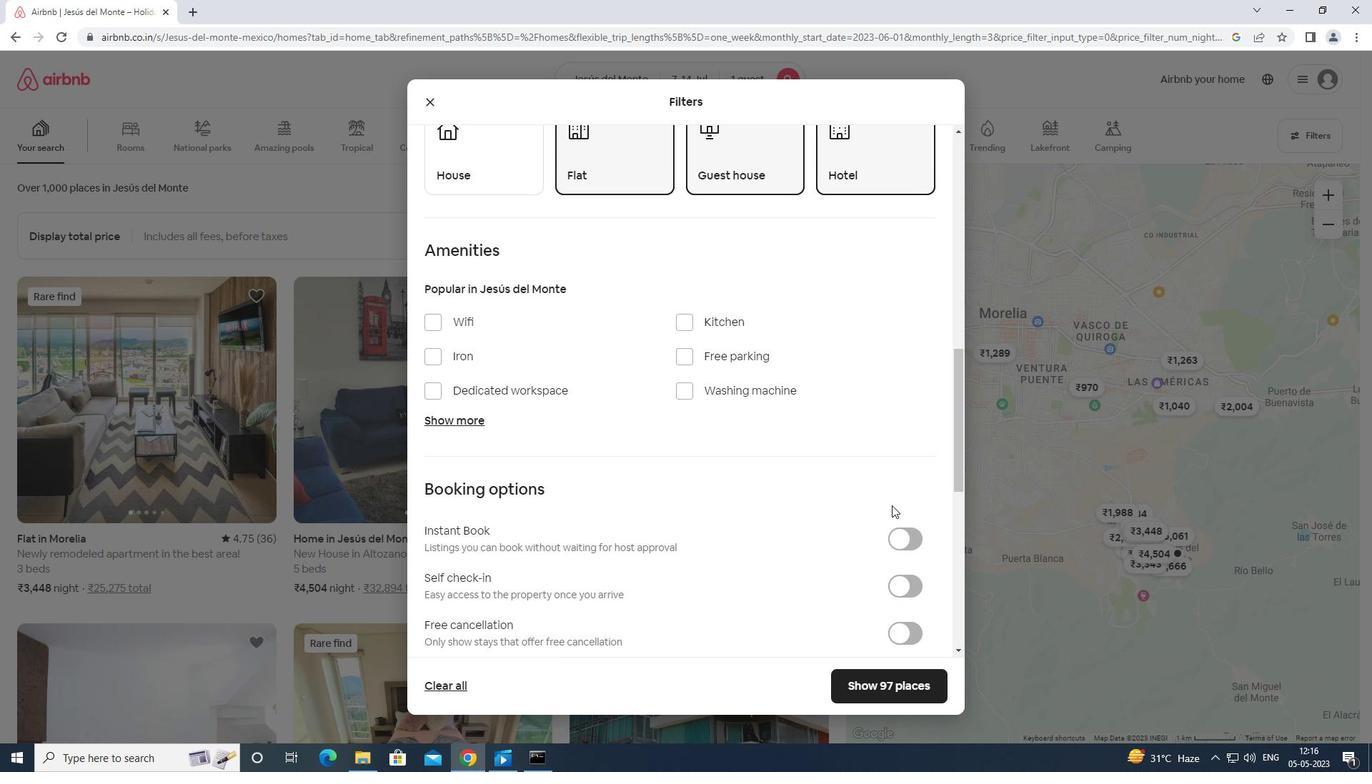
Action: Mouse moved to (899, 445)
Screenshot: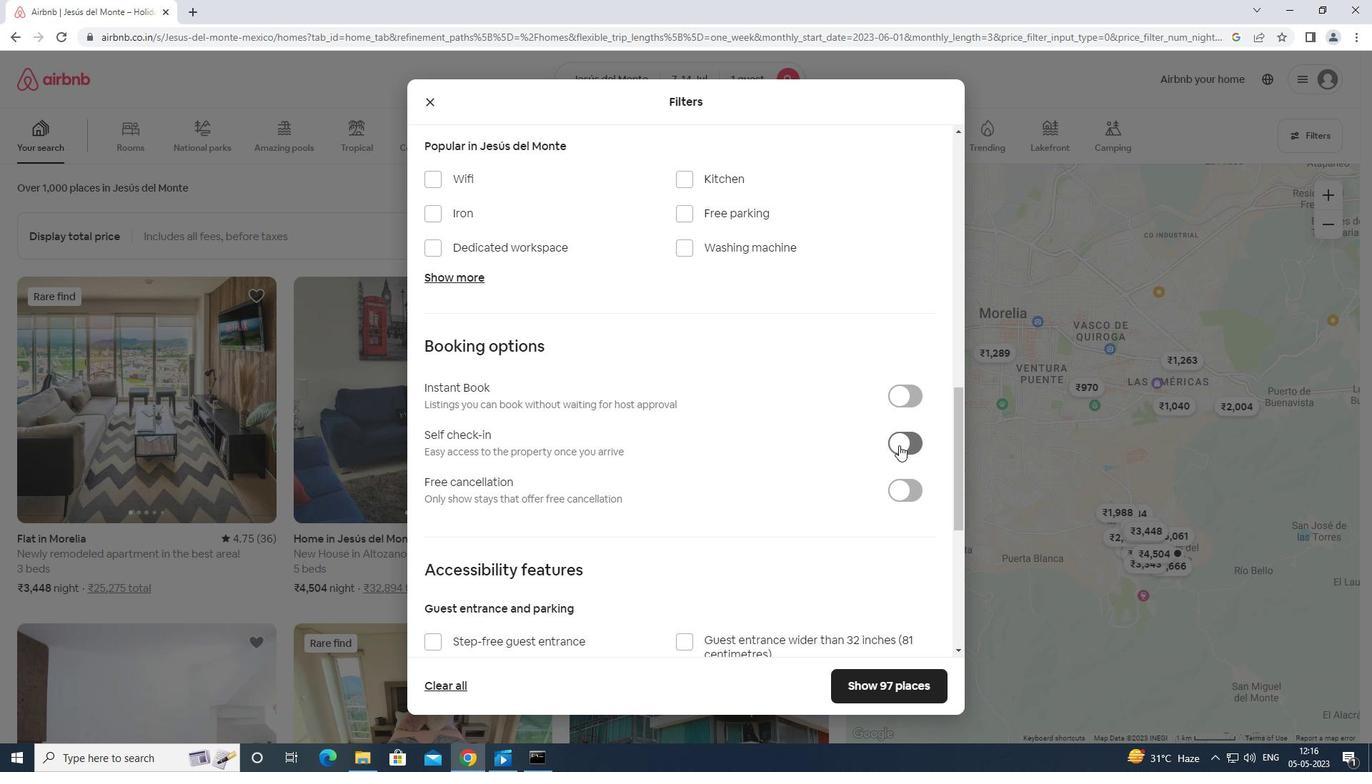 
Action: Mouse pressed left at (899, 445)
Screenshot: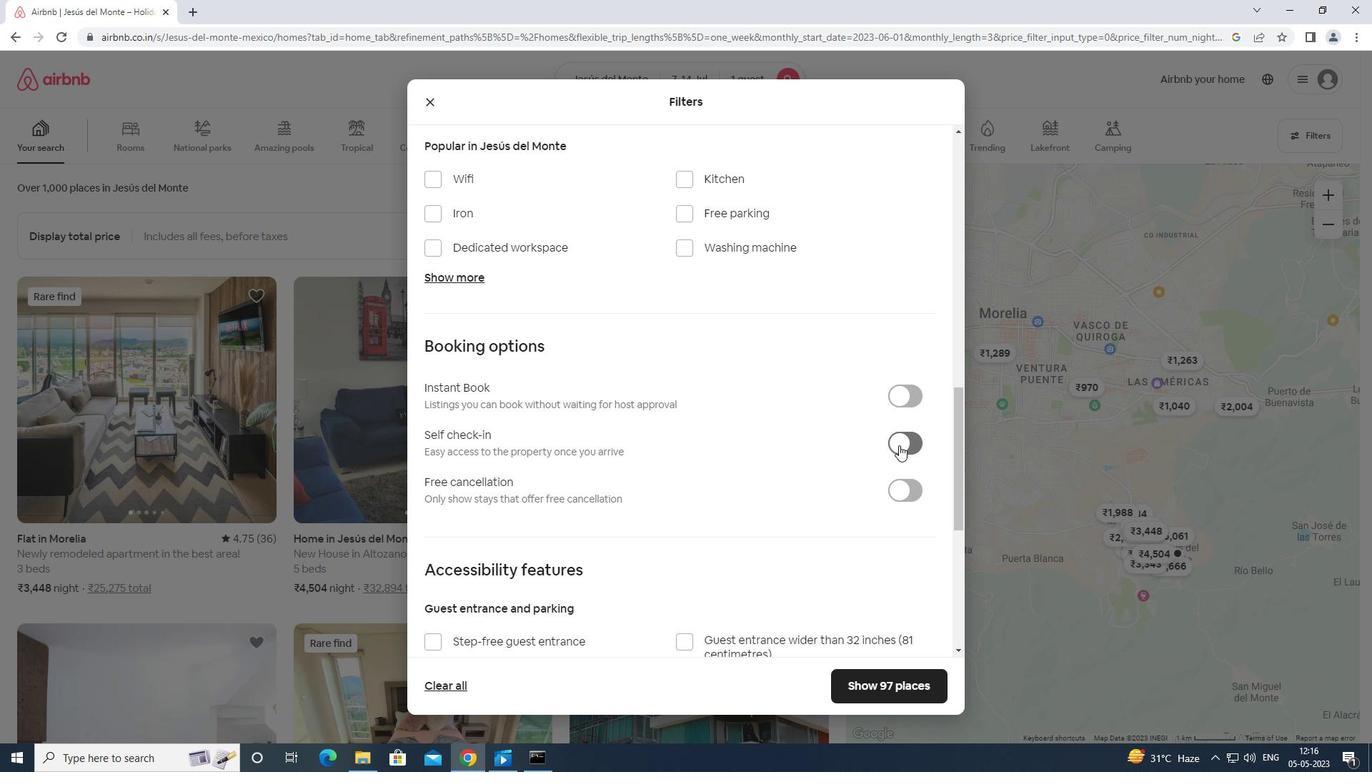 
Action: Mouse moved to (435, 183)
Screenshot: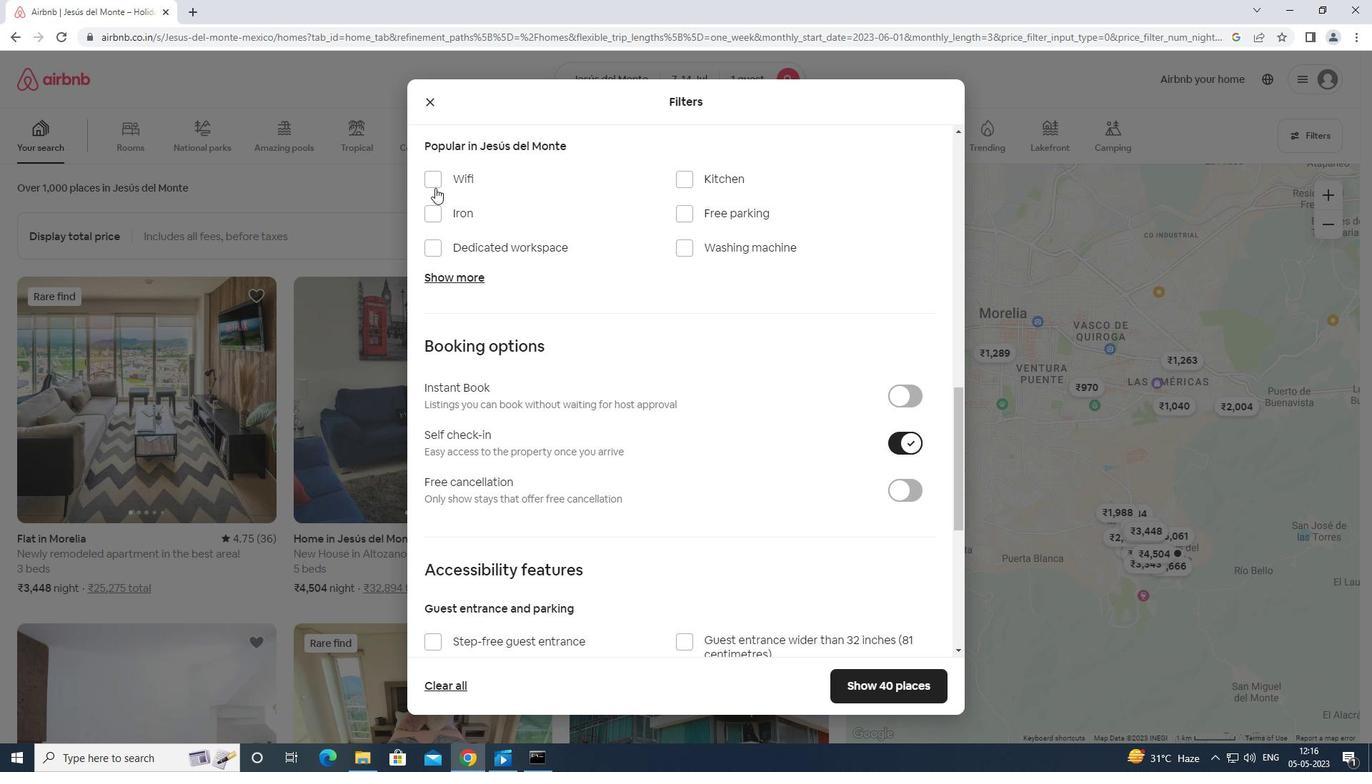 
Action: Mouse pressed left at (435, 183)
Screenshot: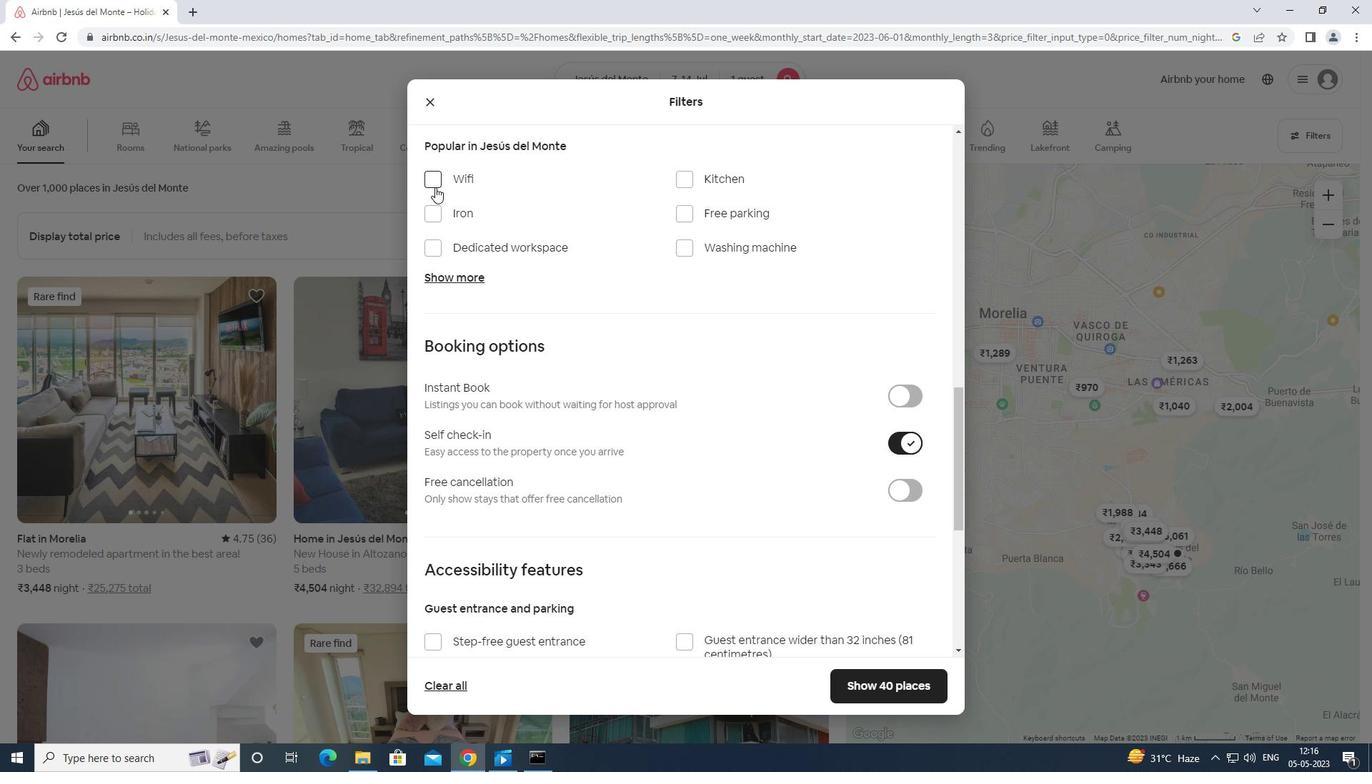 
Action: Mouse moved to (654, 559)
Screenshot: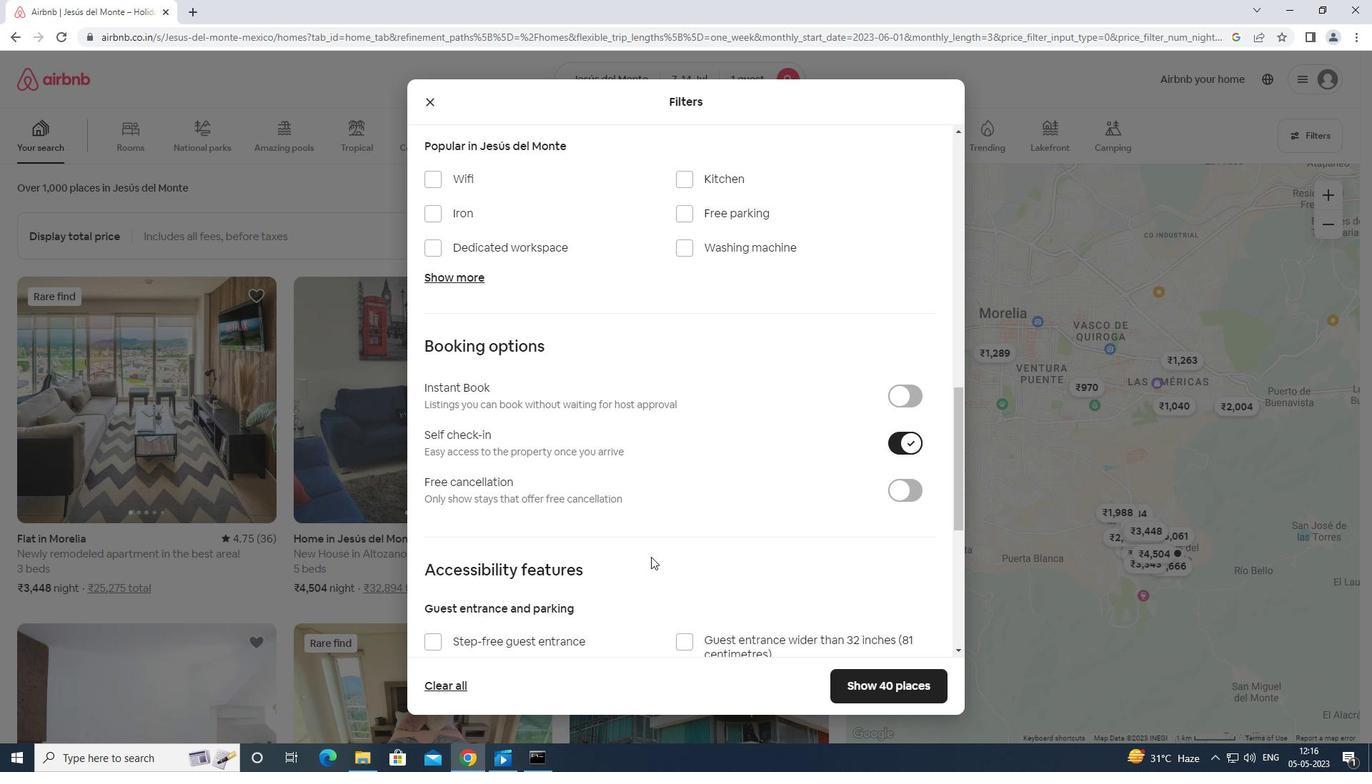 
Action: Mouse scrolled (654, 558) with delta (0, 0)
Screenshot: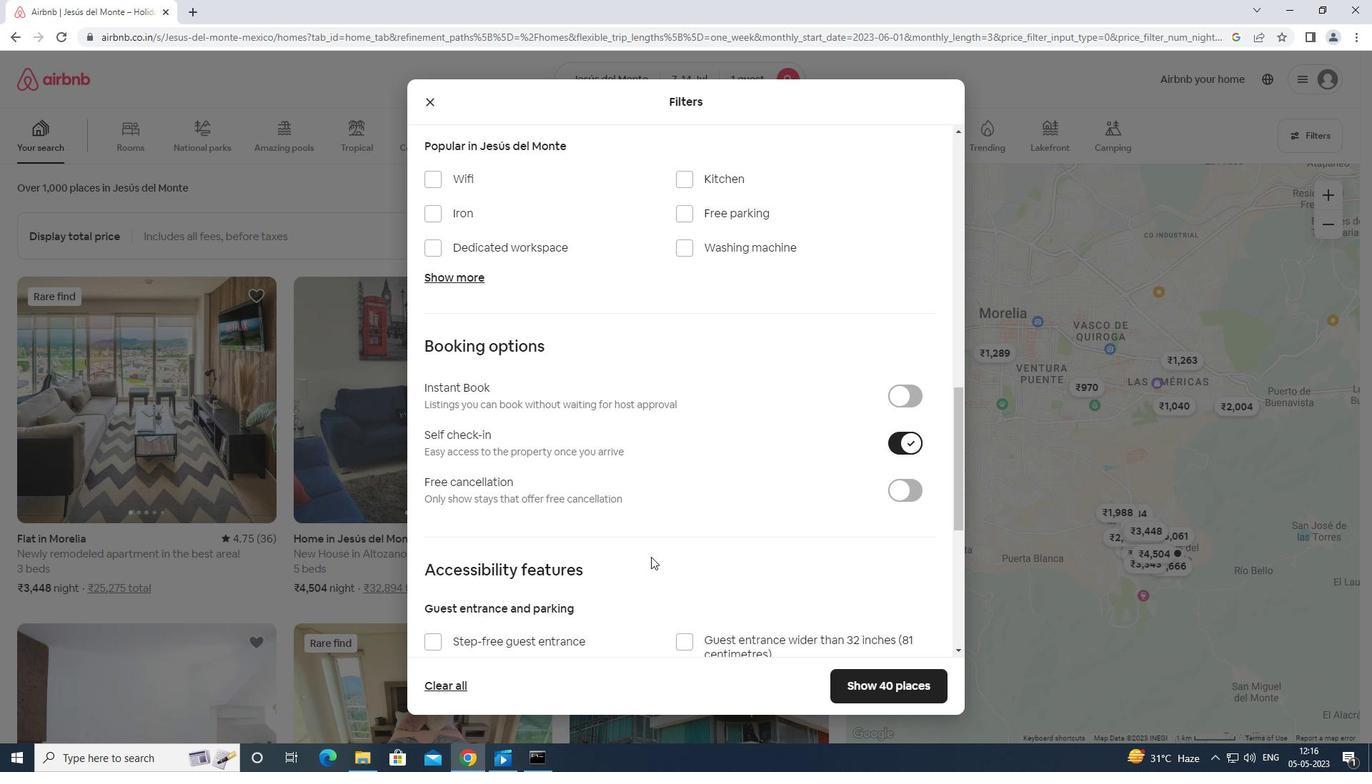 
Action: Mouse scrolled (654, 558) with delta (0, 0)
Screenshot: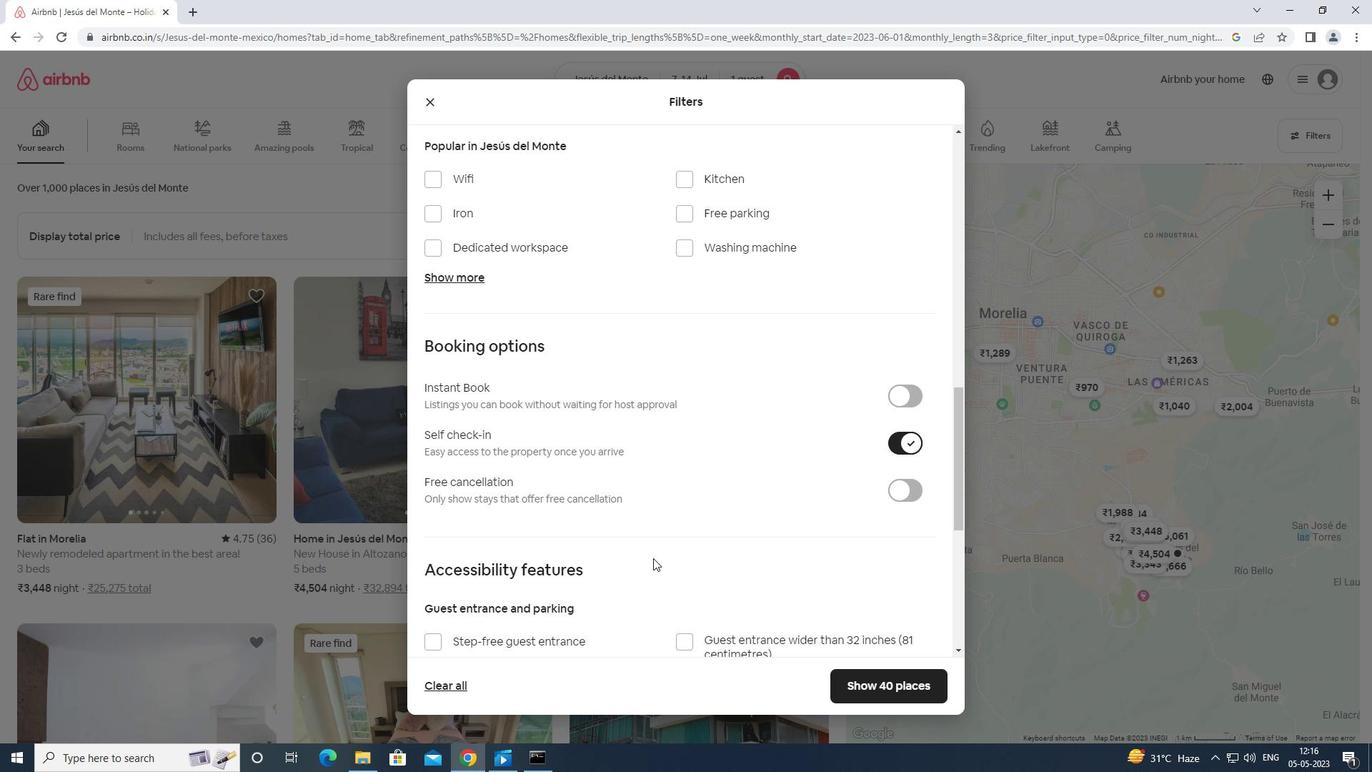 
Action: Mouse moved to (589, 427)
Screenshot: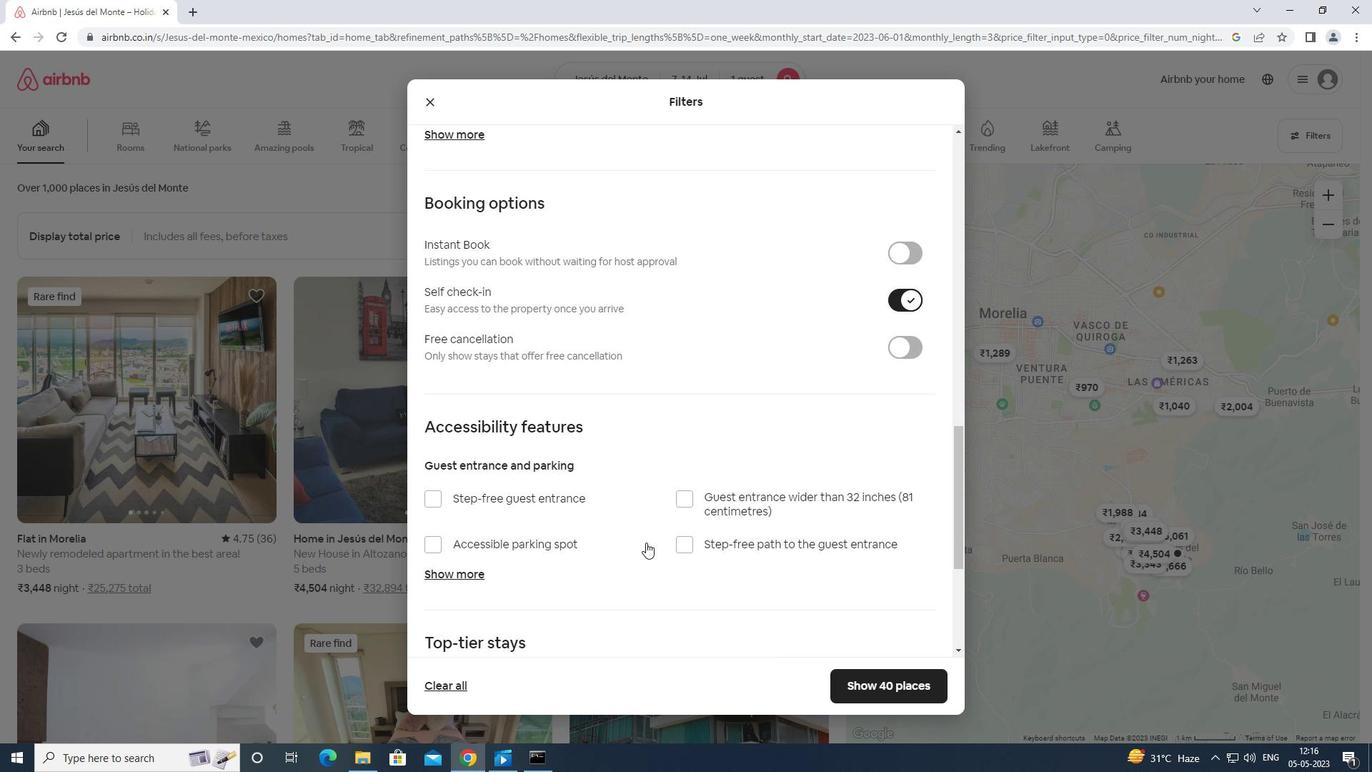 
Action: Mouse scrolled (589, 428) with delta (0, 0)
Screenshot: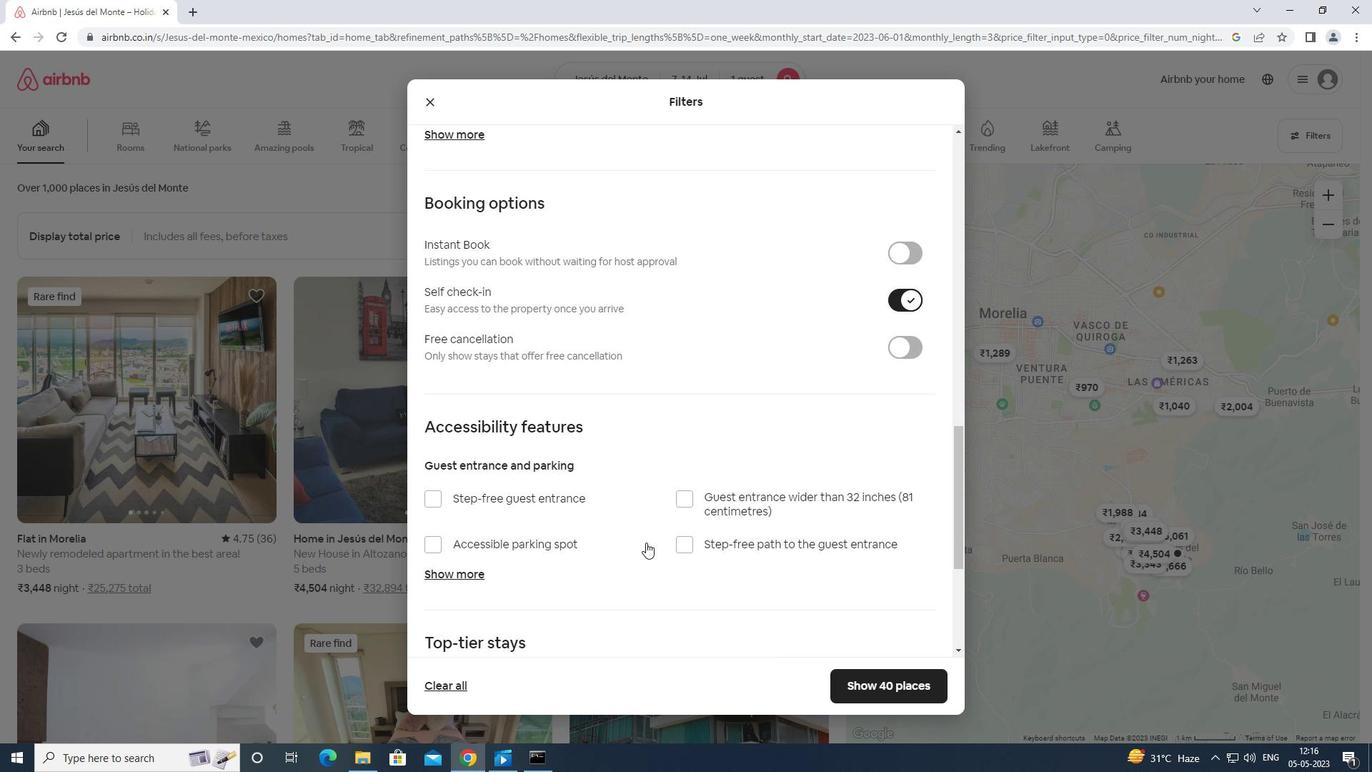 
Action: Mouse moved to (586, 419)
Screenshot: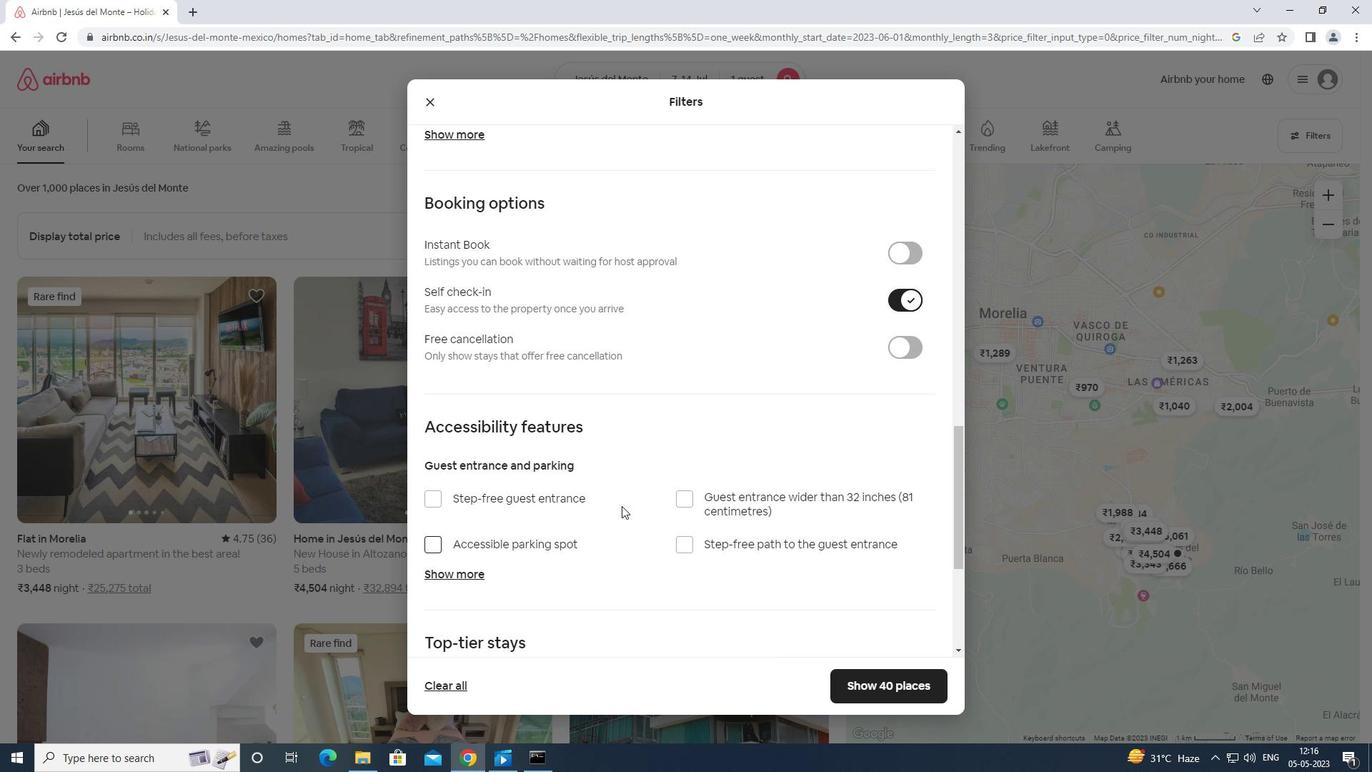 
Action: Mouse scrolled (586, 420) with delta (0, 0)
Screenshot: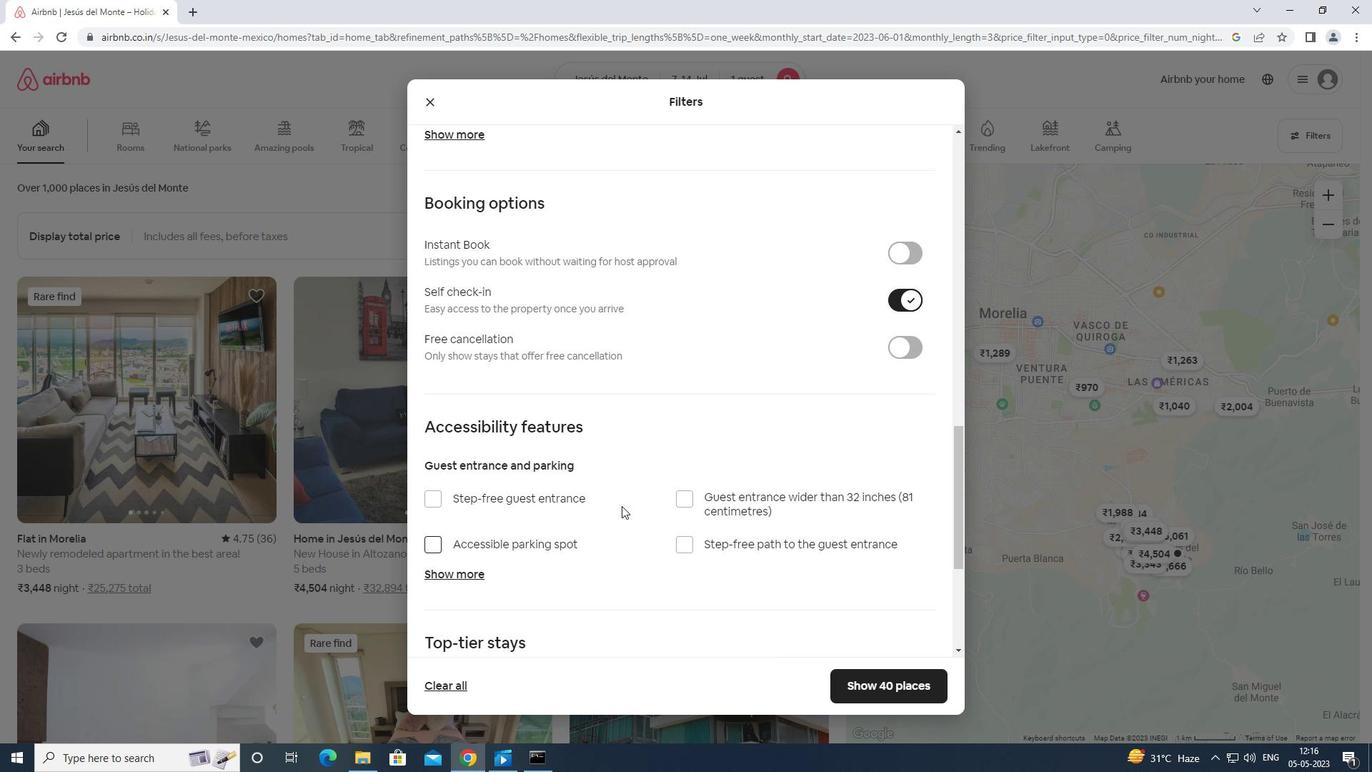 
Action: Mouse moved to (434, 177)
Screenshot: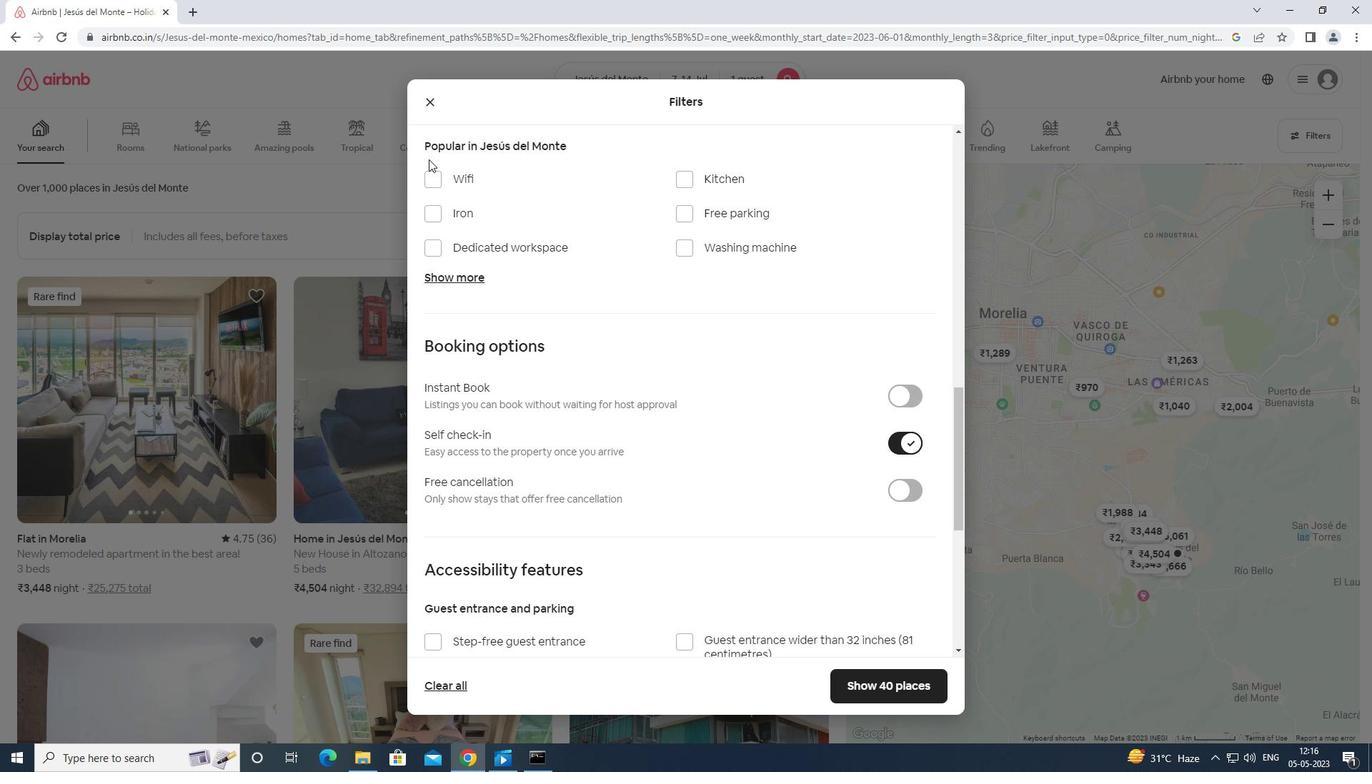 
Action: Mouse pressed left at (434, 177)
Screenshot: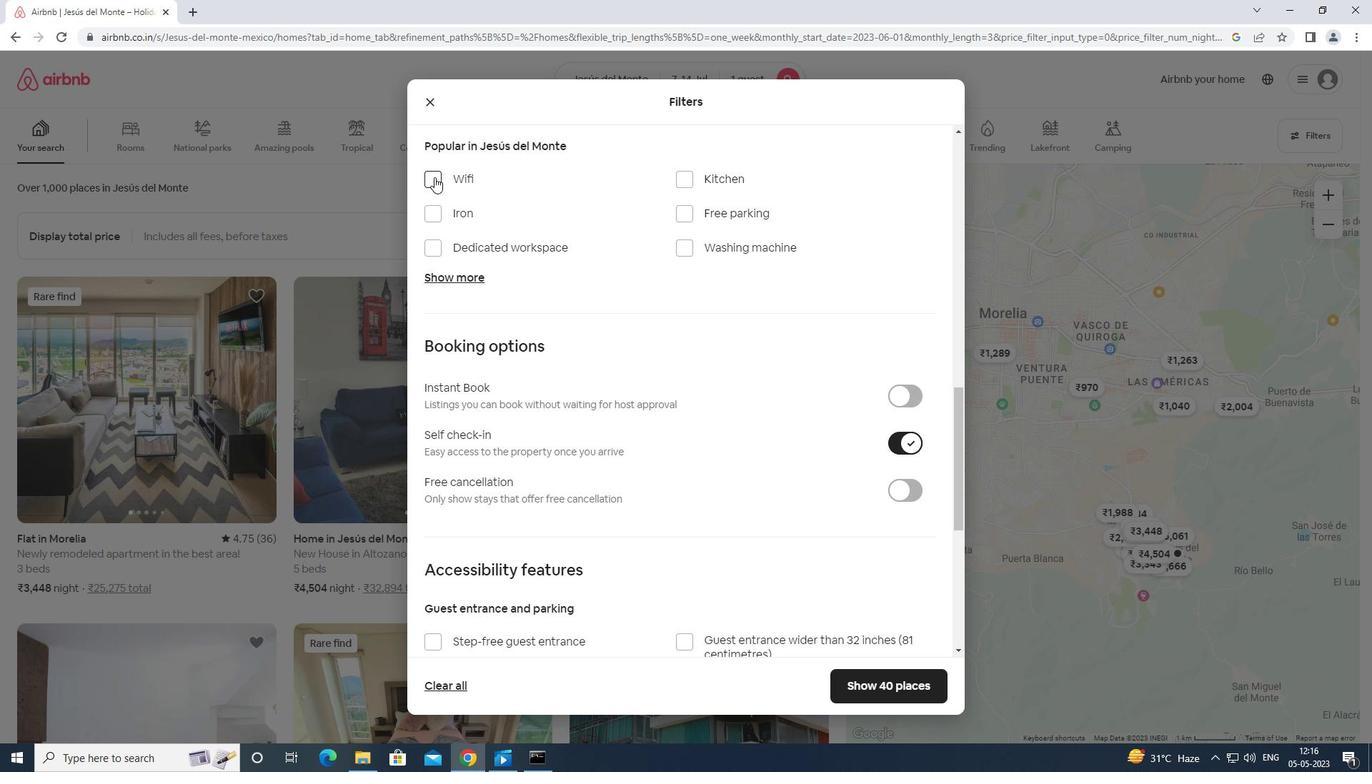 
Action: Mouse moved to (564, 422)
Screenshot: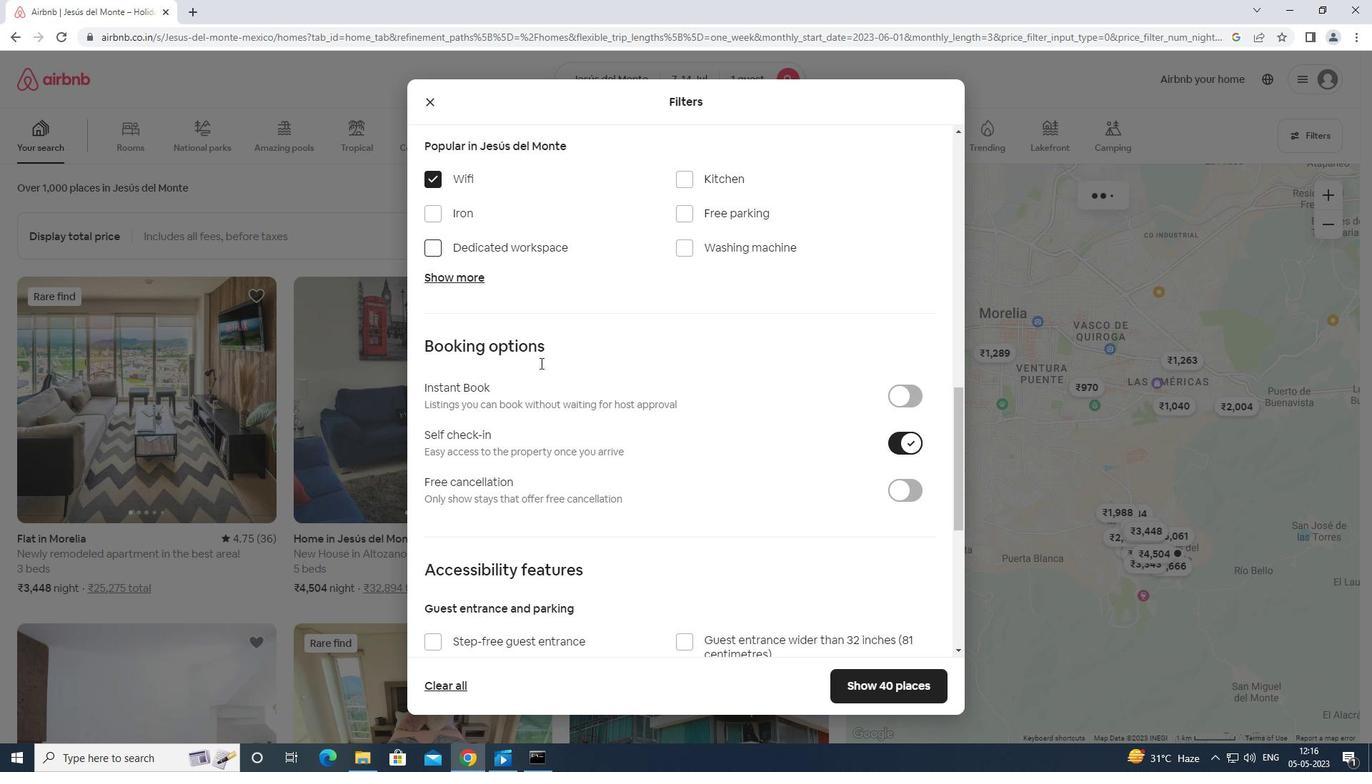 
Action: Mouse scrolled (564, 421) with delta (0, 0)
Screenshot: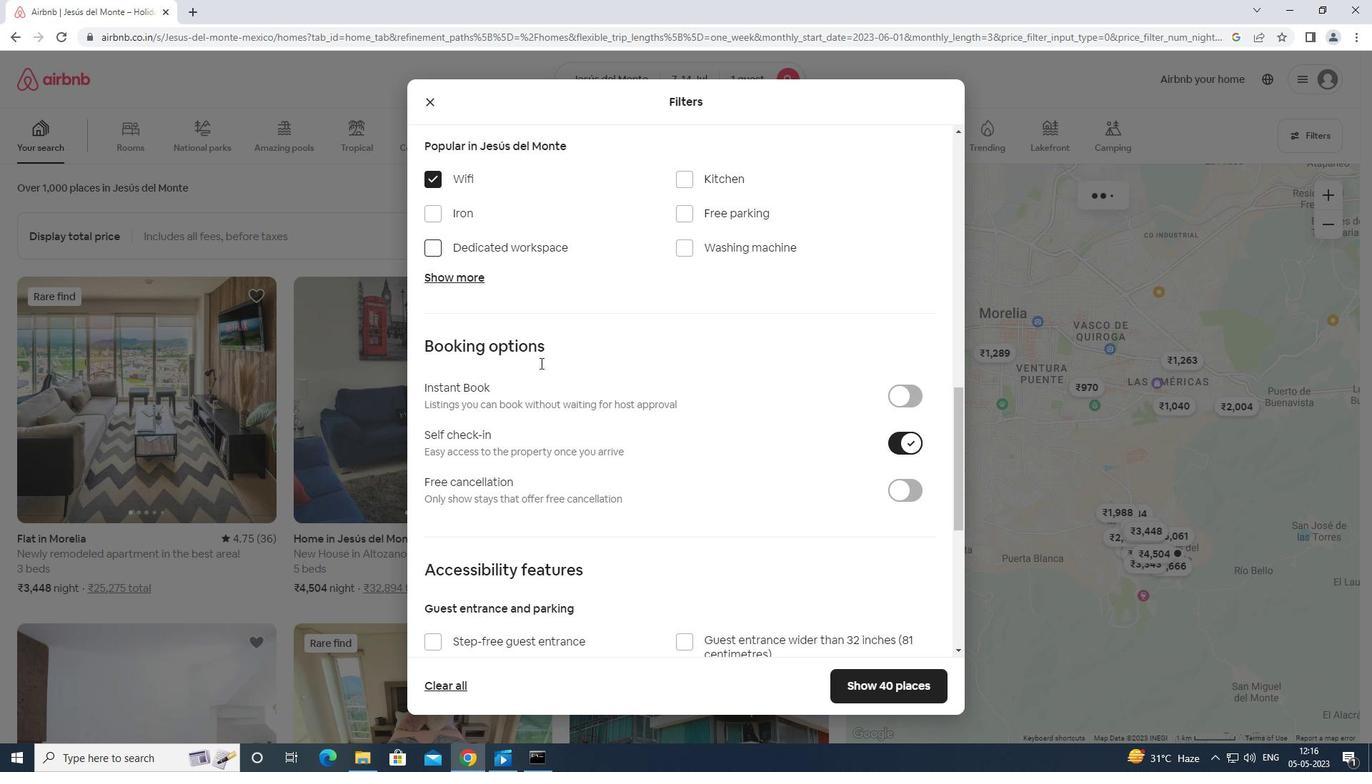 
Action: Mouse scrolled (564, 421) with delta (0, 0)
Screenshot: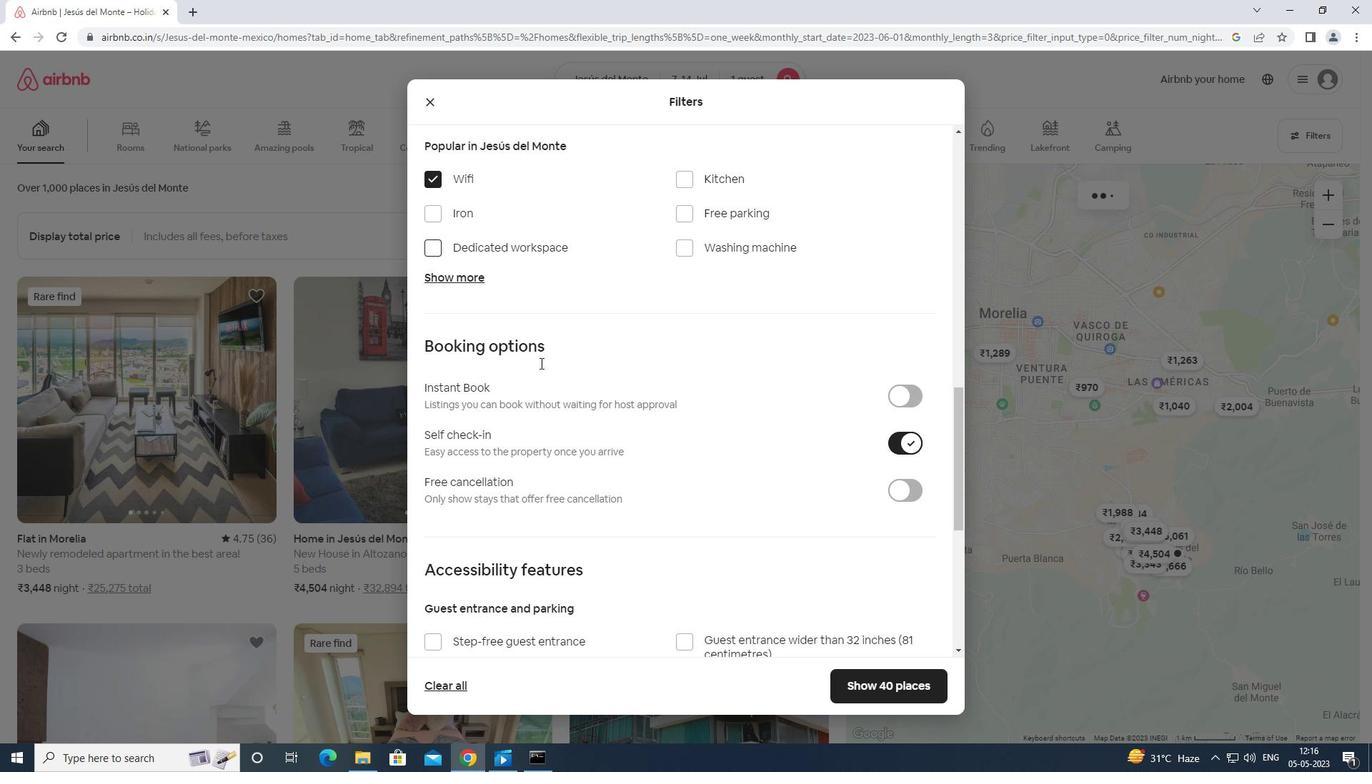 
Action: Mouse scrolled (564, 421) with delta (0, 0)
Screenshot: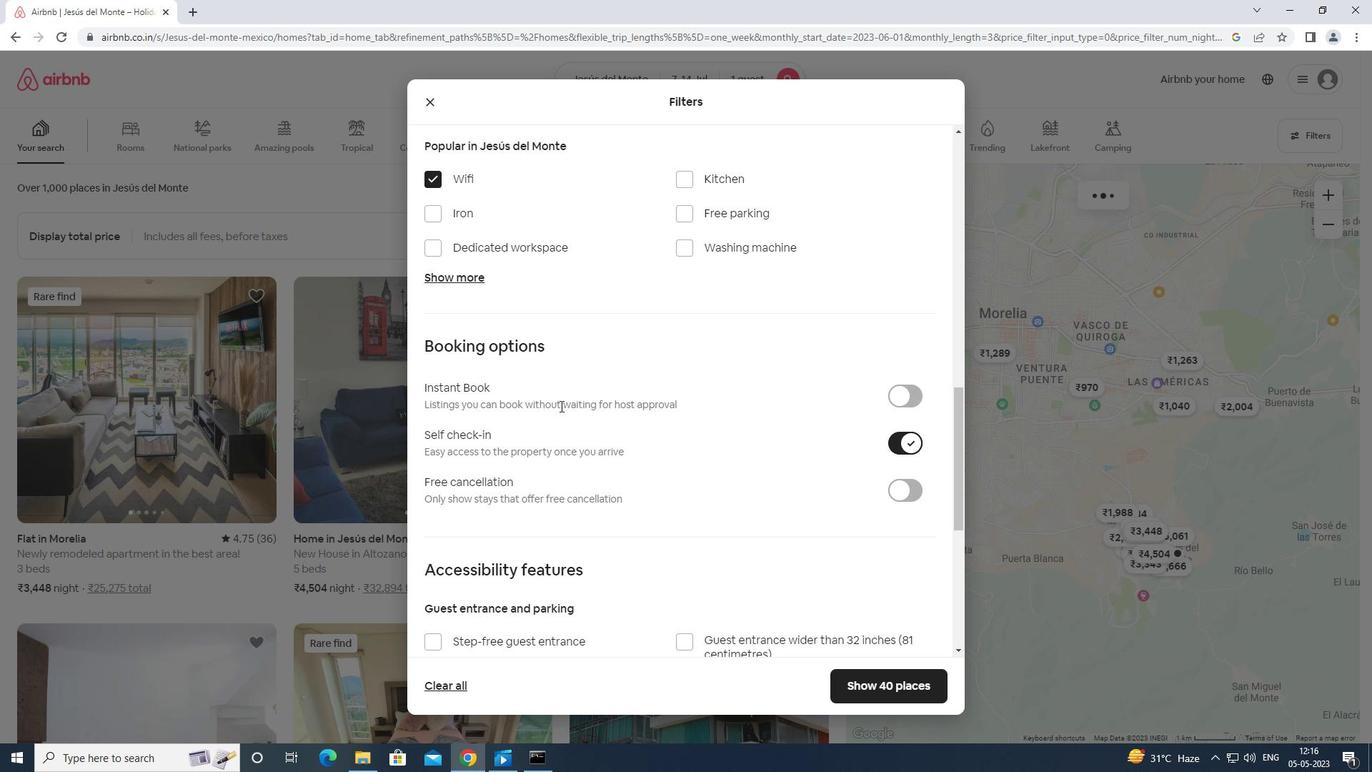 
Action: Mouse scrolled (564, 421) with delta (0, 0)
Screenshot: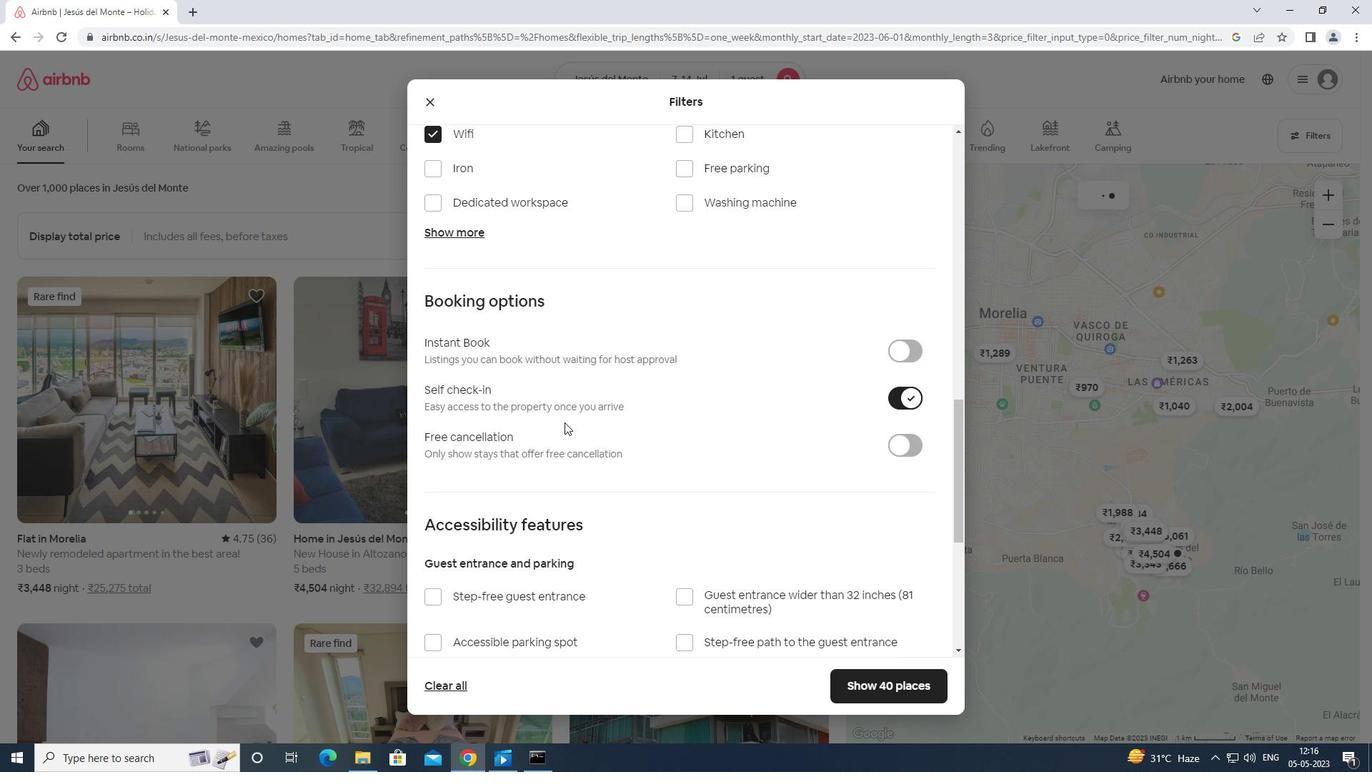 
Action: Mouse scrolled (564, 421) with delta (0, 0)
Screenshot: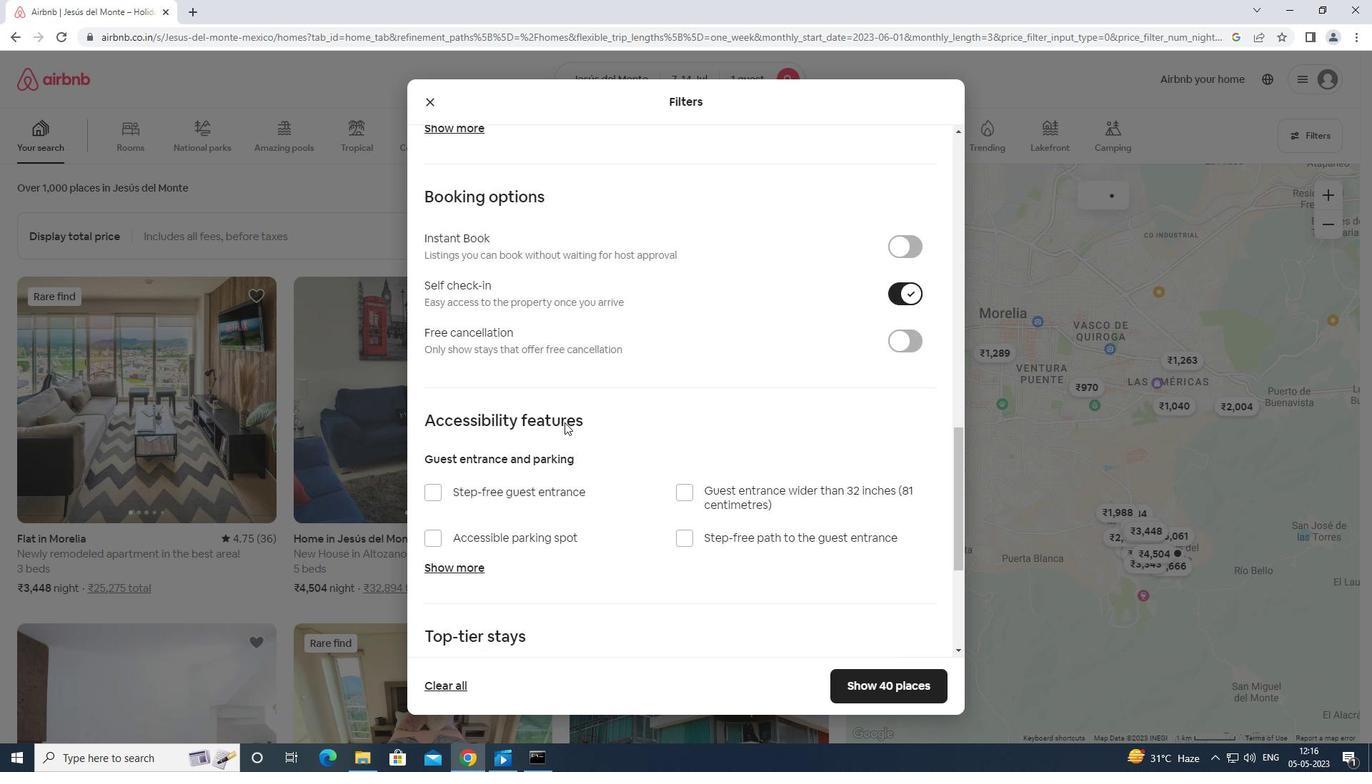 
Action: Mouse scrolled (564, 421) with delta (0, 0)
Screenshot: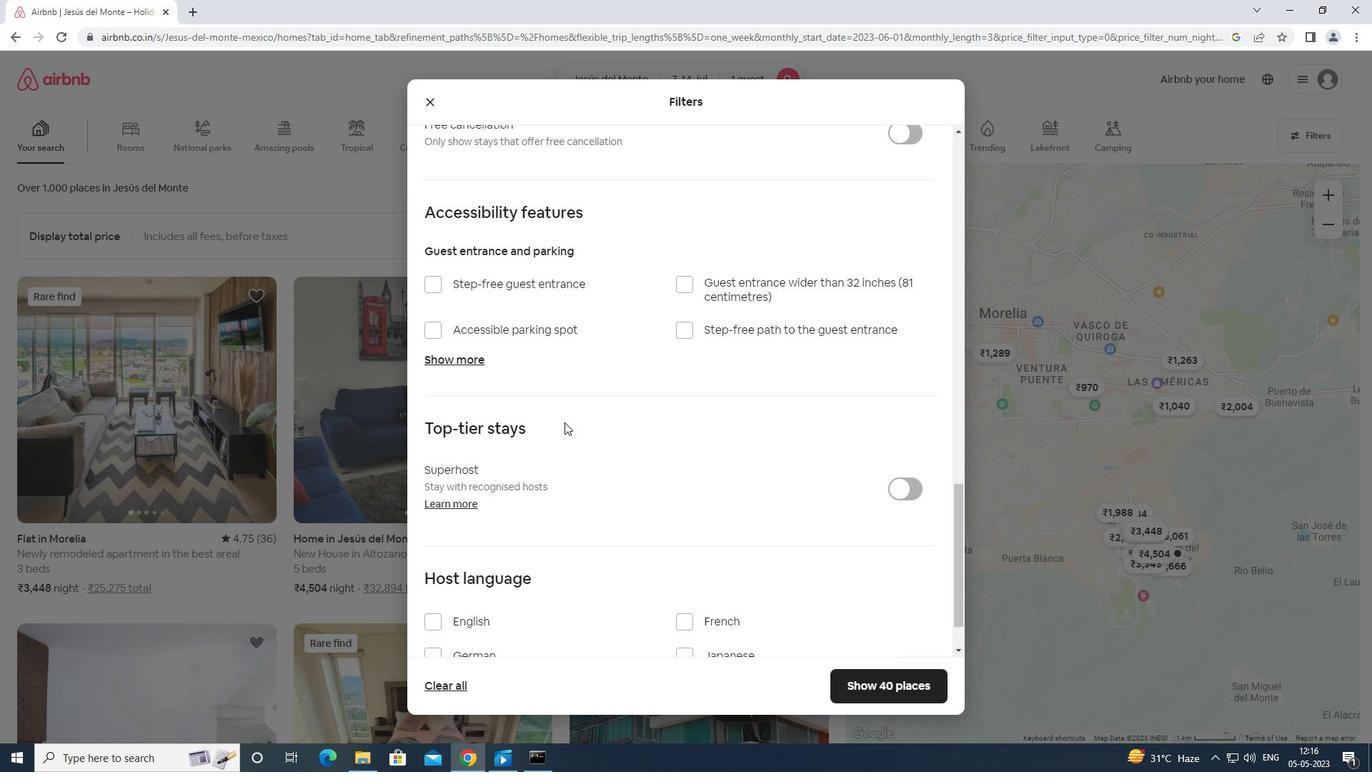 
Action: Mouse scrolled (564, 421) with delta (0, 0)
Screenshot: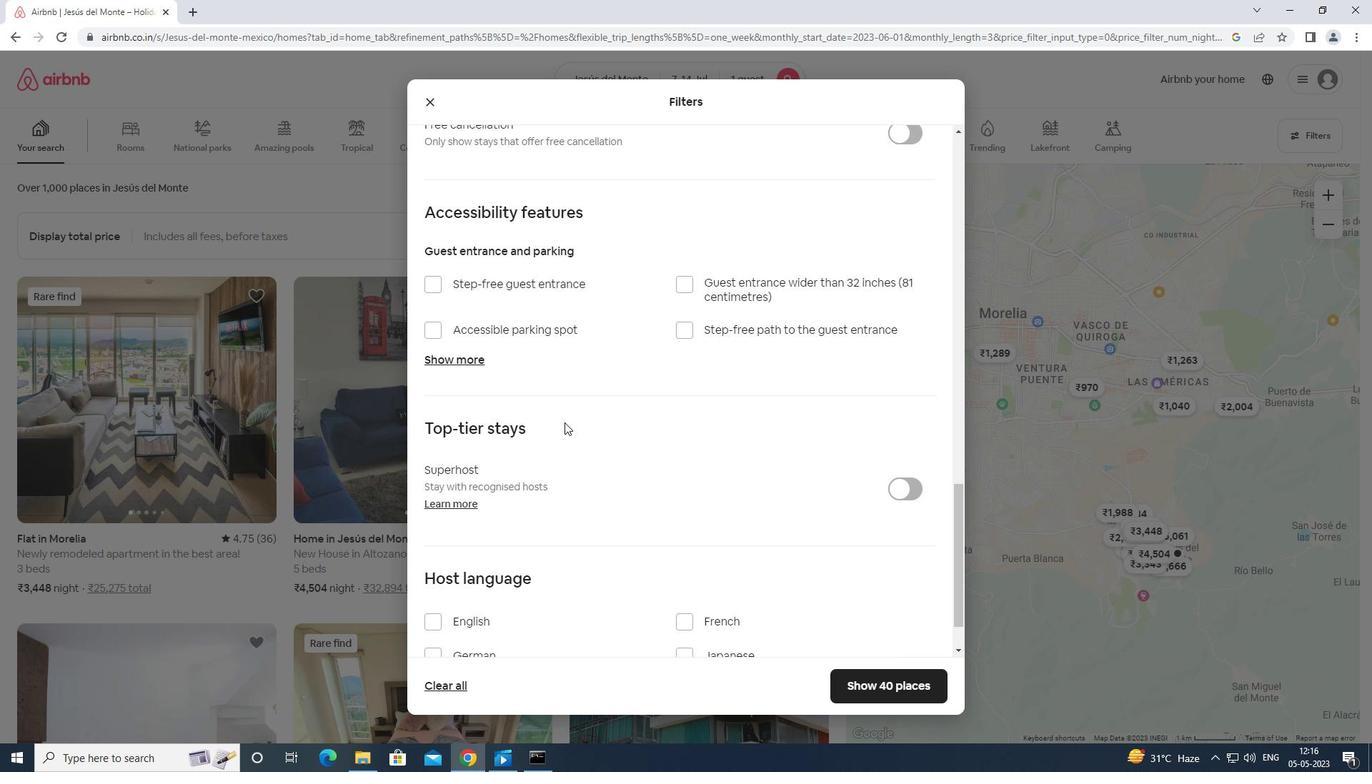 
Action: Mouse scrolled (564, 421) with delta (0, 0)
Screenshot: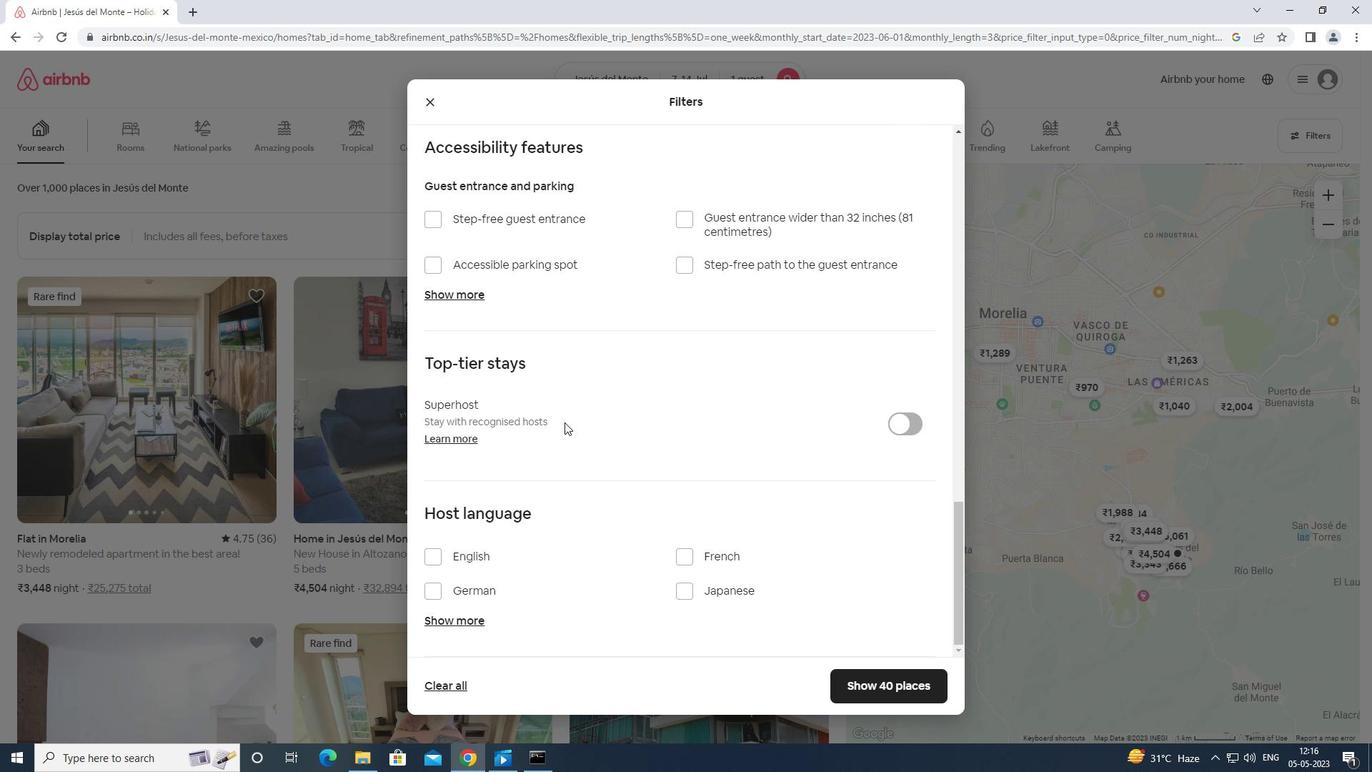 
Action: Mouse scrolled (564, 421) with delta (0, 0)
Screenshot: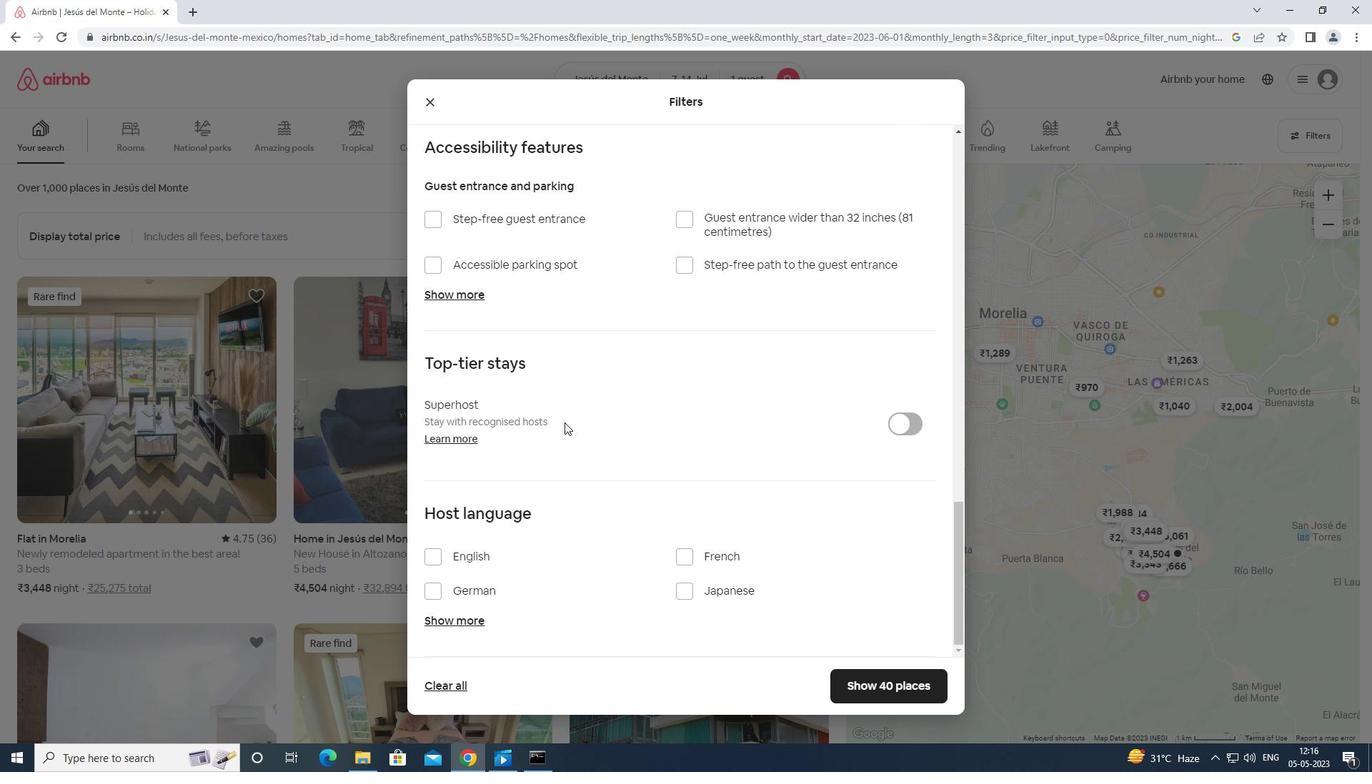 
Action: Mouse moved to (431, 556)
Screenshot: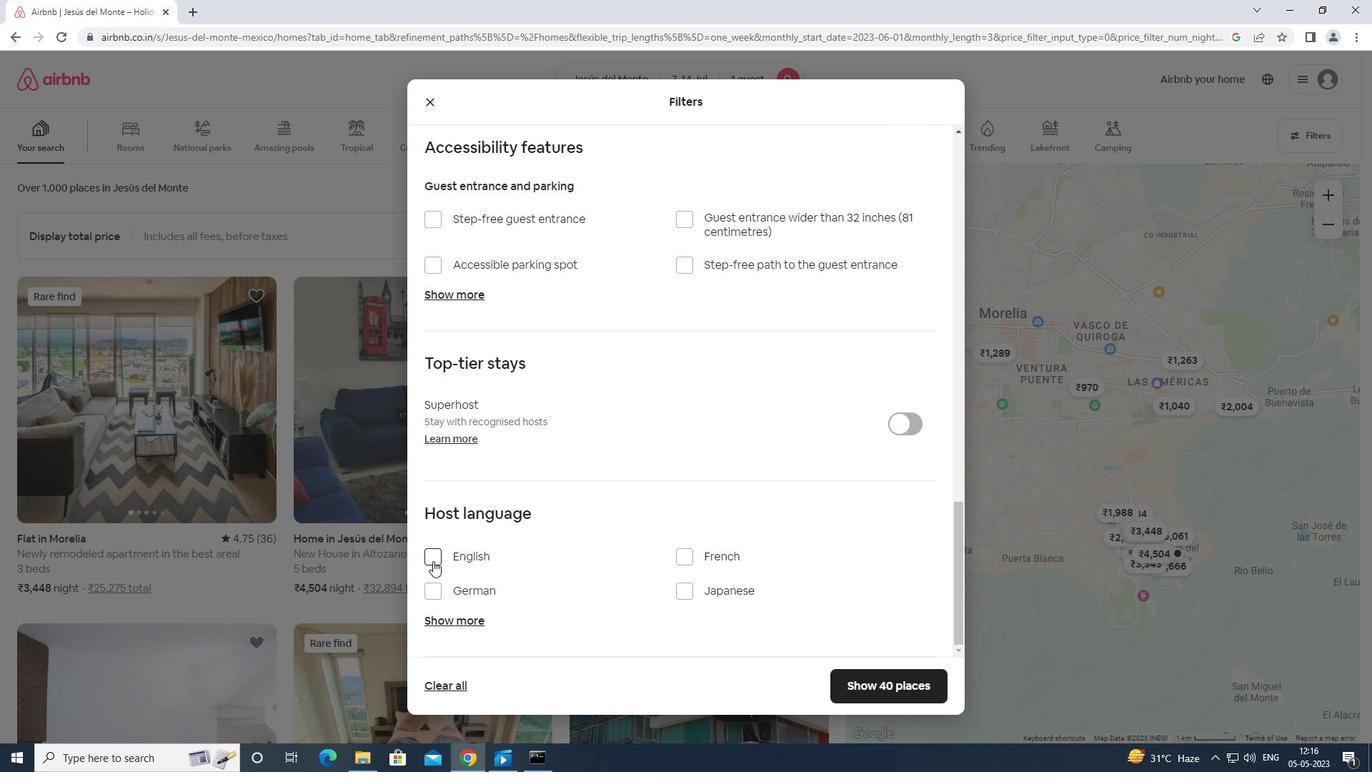 
Action: Mouse pressed left at (431, 556)
Screenshot: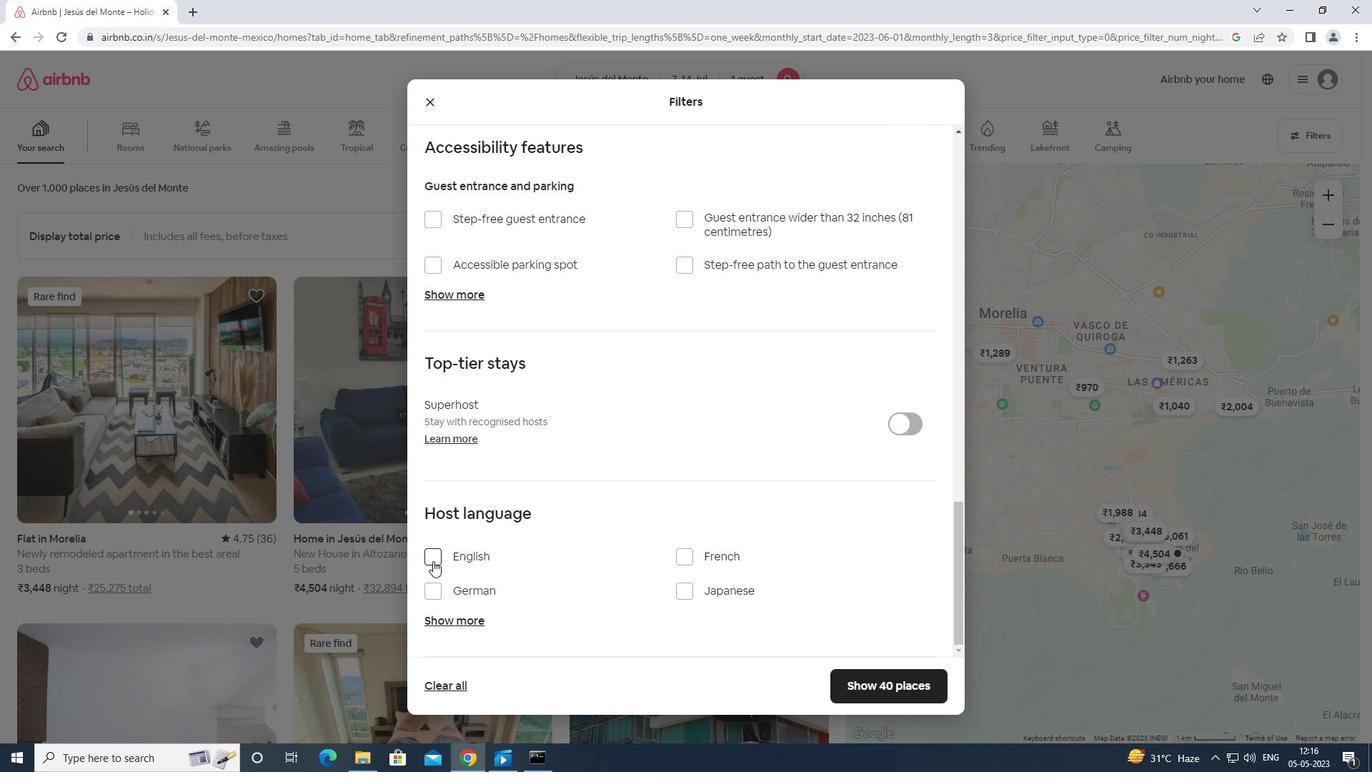 
Action: Mouse moved to (897, 683)
Screenshot: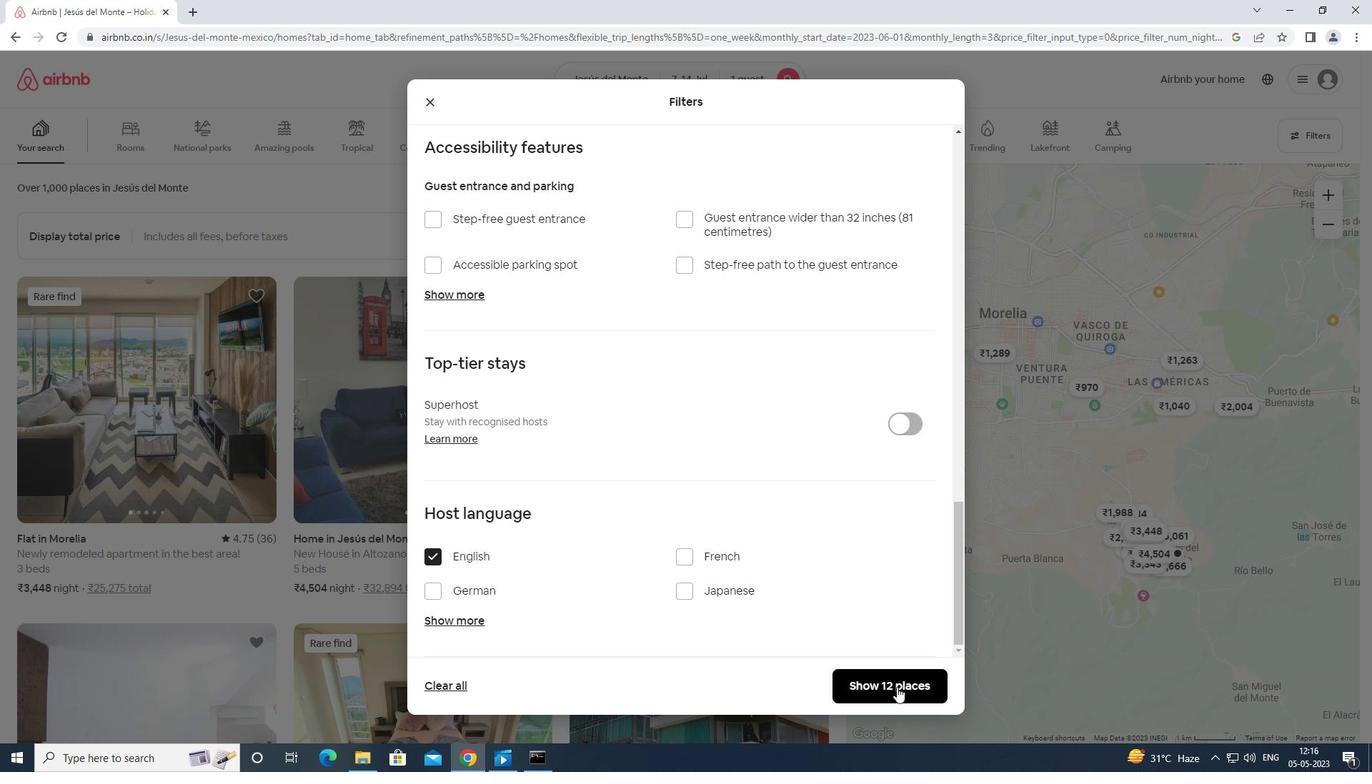 
Action: Mouse pressed left at (897, 683)
Screenshot: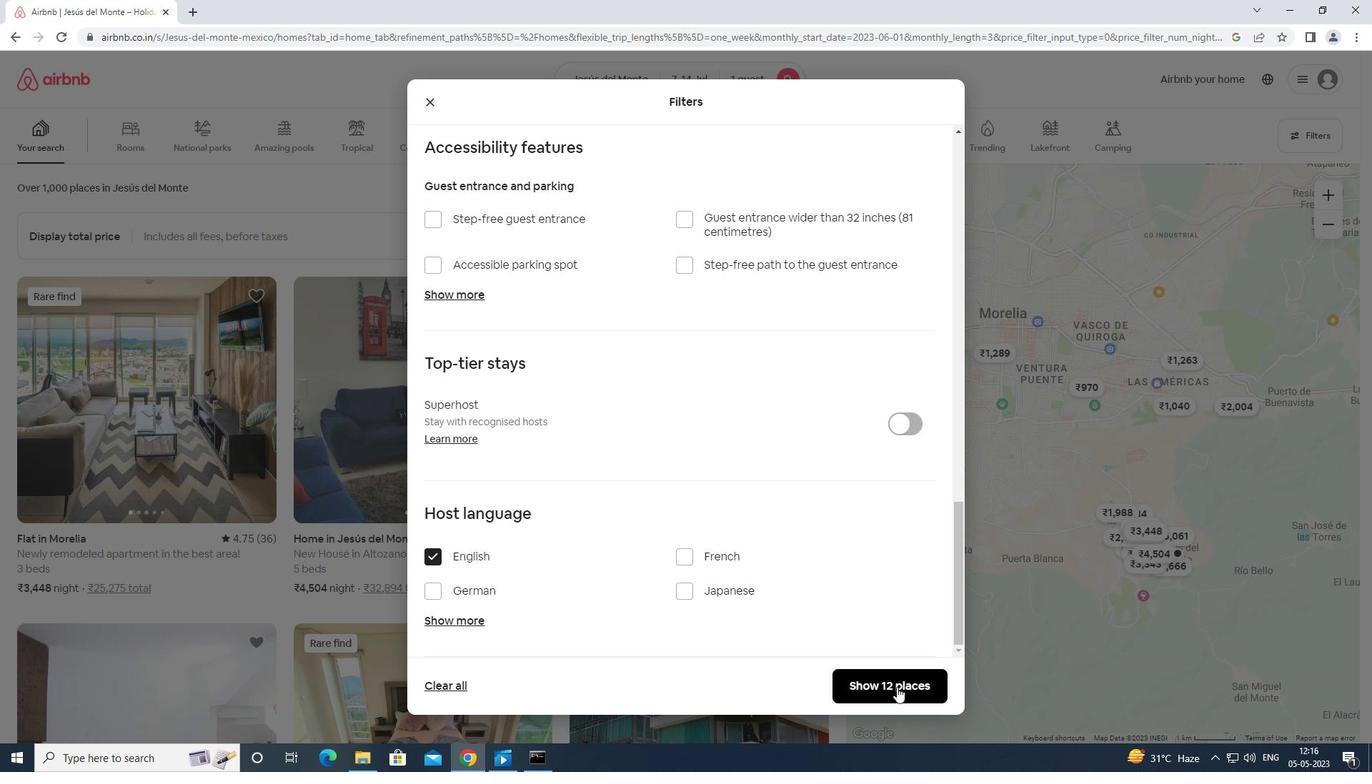 
Action: Mouse moved to (902, 672)
Screenshot: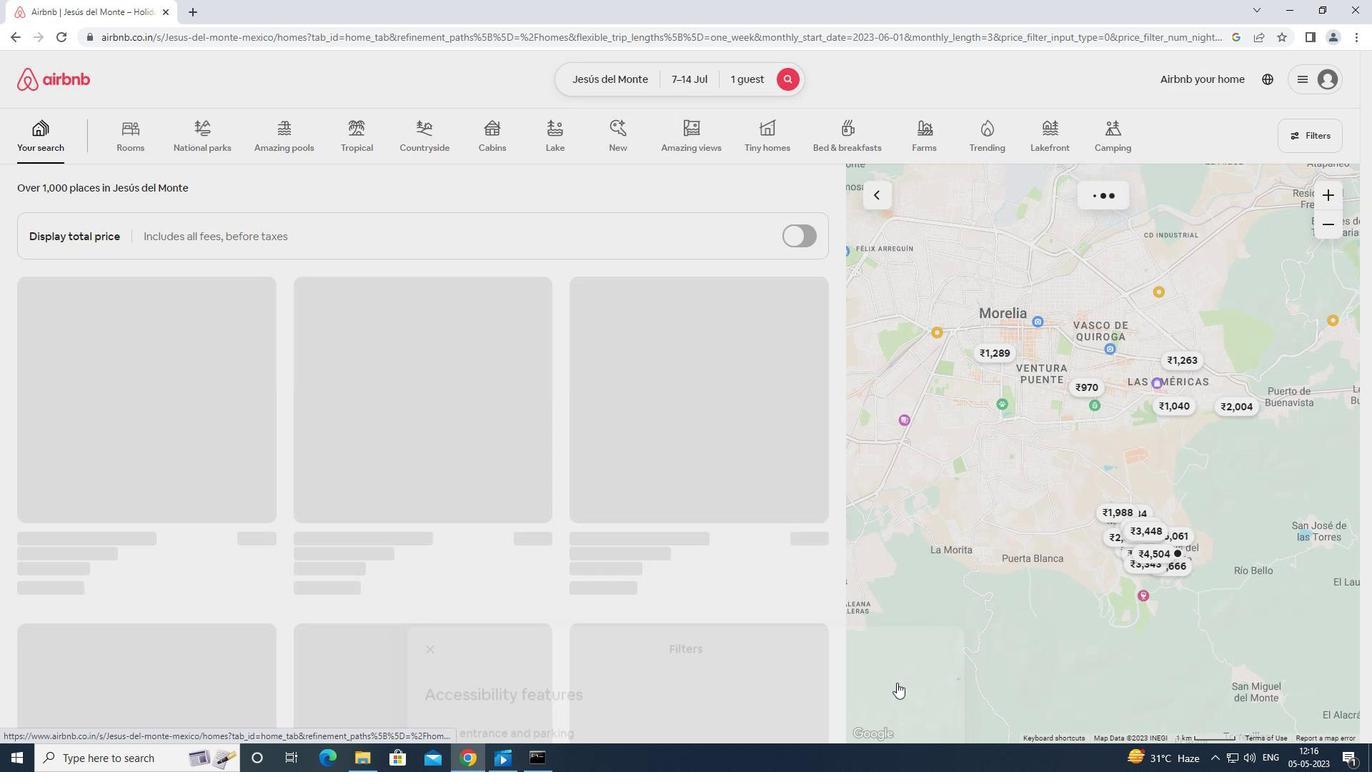 
